 Task: Find connections with filter location Ubatuba with filter topic #Marketingwith filter profile language Potuguese with filter current company Fanatics, Inc. with filter school Jawaharlal Nehru Technological University, Anantapur with filter industry Military and International Affairs with filter service category Relocation with filter keywords title Computer Programmer
Action: Mouse moved to (666, 132)
Screenshot: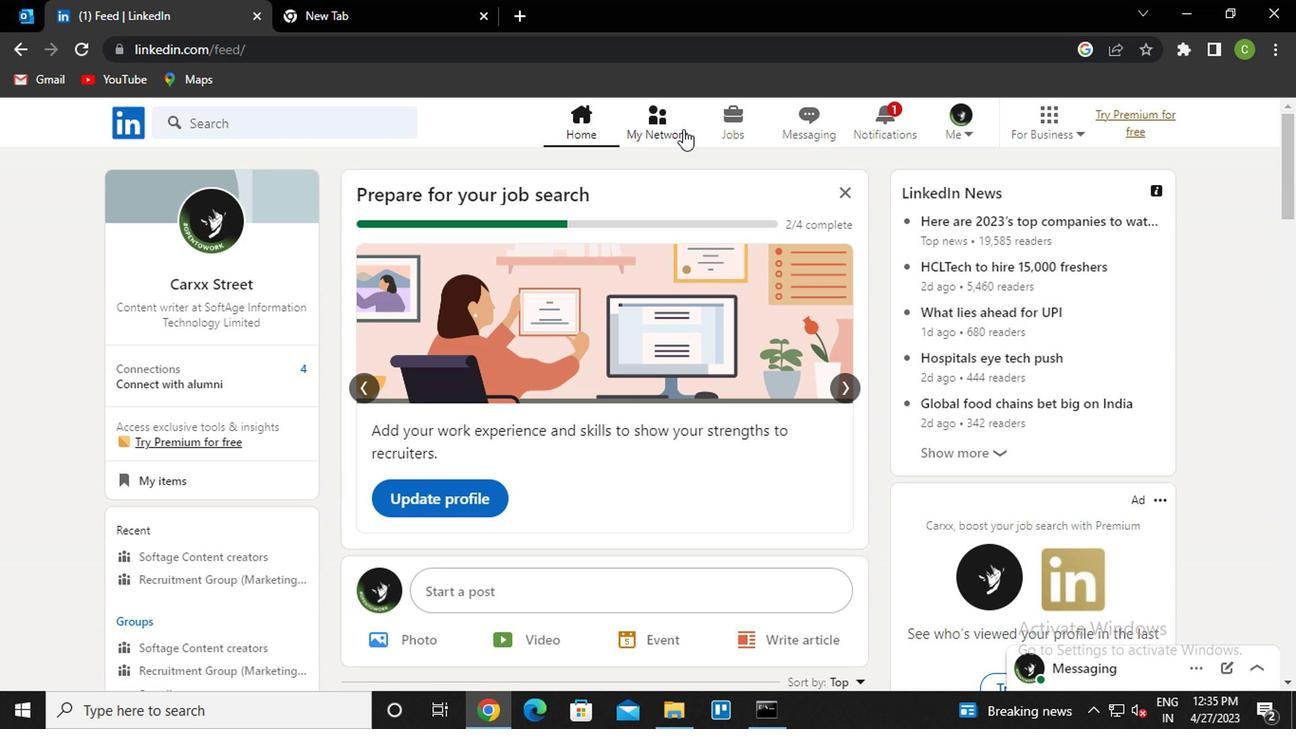 
Action: Mouse pressed left at (666, 132)
Screenshot: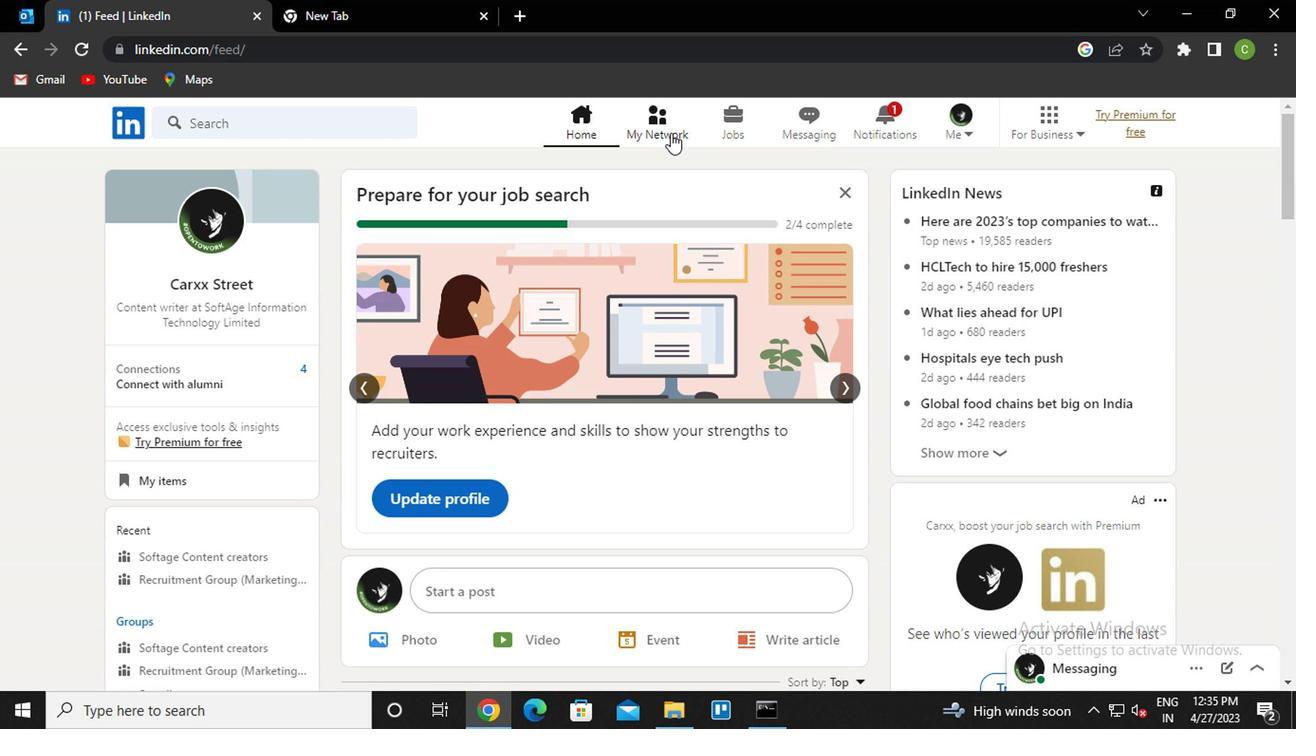 
Action: Mouse moved to (288, 229)
Screenshot: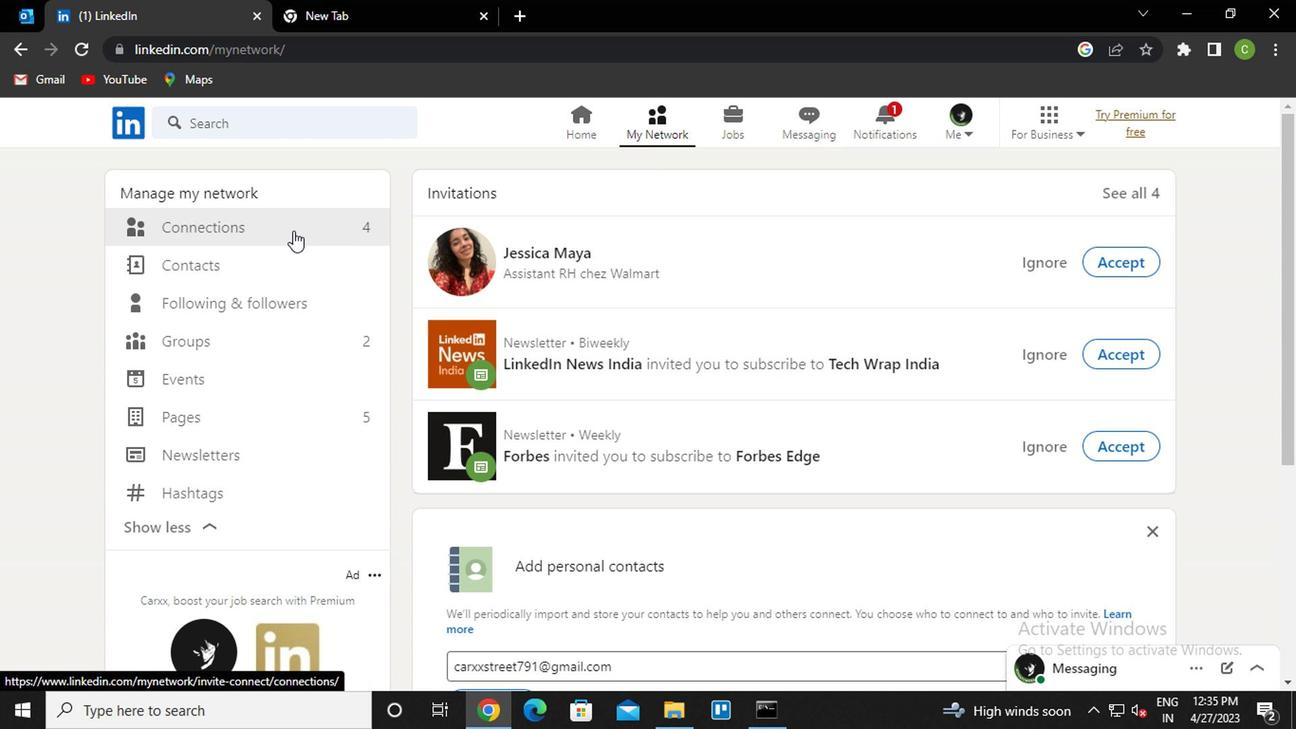
Action: Mouse pressed left at (288, 229)
Screenshot: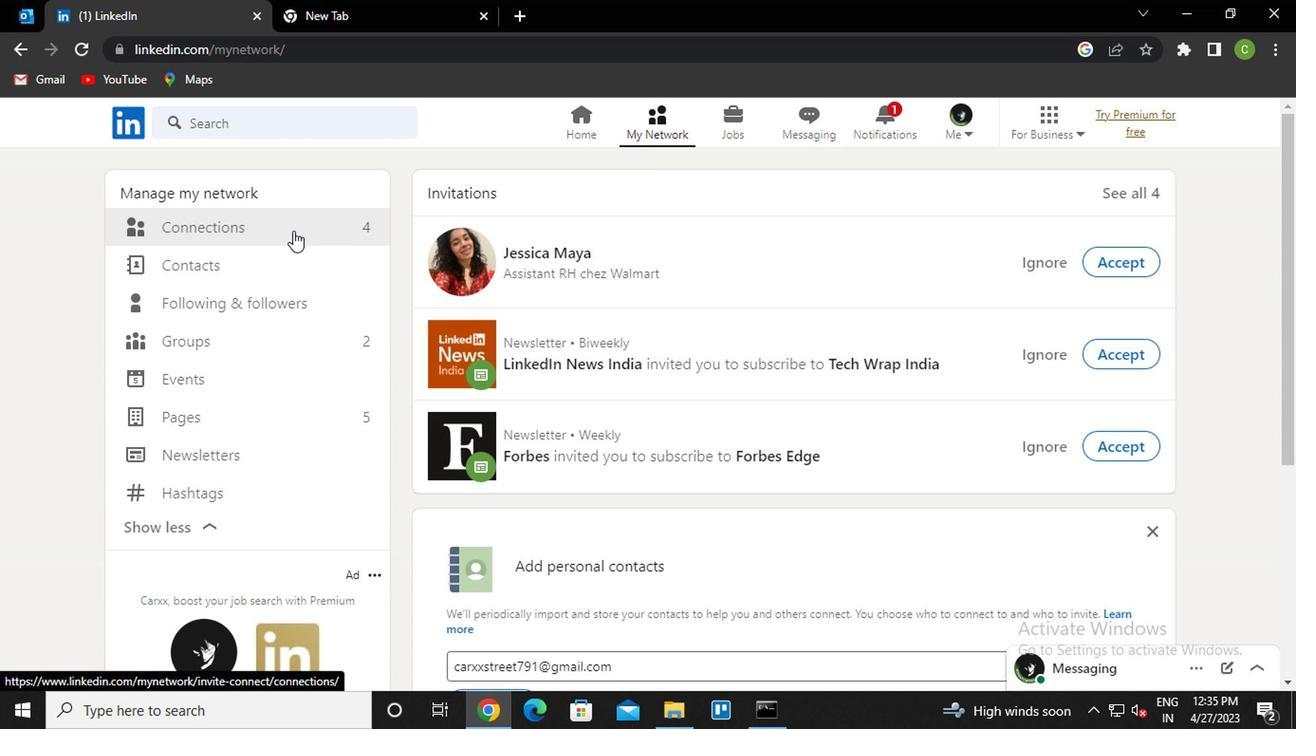 
Action: Mouse moved to (777, 231)
Screenshot: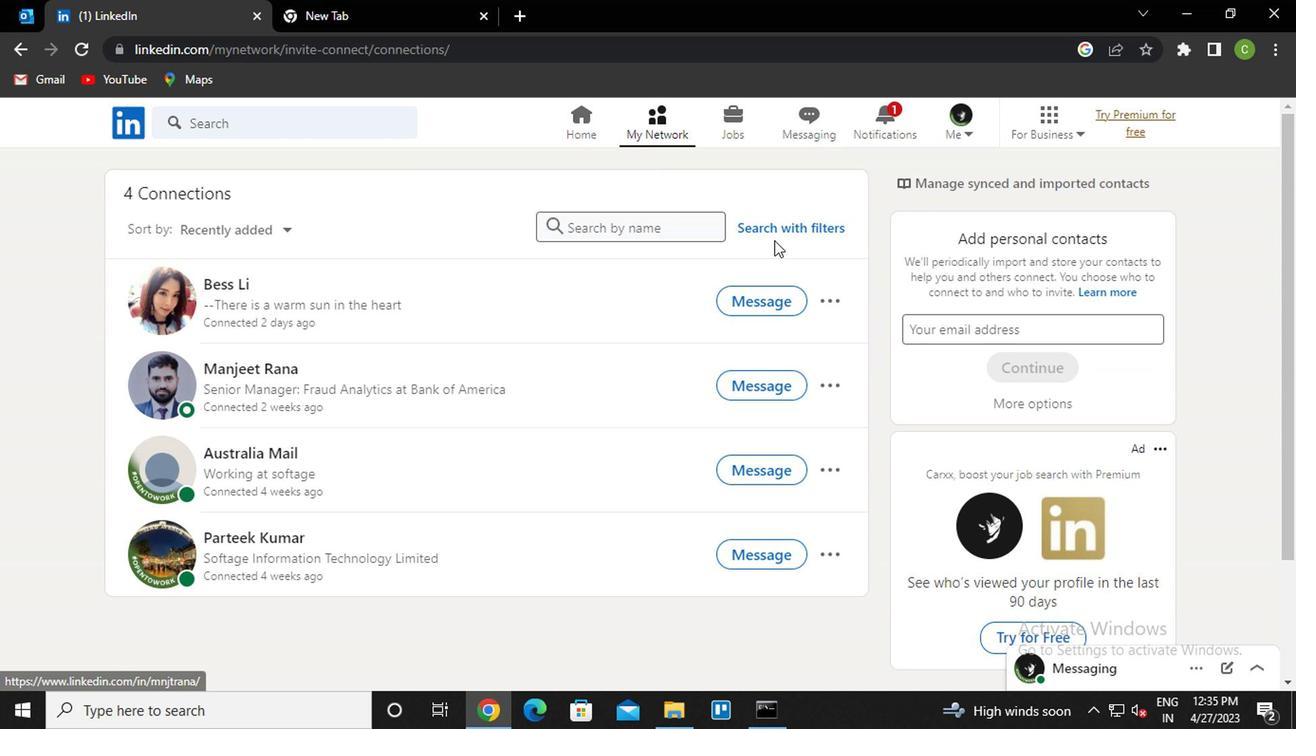 
Action: Mouse pressed left at (777, 231)
Screenshot: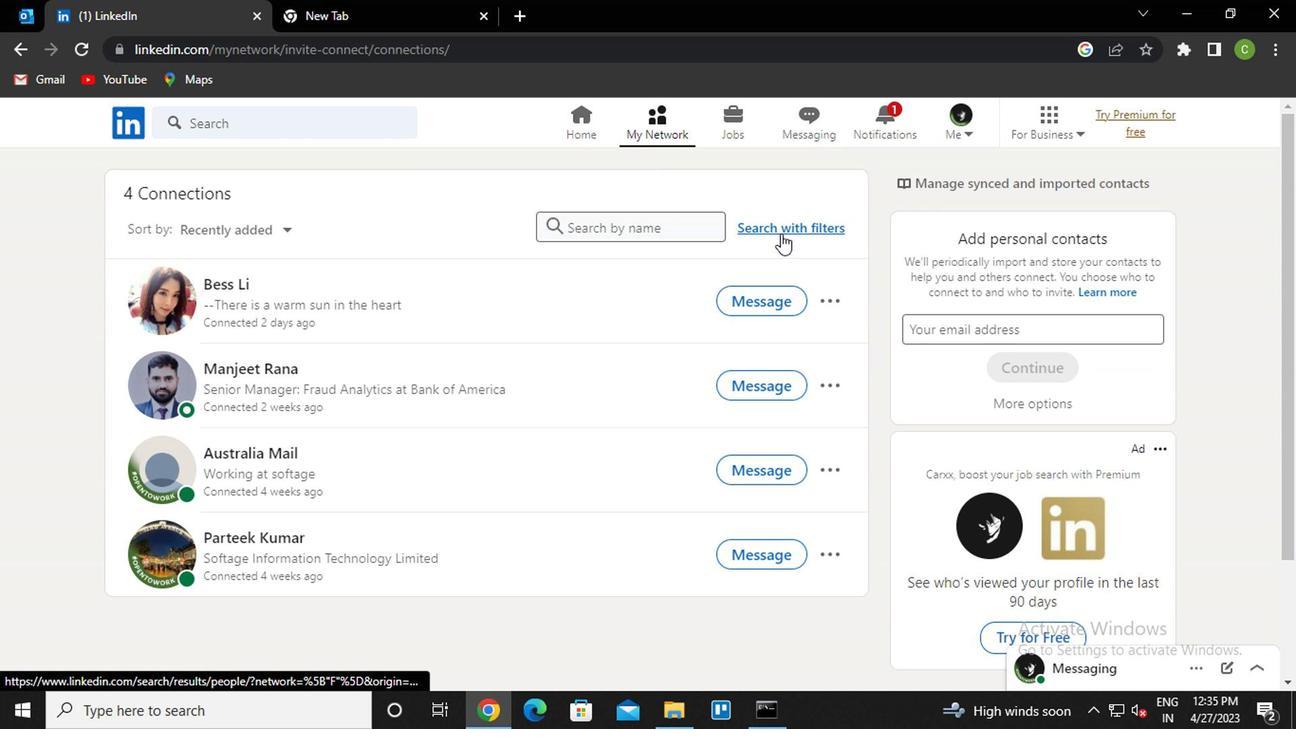 
Action: Mouse moved to (644, 173)
Screenshot: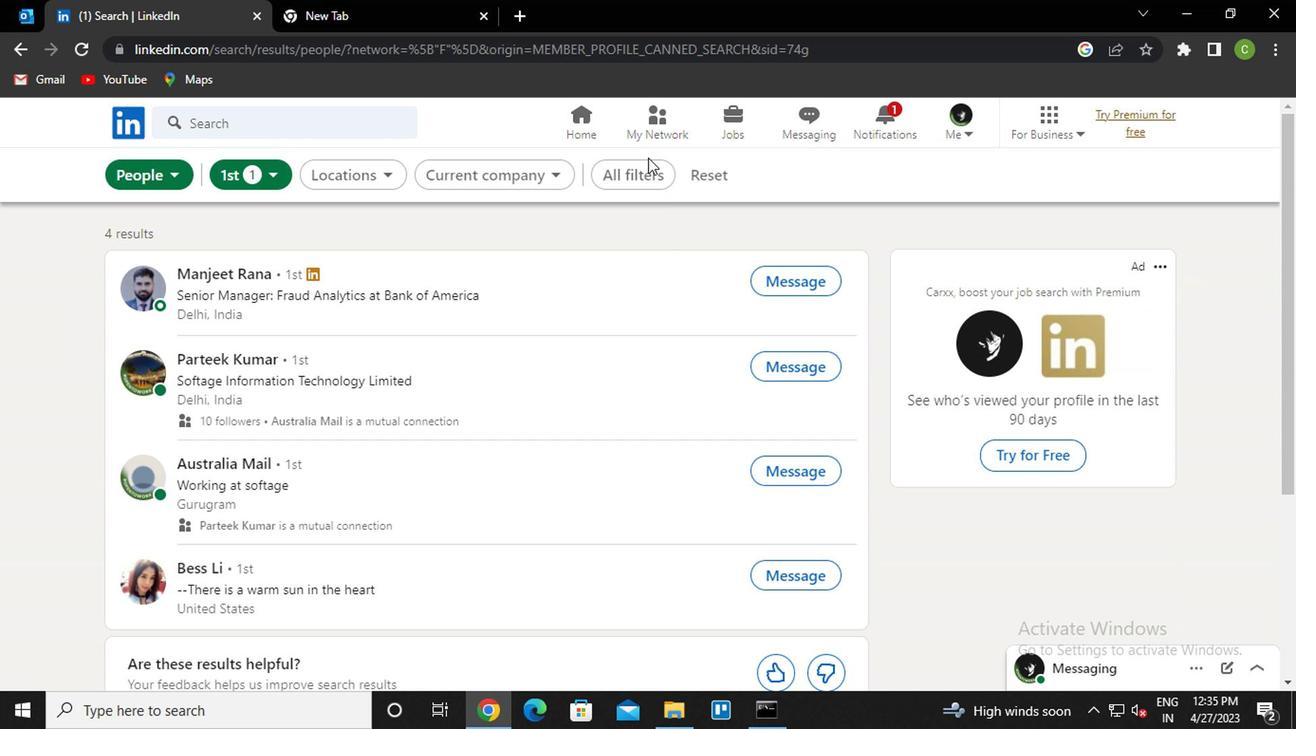 
Action: Mouse pressed left at (644, 173)
Screenshot: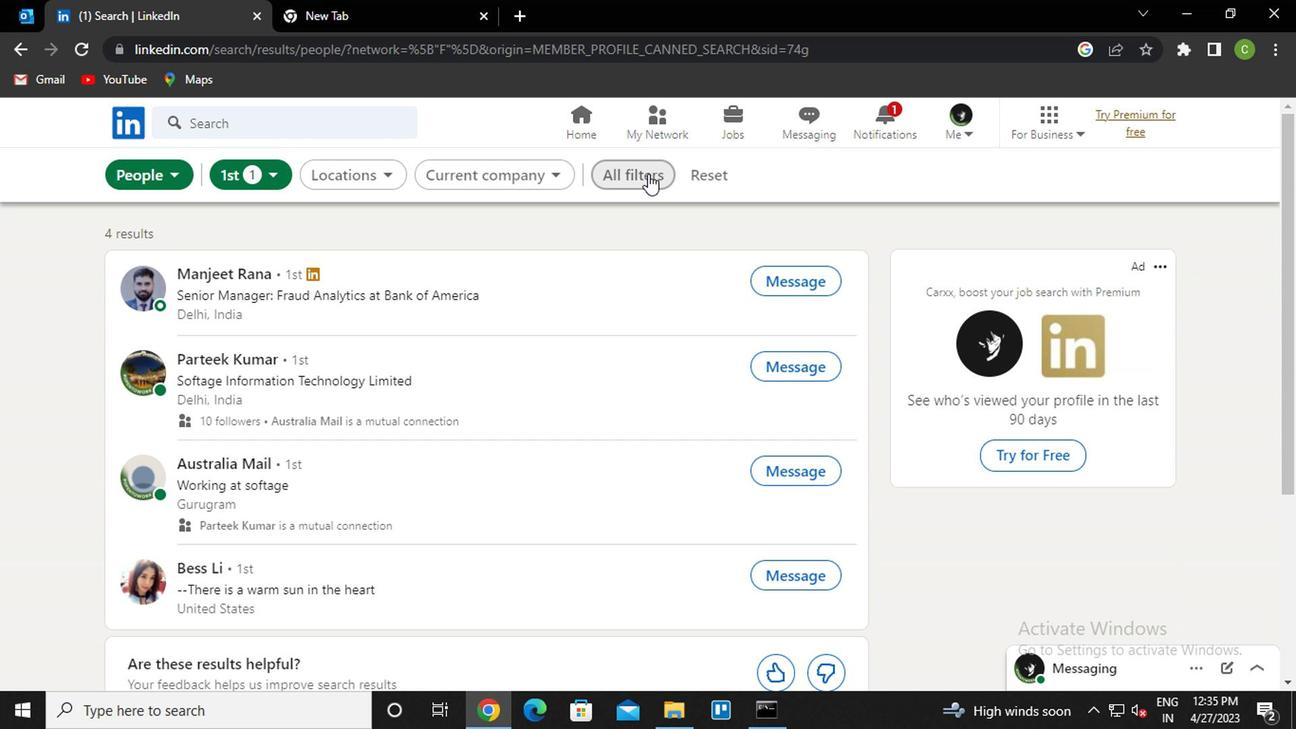 
Action: Mouse moved to (722, 182)
Screenshot: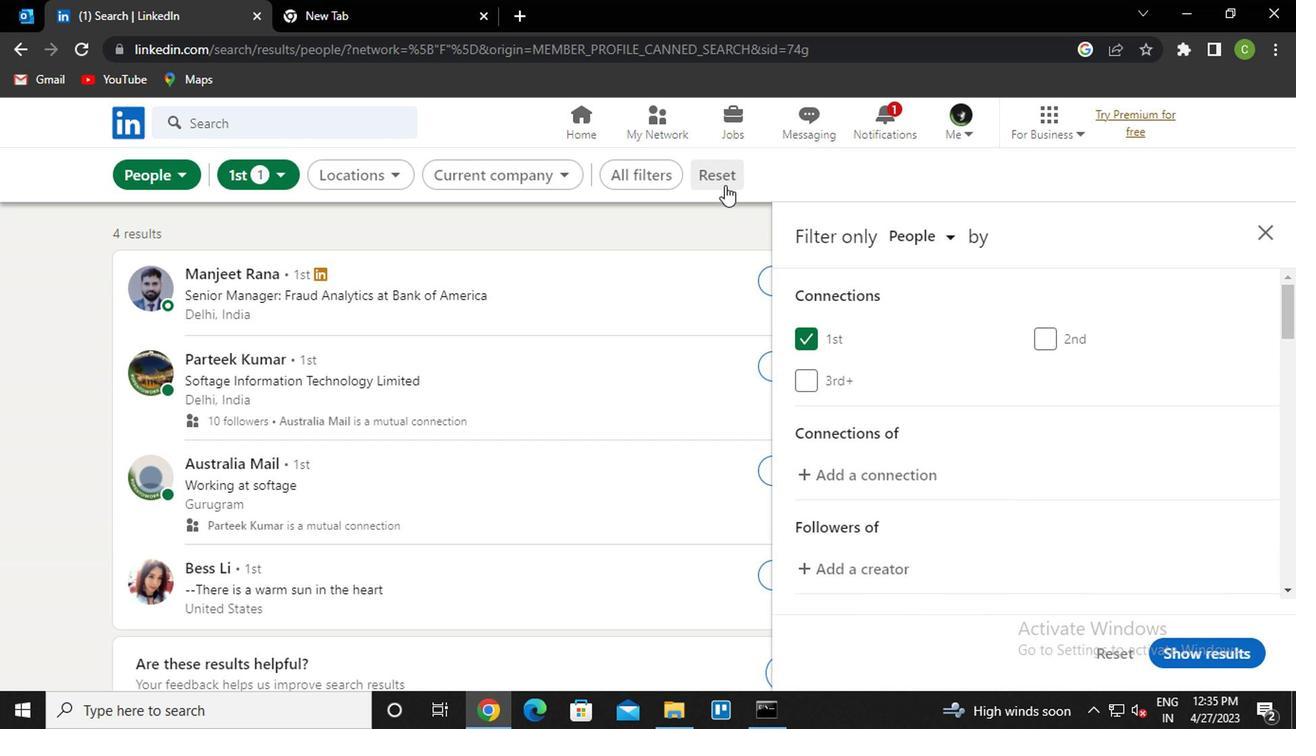 
Action: Mouse pressed left at (722, 182)
Screenshot: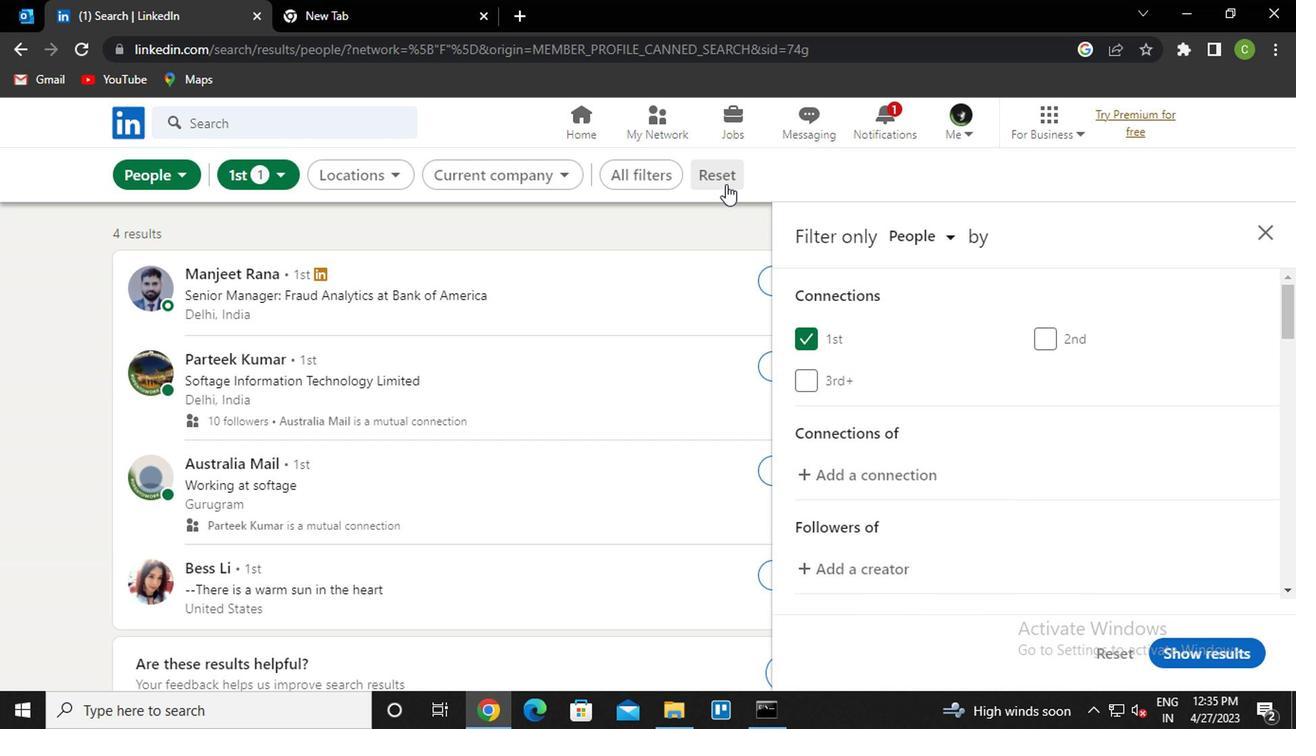 
Action: Mouse moved to (675, 174)
Screenshot: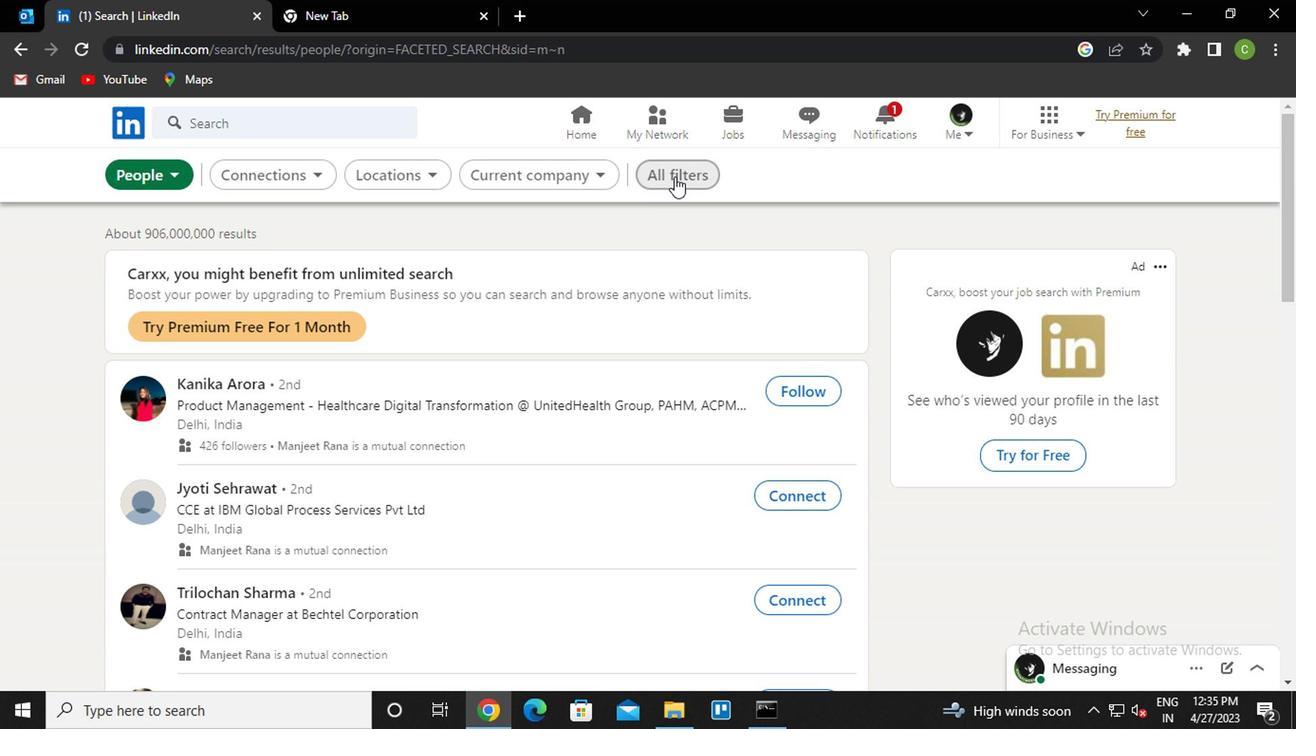 
Action: Mouse pressed left at (675, 174)
Screenshot: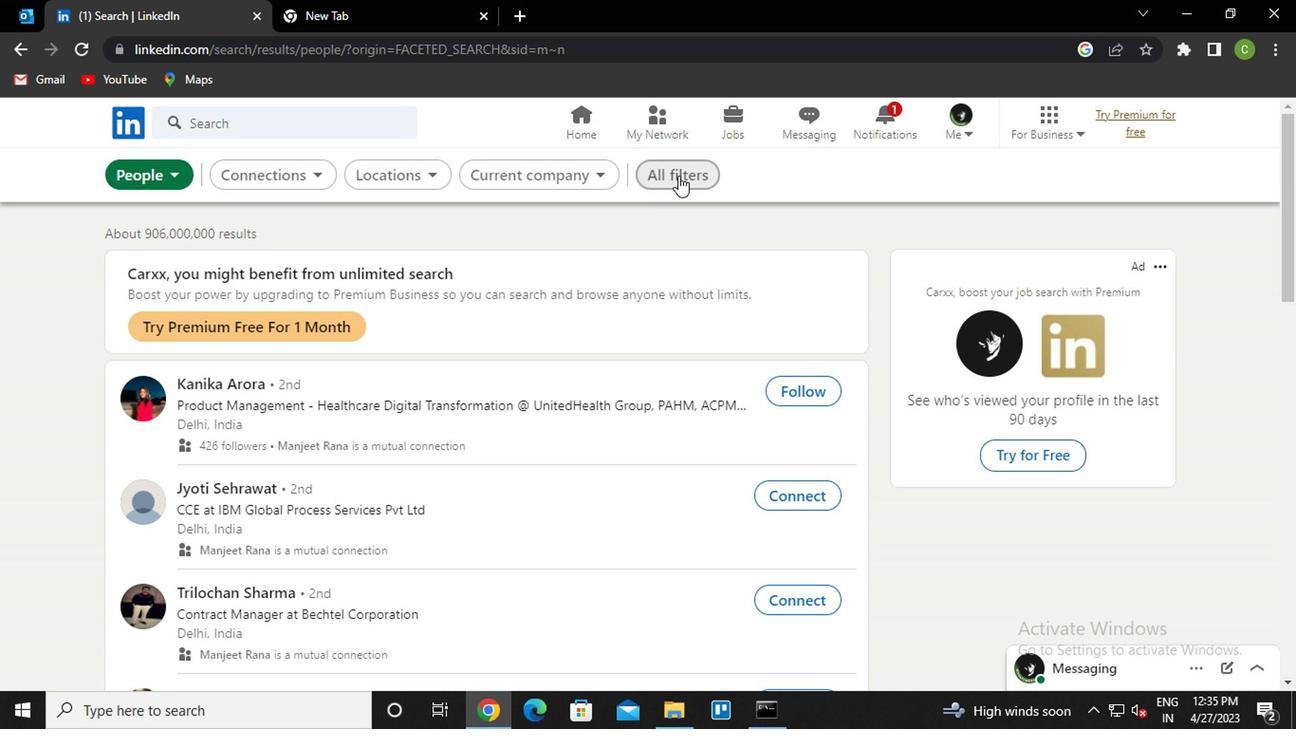 
Action: Mouse moved to (1039, 414)
Screenshot: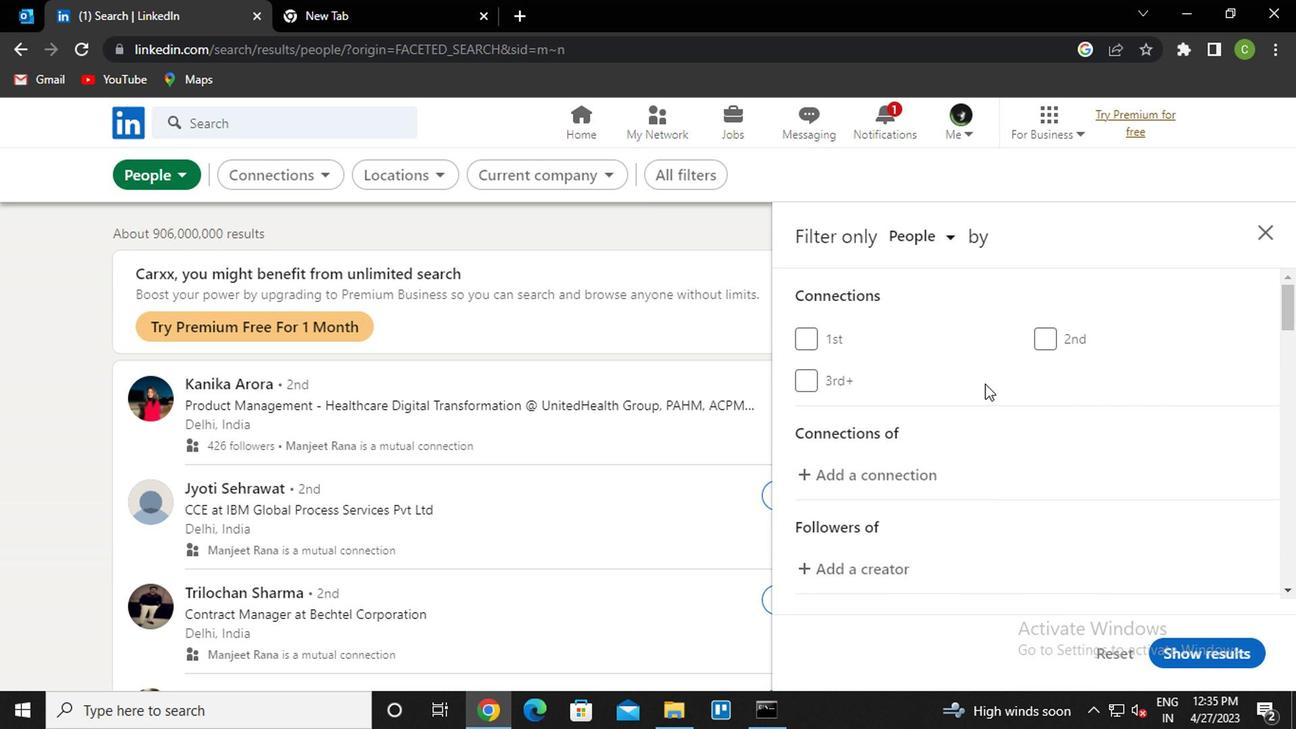 
Action: Mouse scrolled (1039, 413) with delta (0, 0)
Screenshot: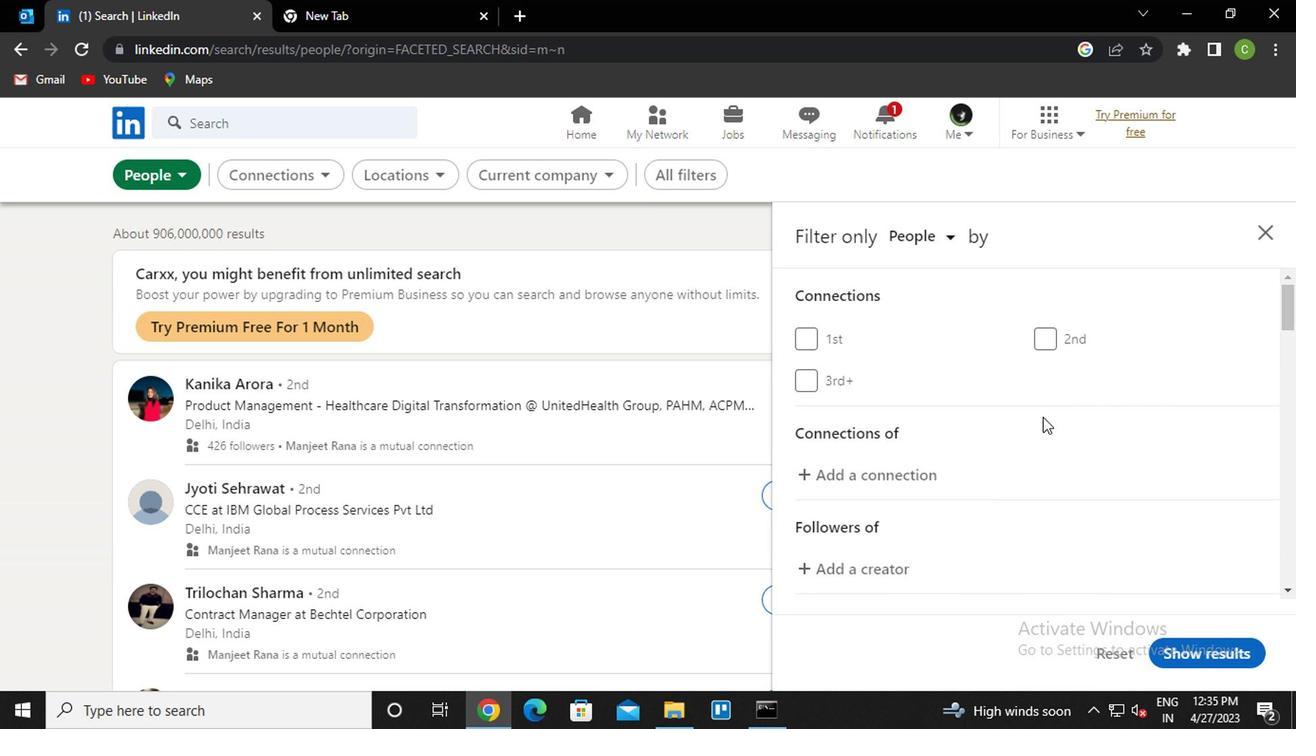
Action: Mouse scrolled (1039, 413) with delta (0, 0)
Screenshot: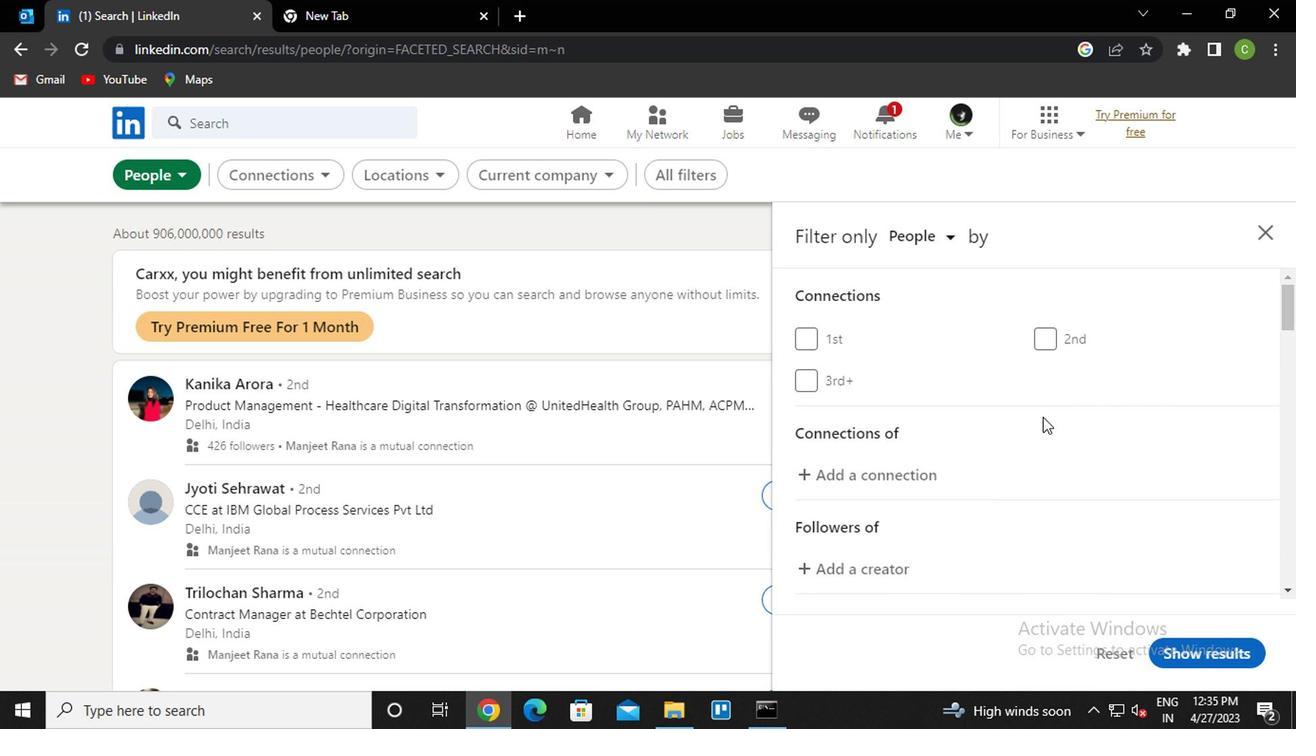 
Action: Mouse moved to (1040, 416)
Screenshot: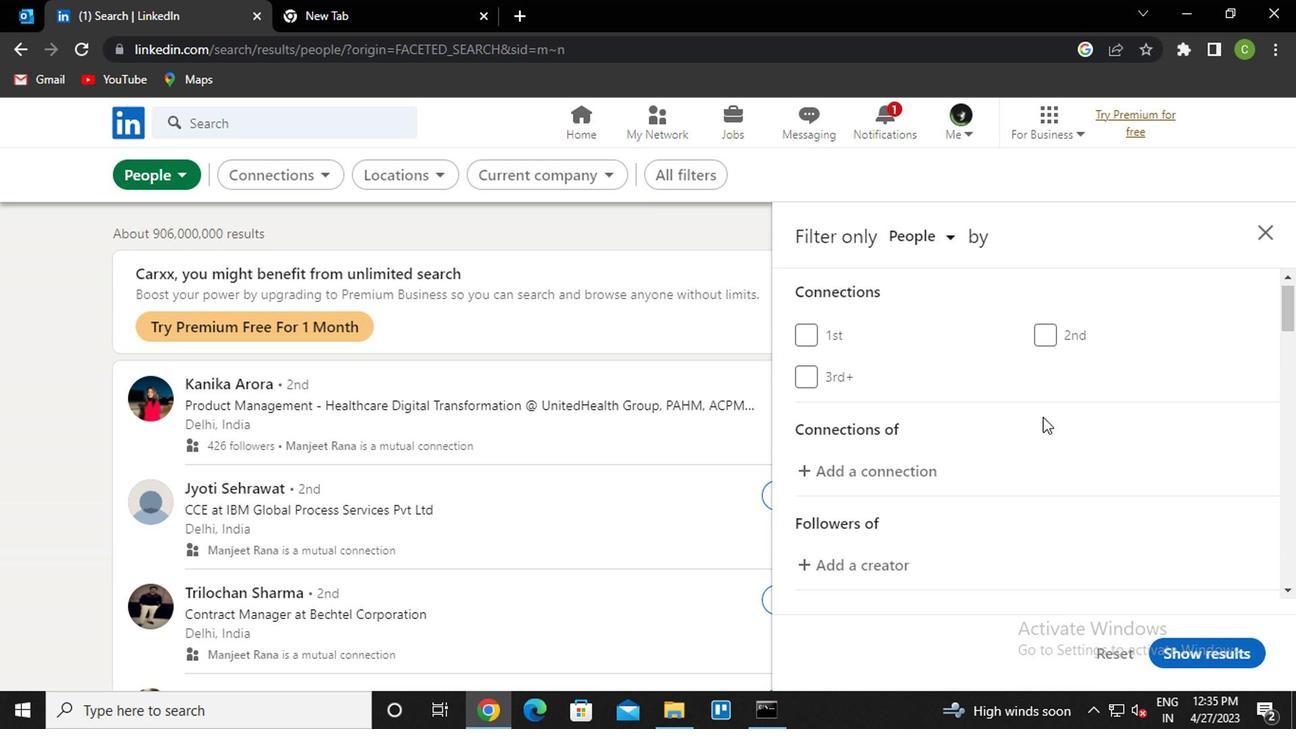 
Action: Mouse scrolled (1040, 415) with delta (0, -1)
Screenshot: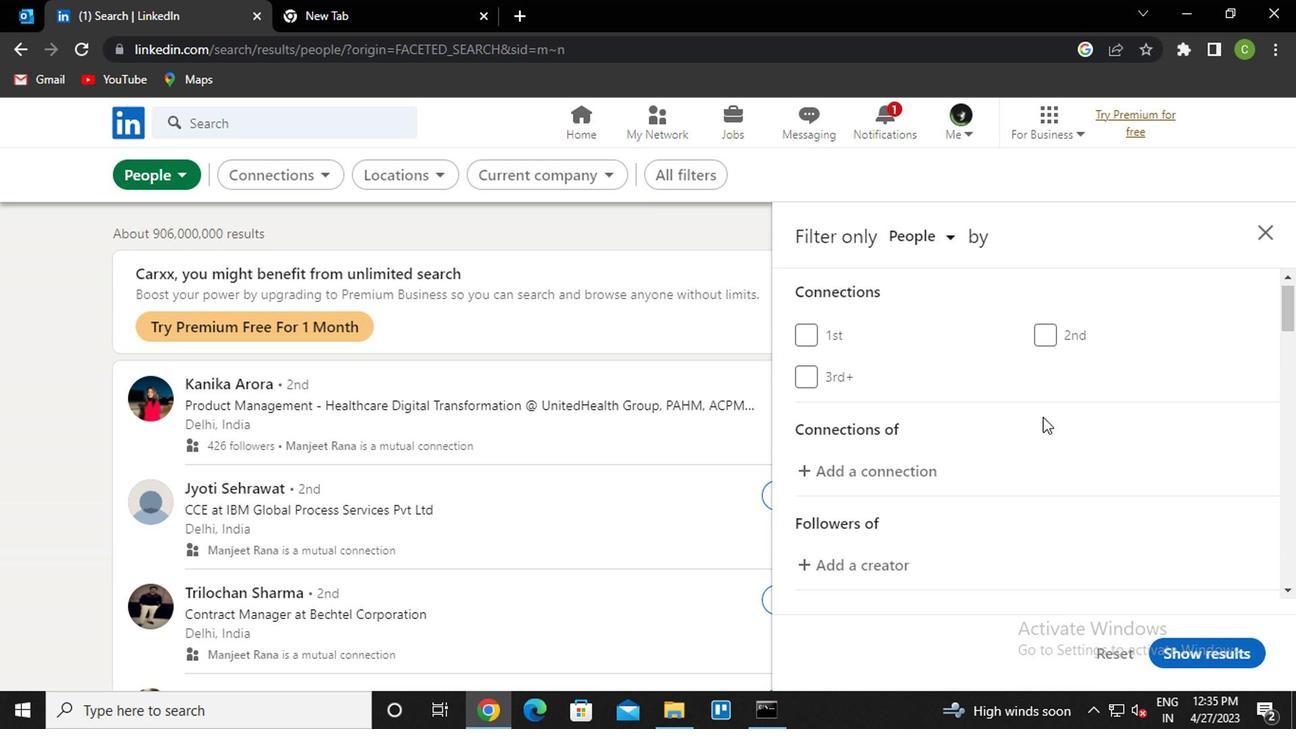 
Action: Mouse moved to (1040, 419)
Screenshot: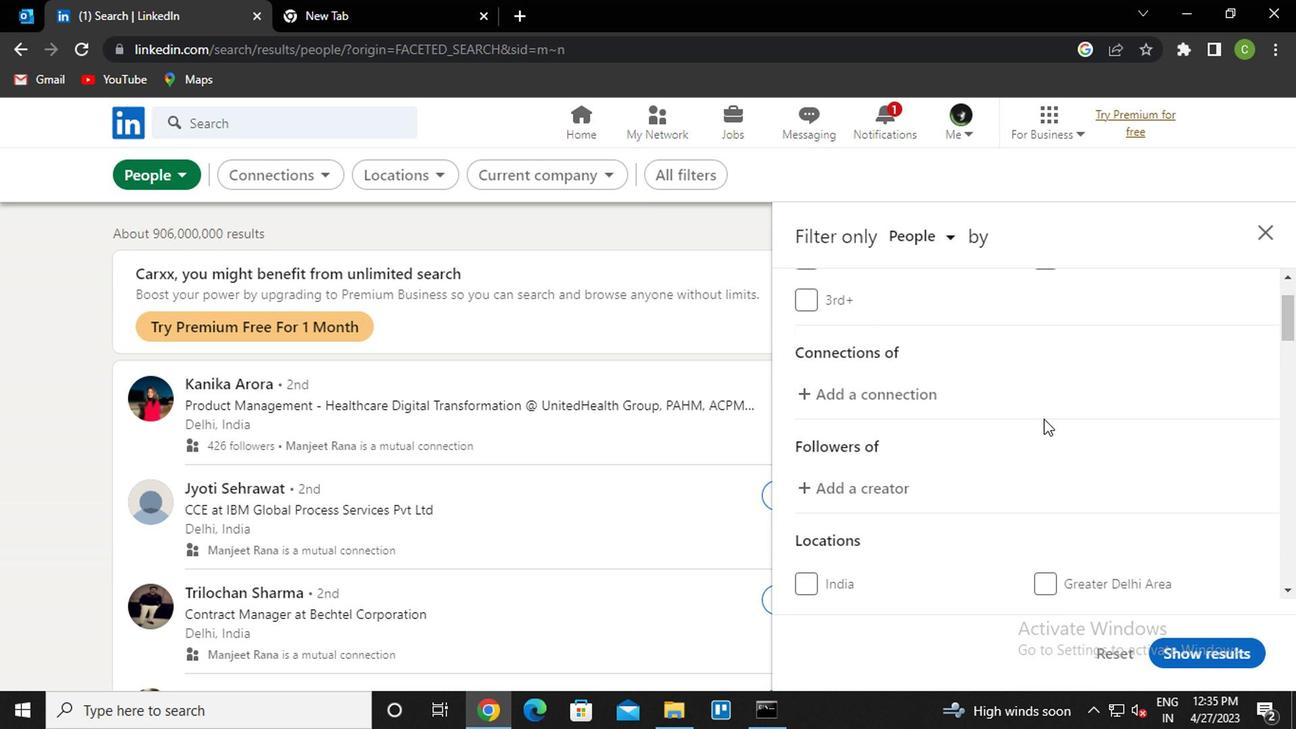 
Action: Mouse scrolled (1040, 417) with delta (0, -1)
Screenshot: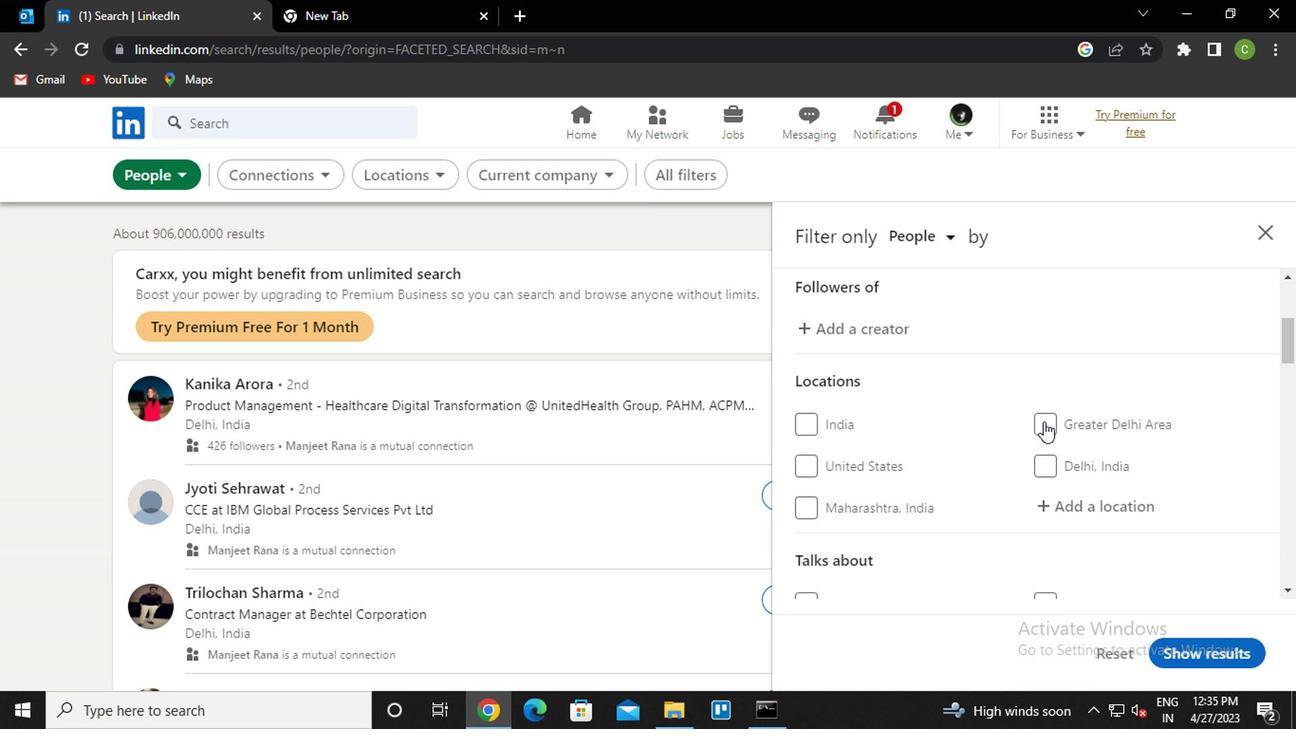 
Action: Mouse scrolled (1040, 419) with delta (0, 0)
Screenshot: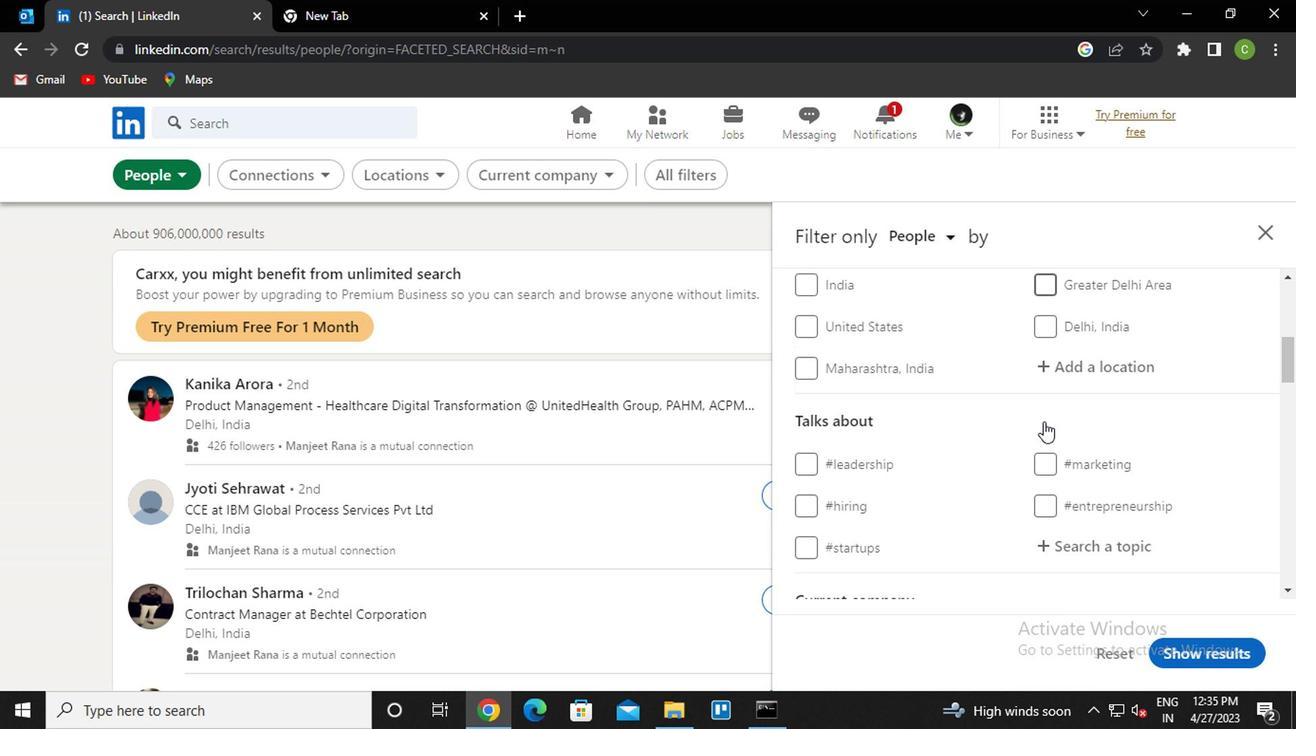 
Action: Mouse moved to (1038, 424)
Screenshot: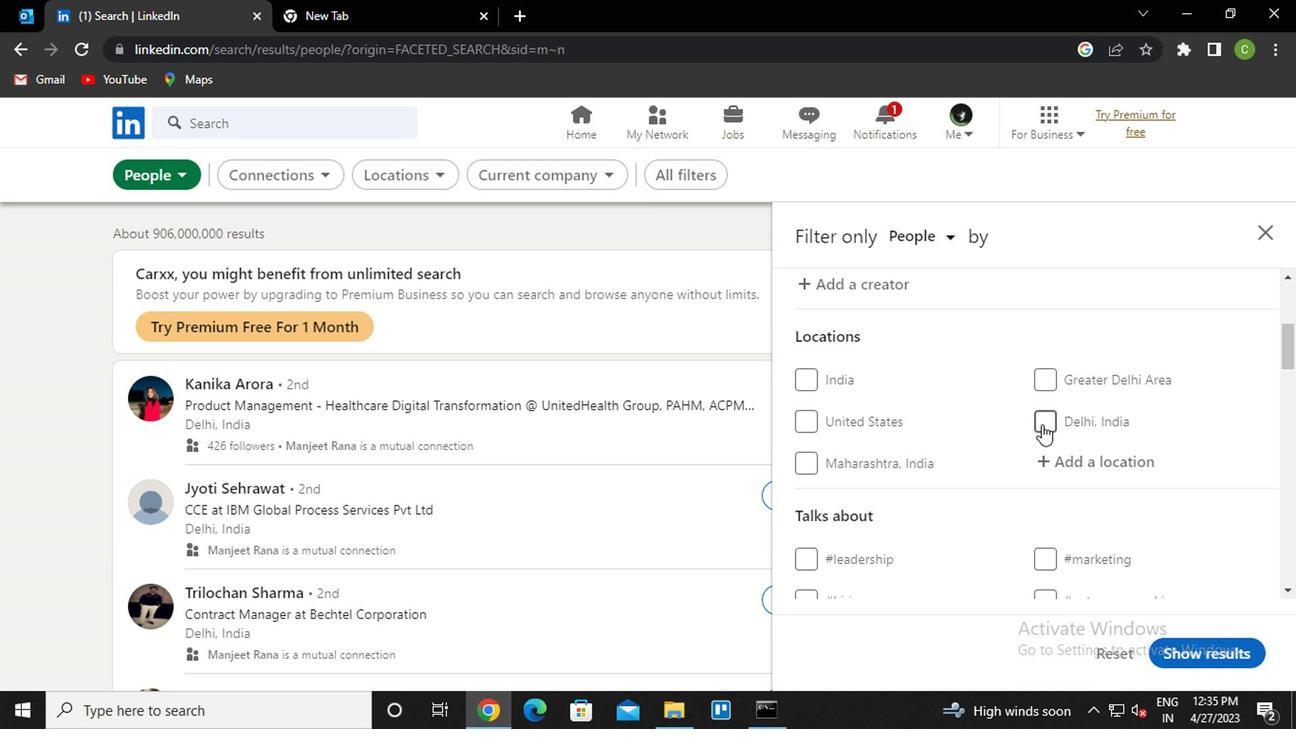
Action: Mouse scrolled (1038, 423) with delta (0, 0)
Screenshot: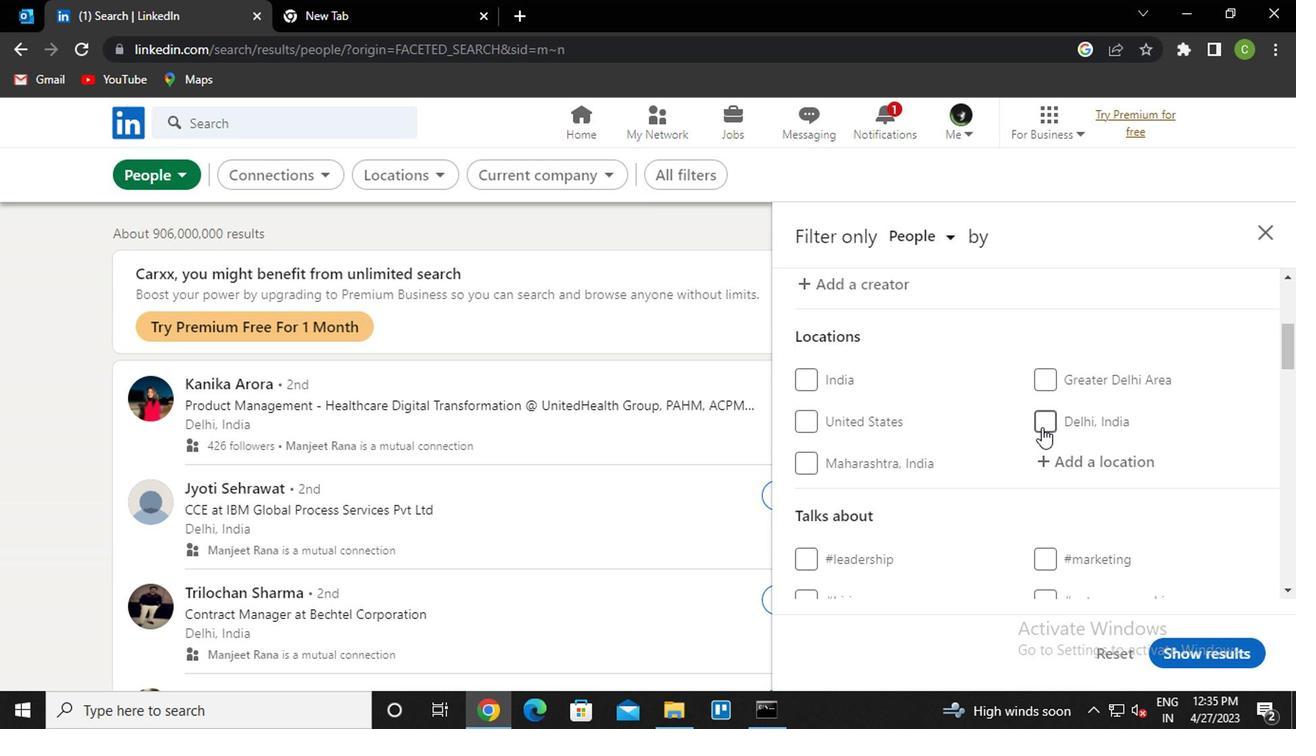 
Action: Mouse moved to (1081, 367)
Screenshot: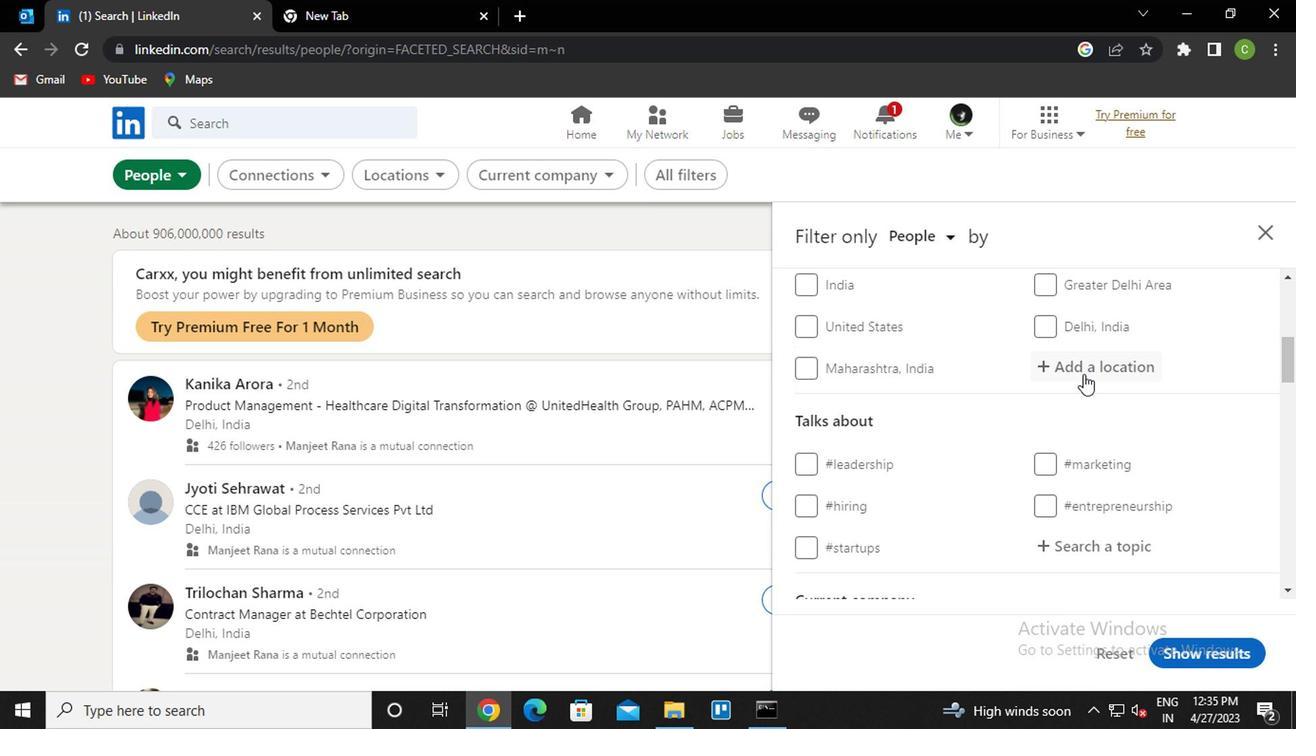 
Action: Mouse pressed left at (1081, 367)
Screenshot: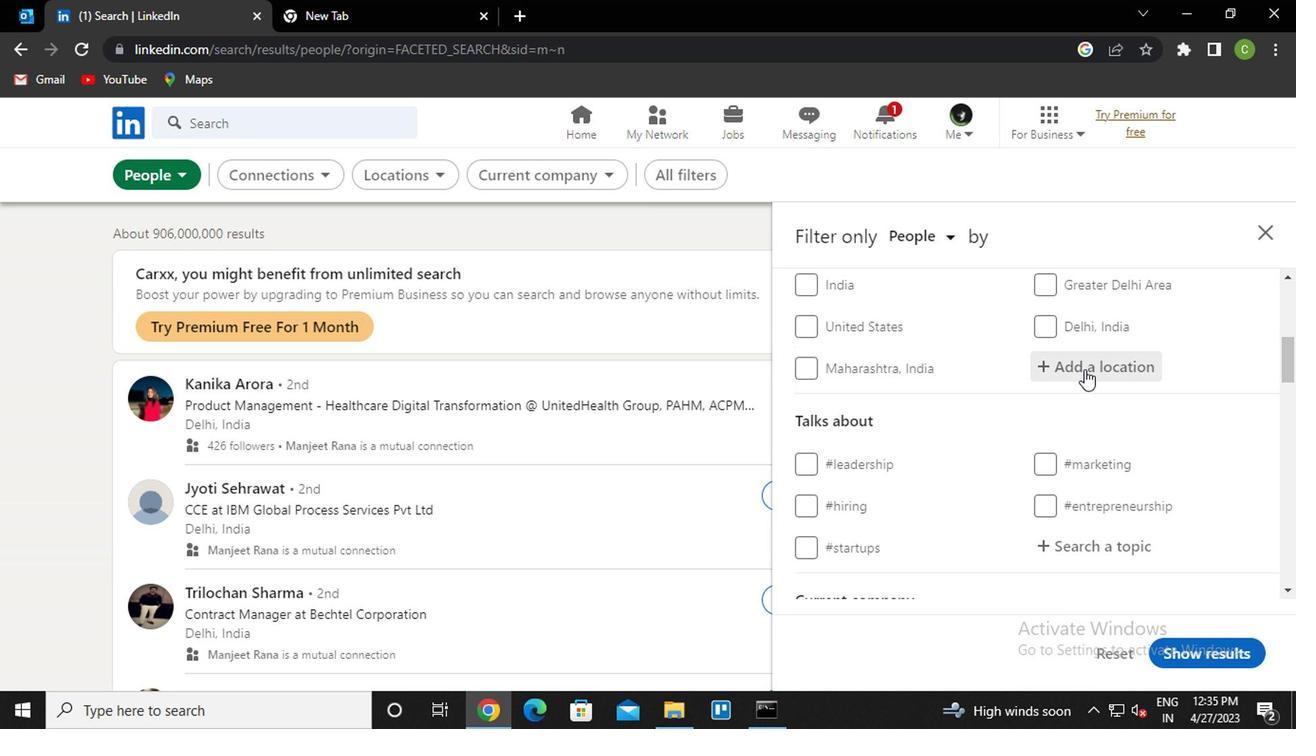 
Action: Key pressed <Key.caps_lock>u<Key.caps_lock>bata<Key.backspace>uba<Key.down><Key.enter>
Screenshot: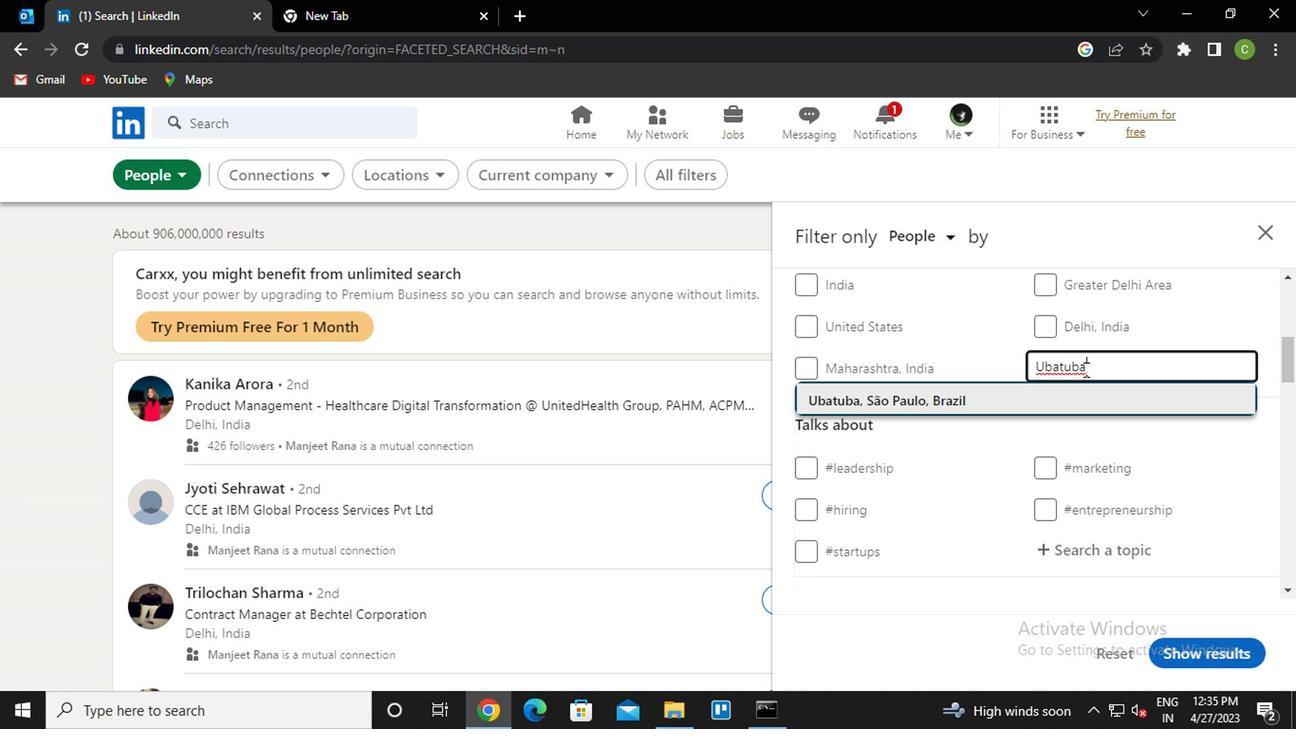 
Action: Mouse scrolled (1081, 366) with delta (0, 0)
Screenshot: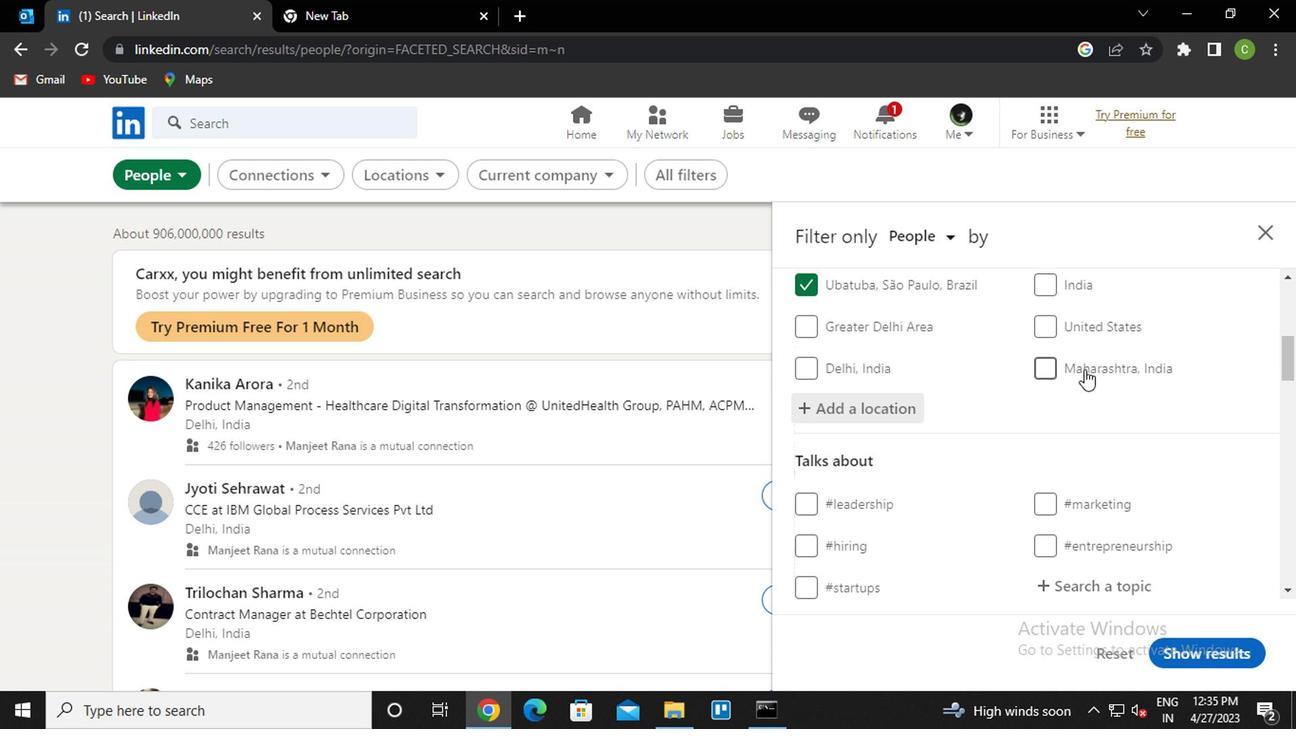 
Action: Mouse moved to (1081, 372)
Screenshot: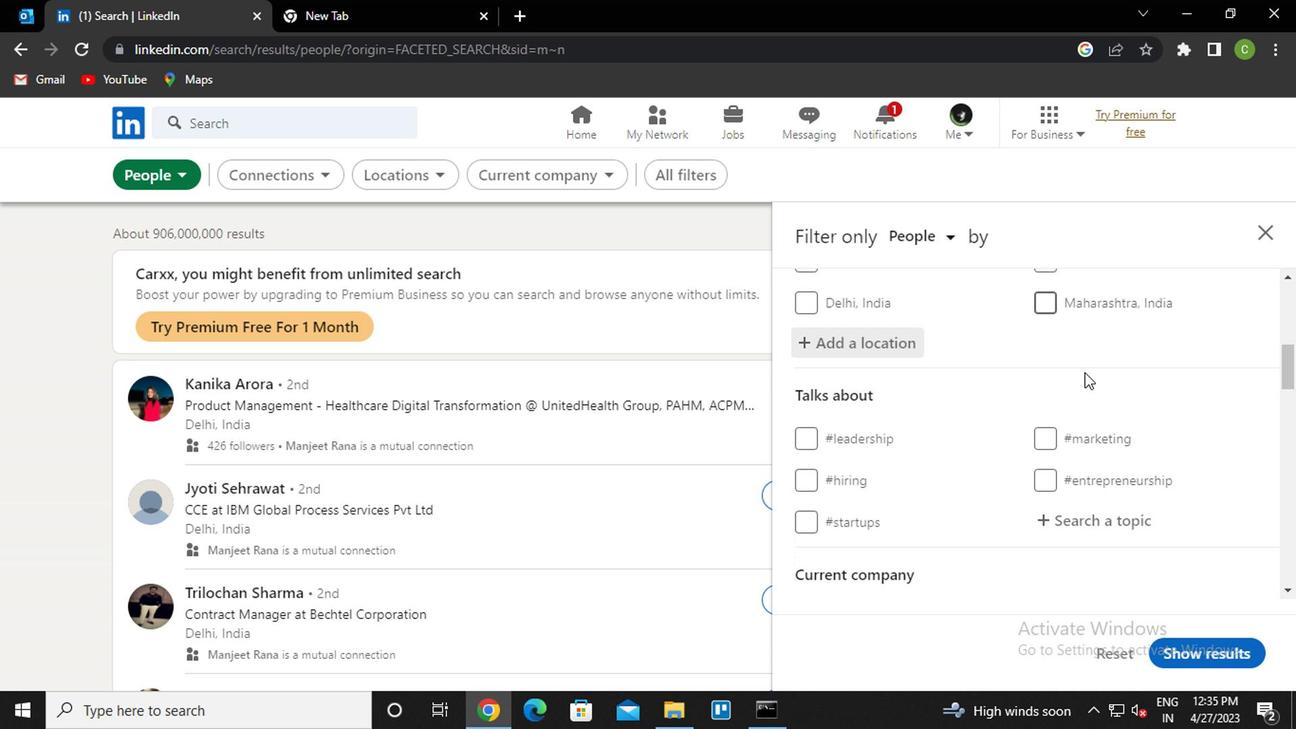 
Action: Mouse scrolled (1081, 371) with delta (0, 0)
Screenshot: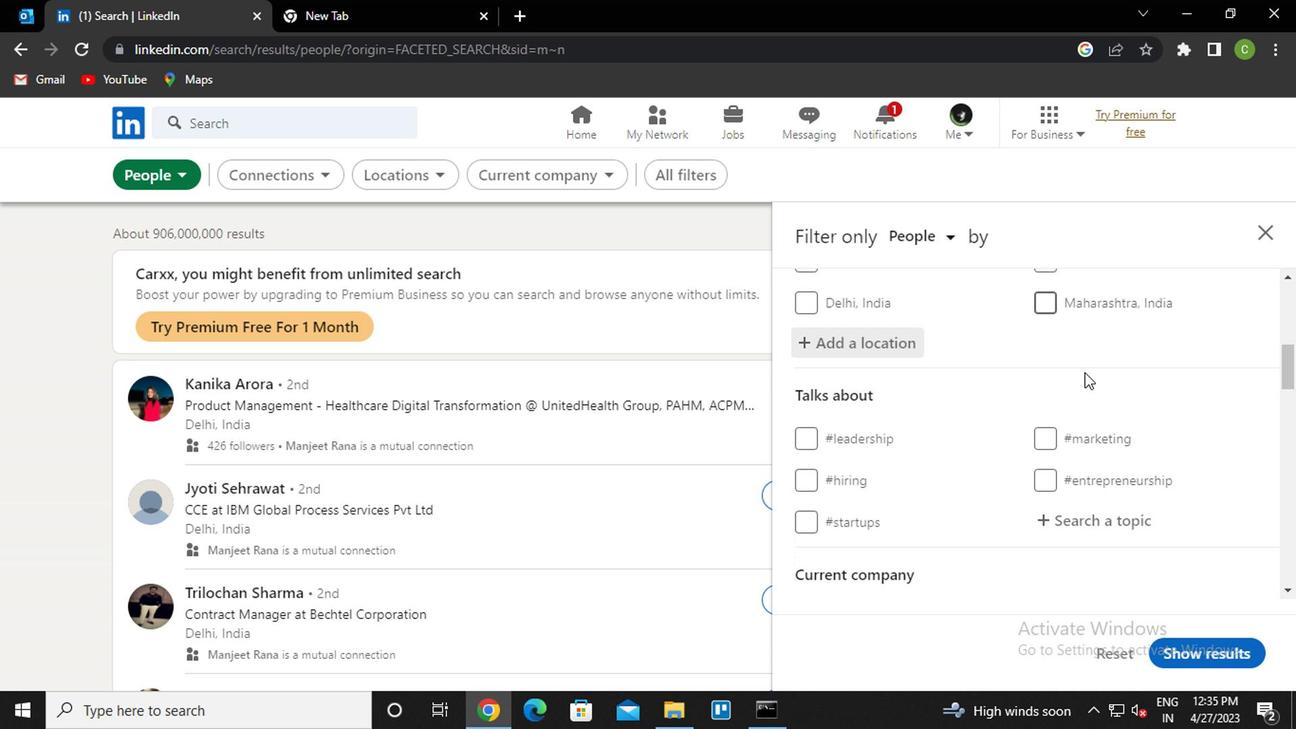 
Action: Mouse moved to (1107, 399)
Screenshot: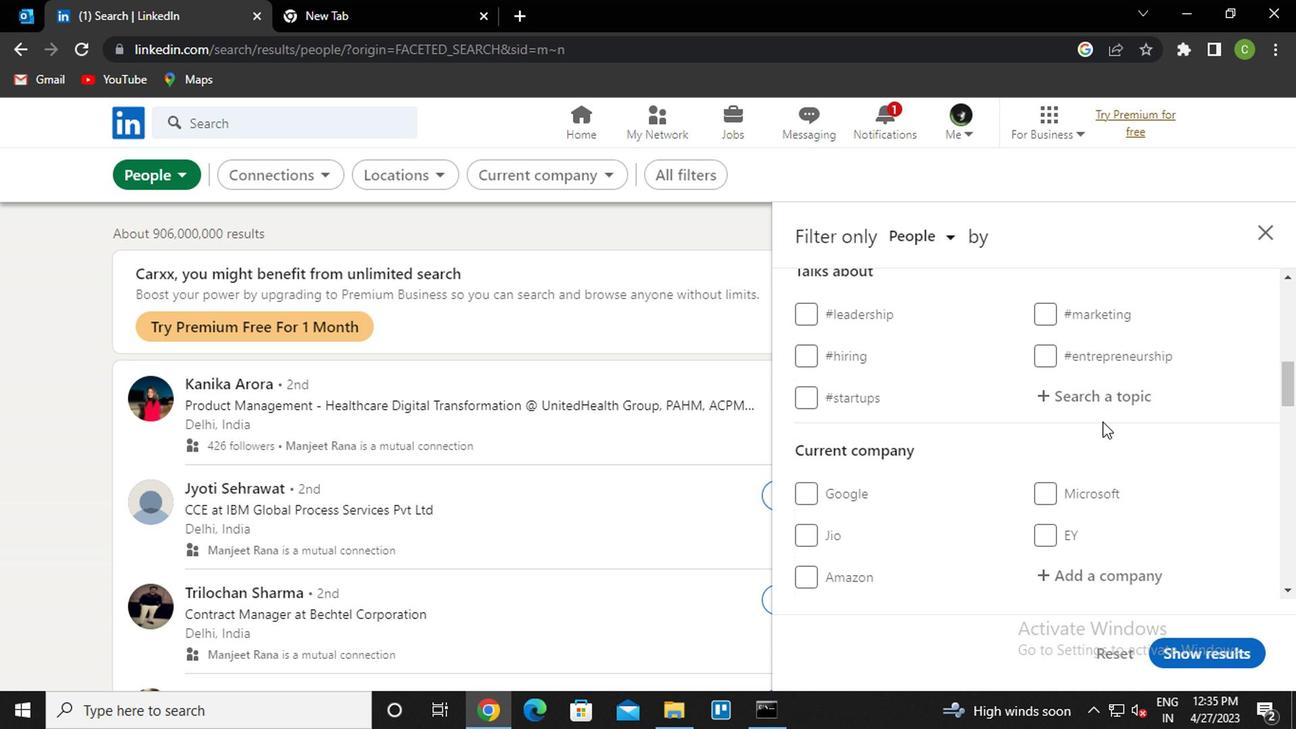 
Action: Mouse pressed left at (1107, 399)
Screenshot: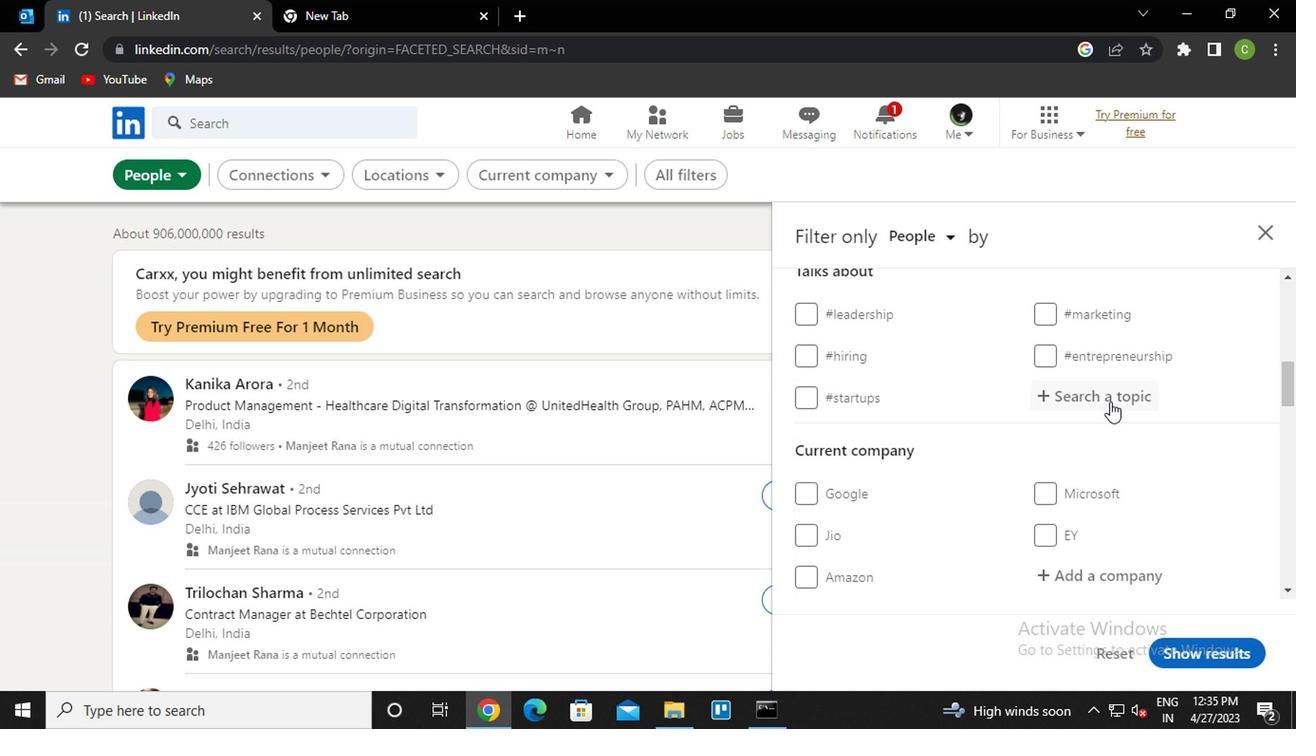 
Action: Key pressed <Key.caps_lock>m<Key.caps_lock>arketing<Key.down><Key.enter>
Screenshot: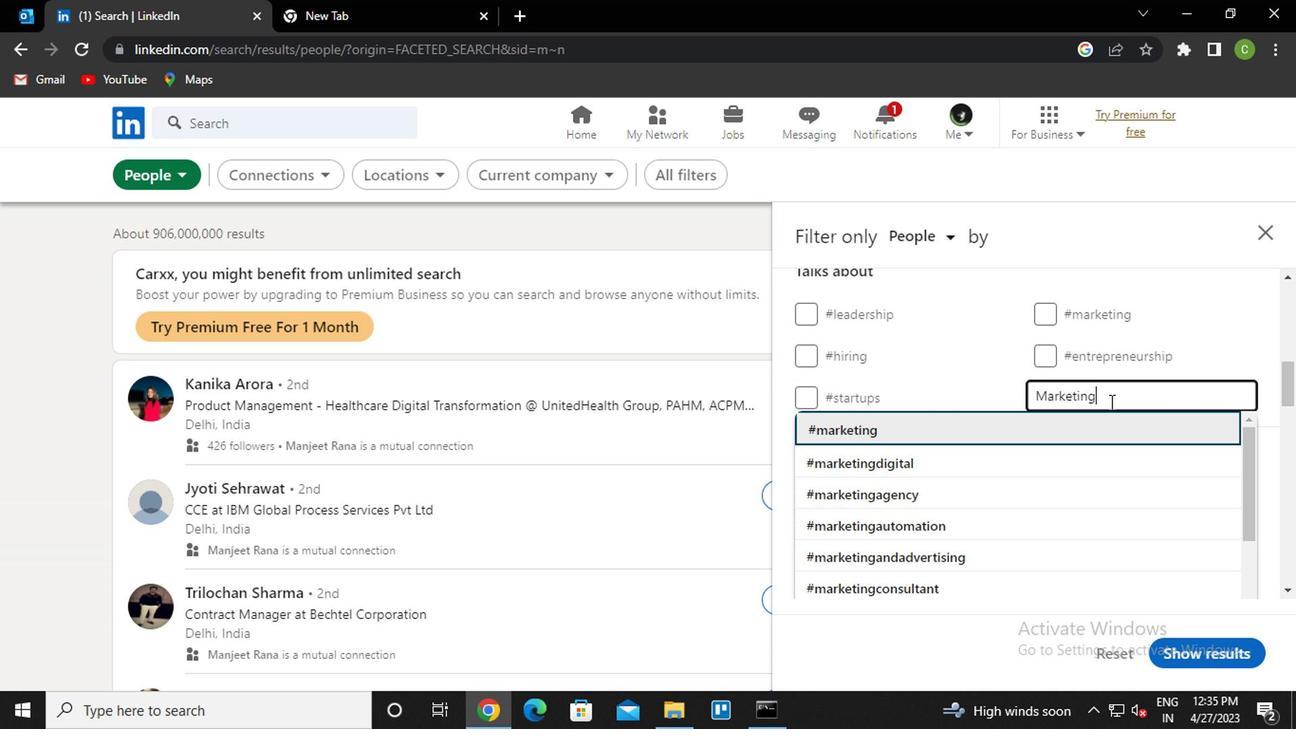 
Action: Mouse moved to (1124, 376)
Screenshot: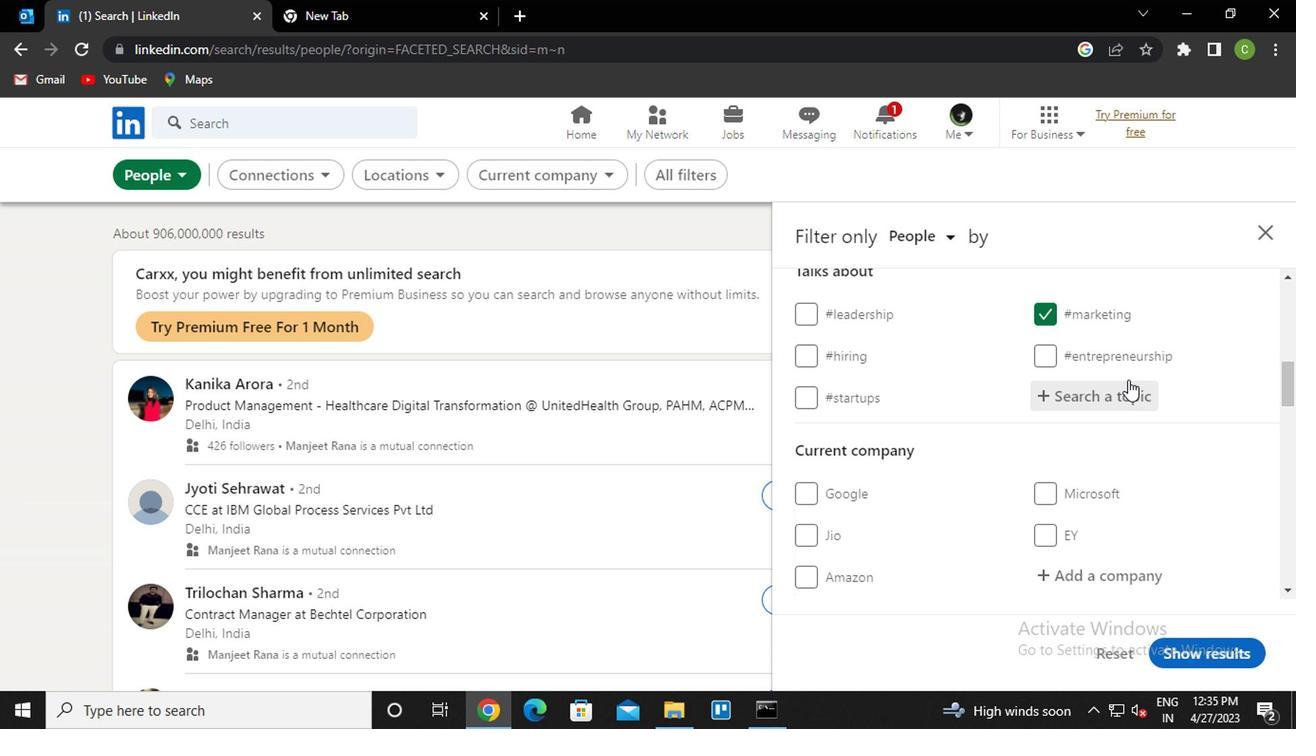 
Action: Mouse scrolled (1124, 376) with delta (0, 0)
Screenshot: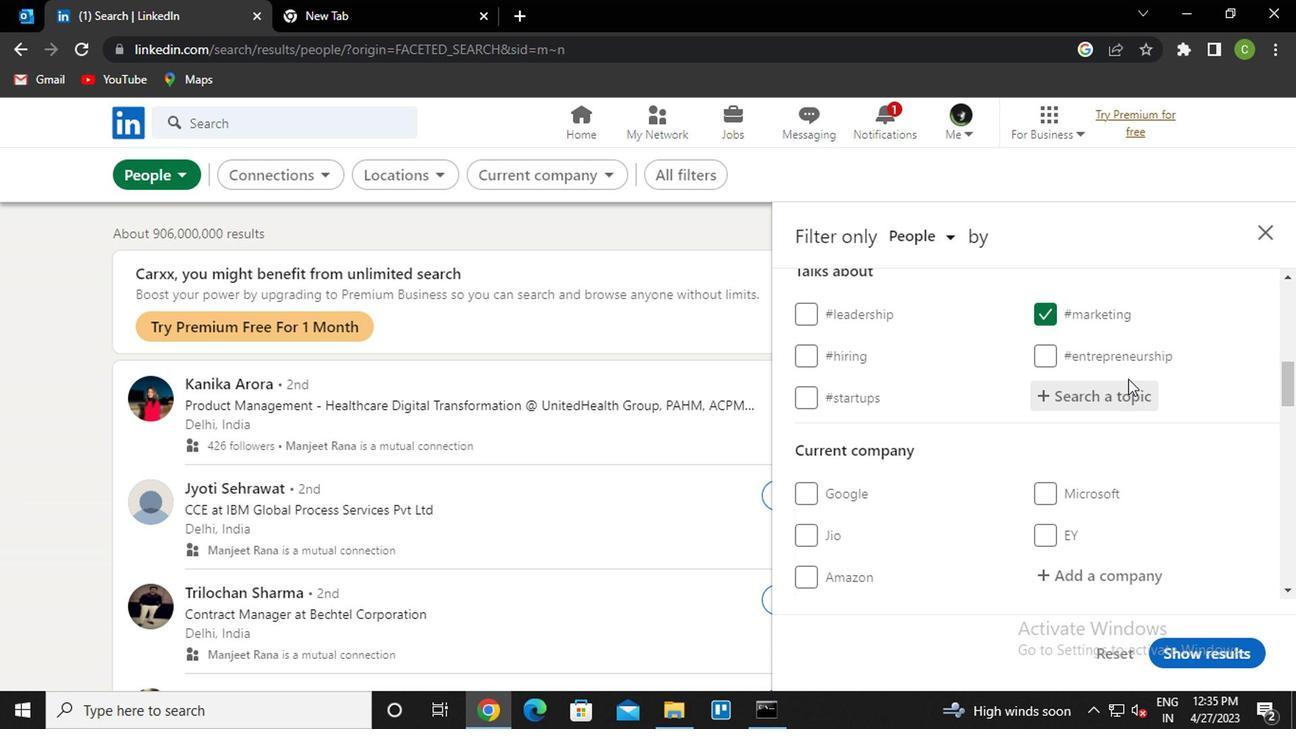
Action: Mouse scrolled (1124, 376) with delta (0, 0)
Screenshot: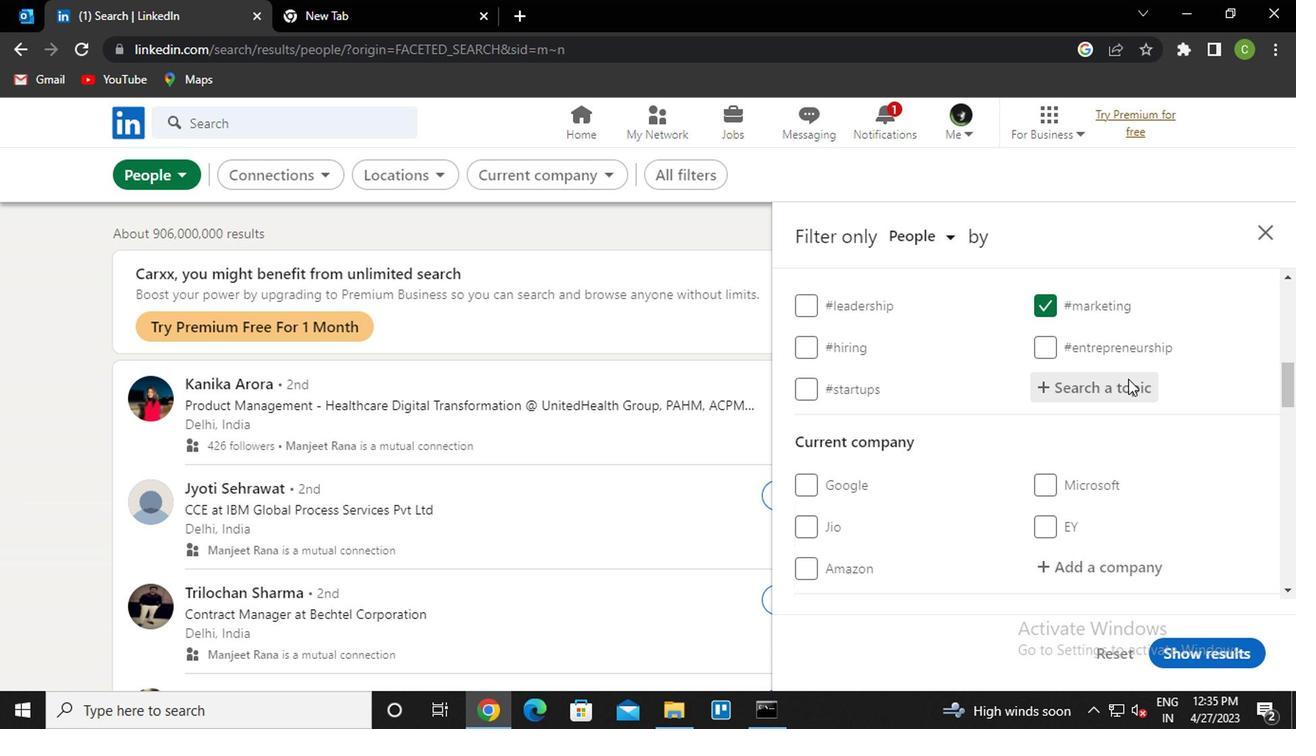 
Action: Mouse scrolled (1124, 376) with delta (0, 0)
Screenshot: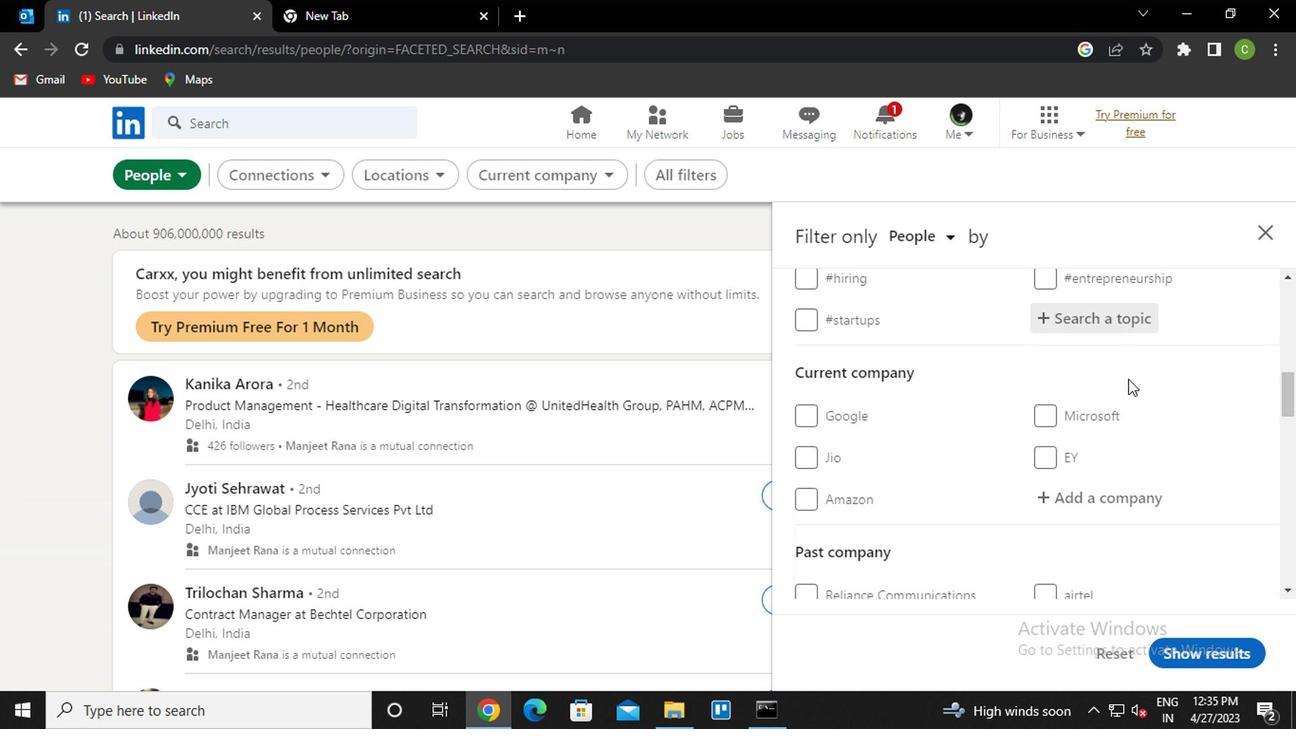 
Action: Mouse scrolled (1124, 376) with delta (0, 0)
Screenshot: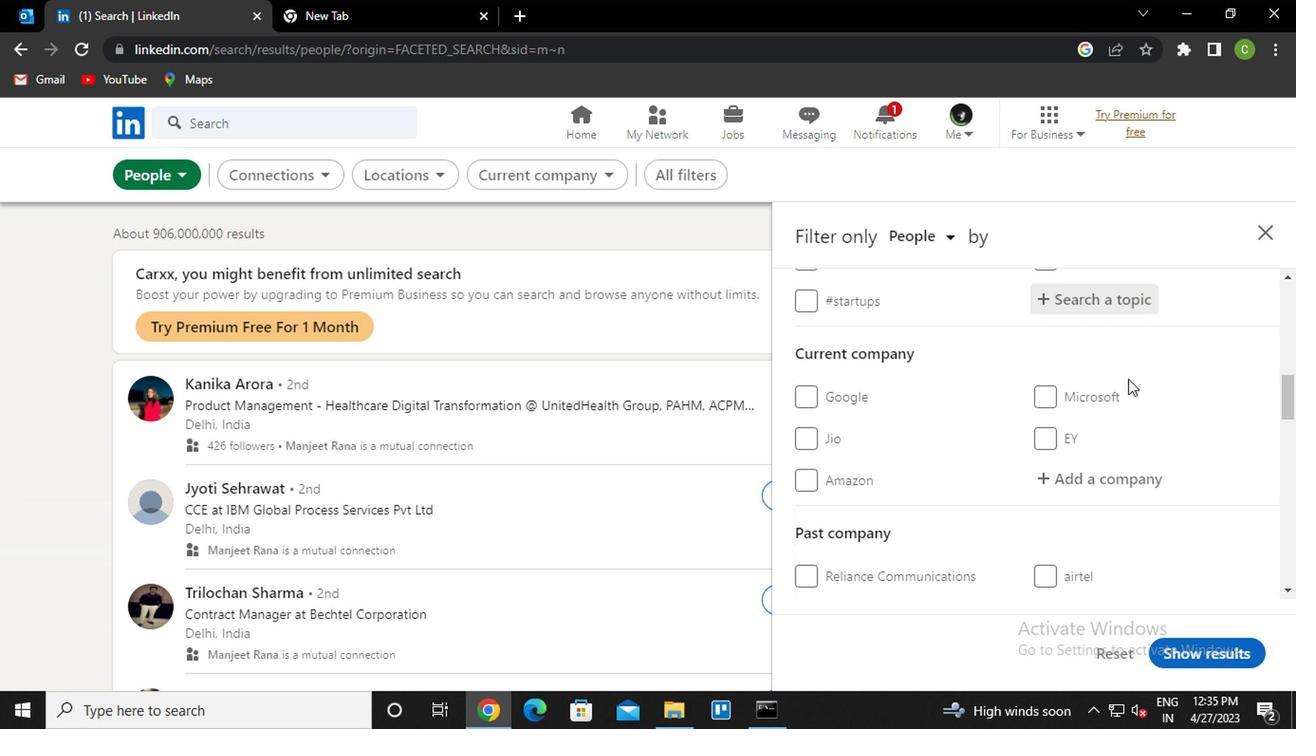
Action: Mouse scrolled (1124, 376) with delta (0, 0)
Screenshot: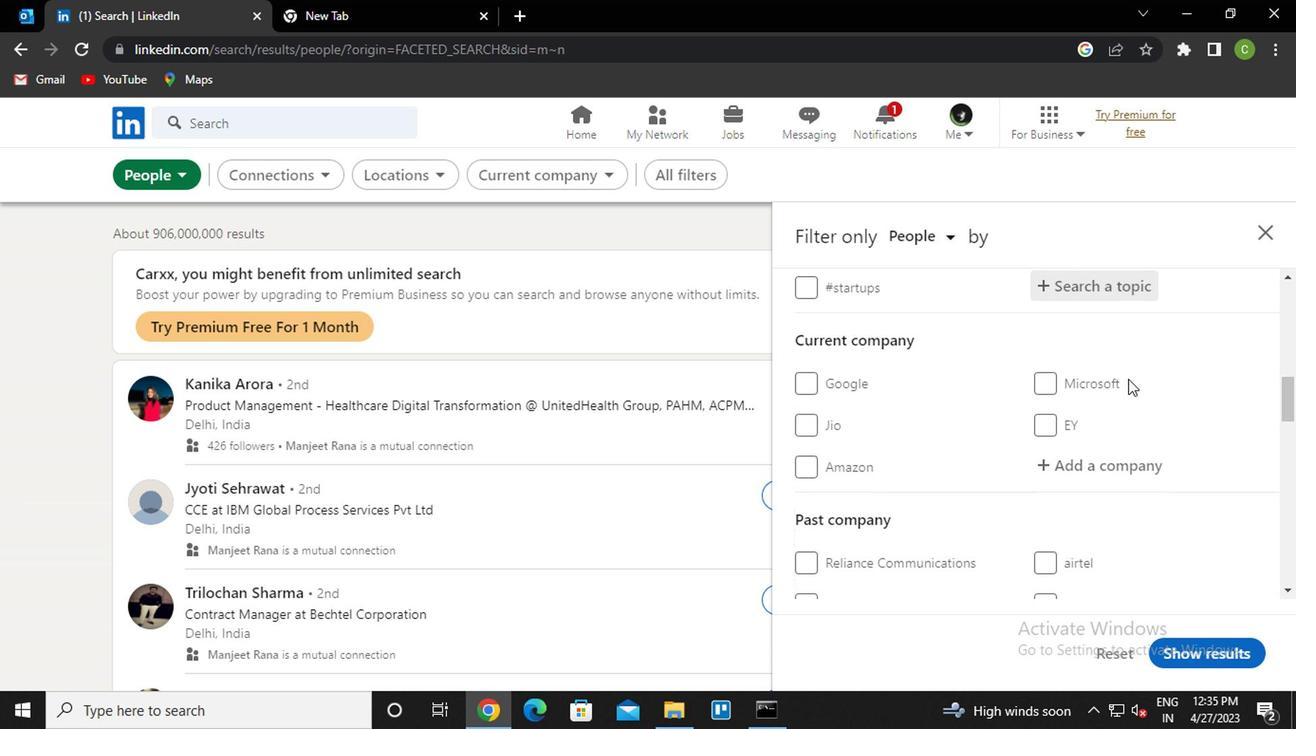 
Action: Mouse scrolled (1124, 376) with delta (0, 0)
Screenshot: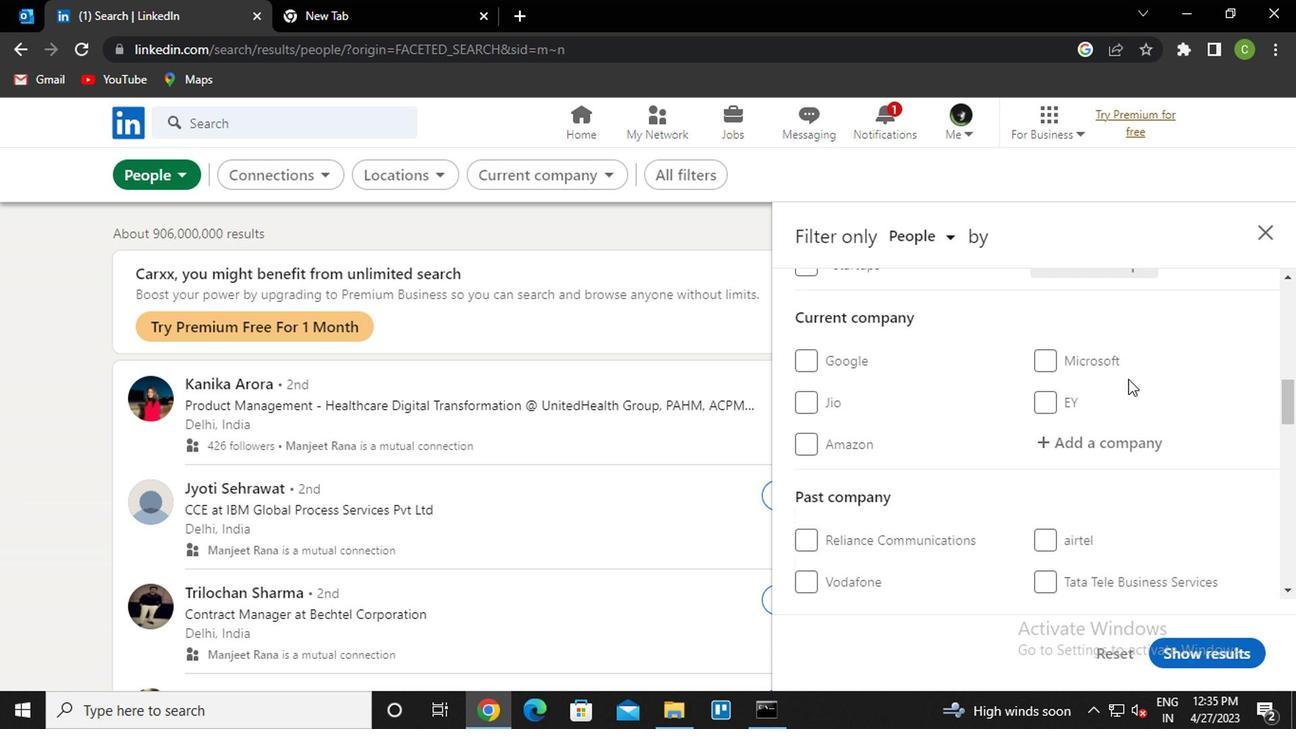 
Action: Mouse moved to (1124, 376)
Screenshot: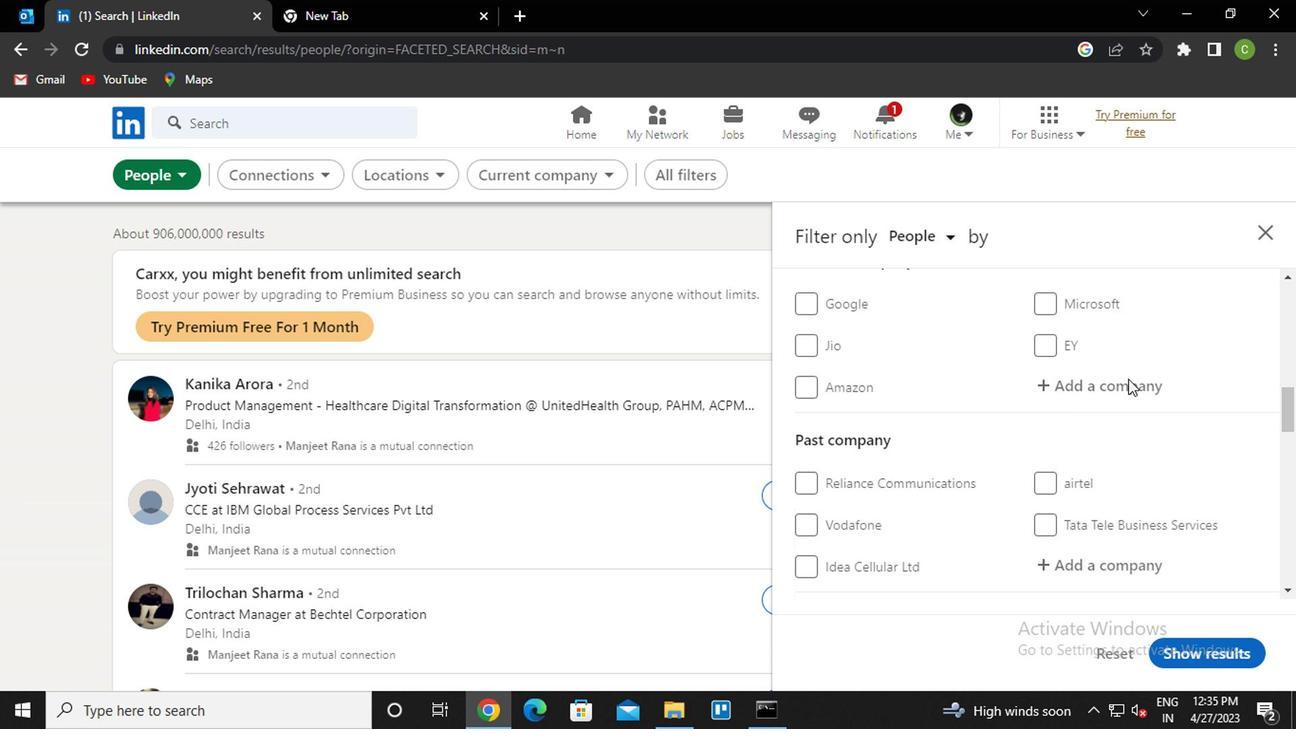 
Action: Mouse scrolled (1124, 374) with delta (0, -1)
Screenshot: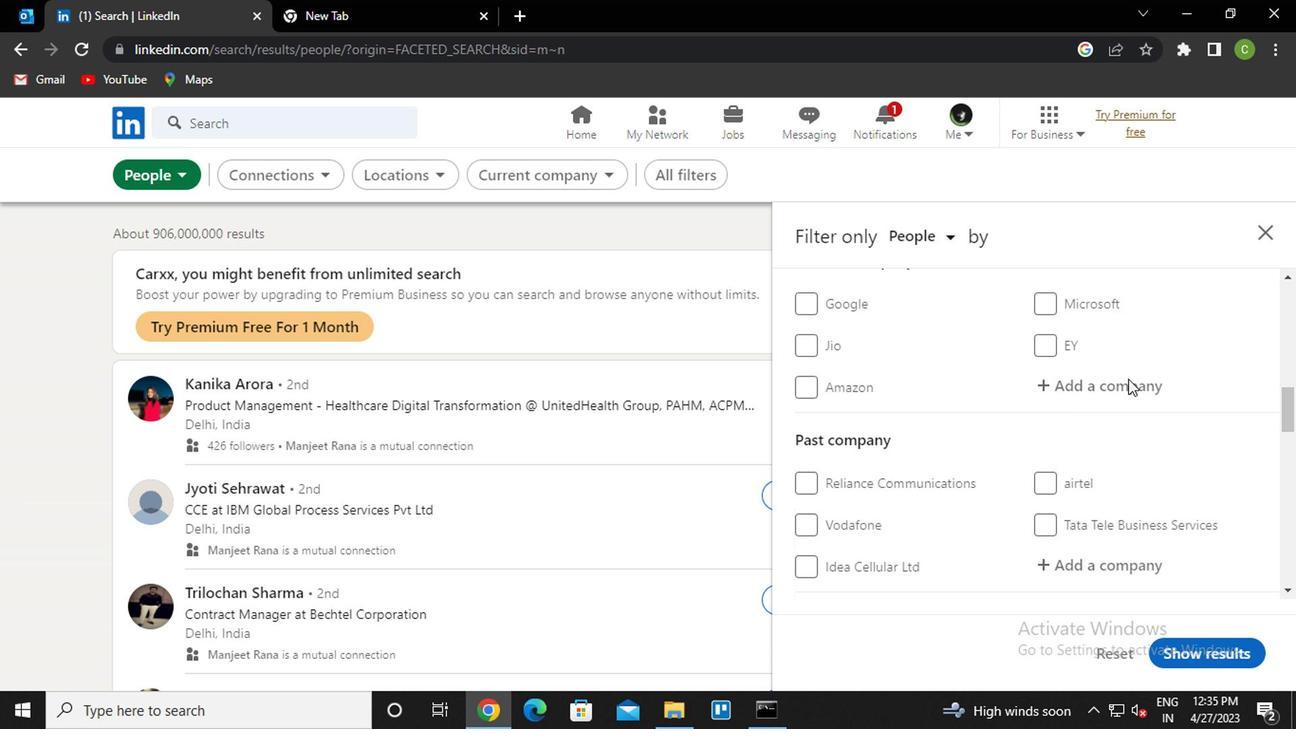 
Action: Mouse moved to (1114, 379)
Screenshot: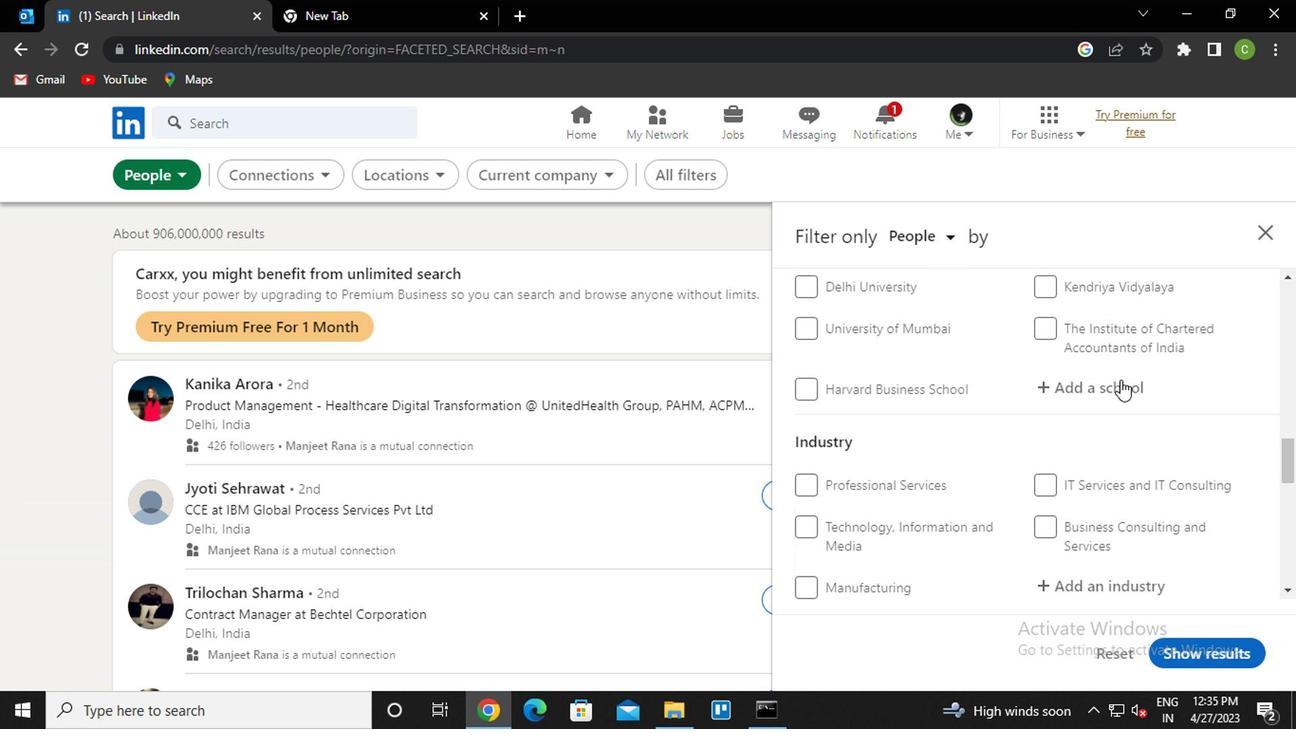 
Action: Mouse scrolled (1114, 378) with delta (0, 0)
Screenshot: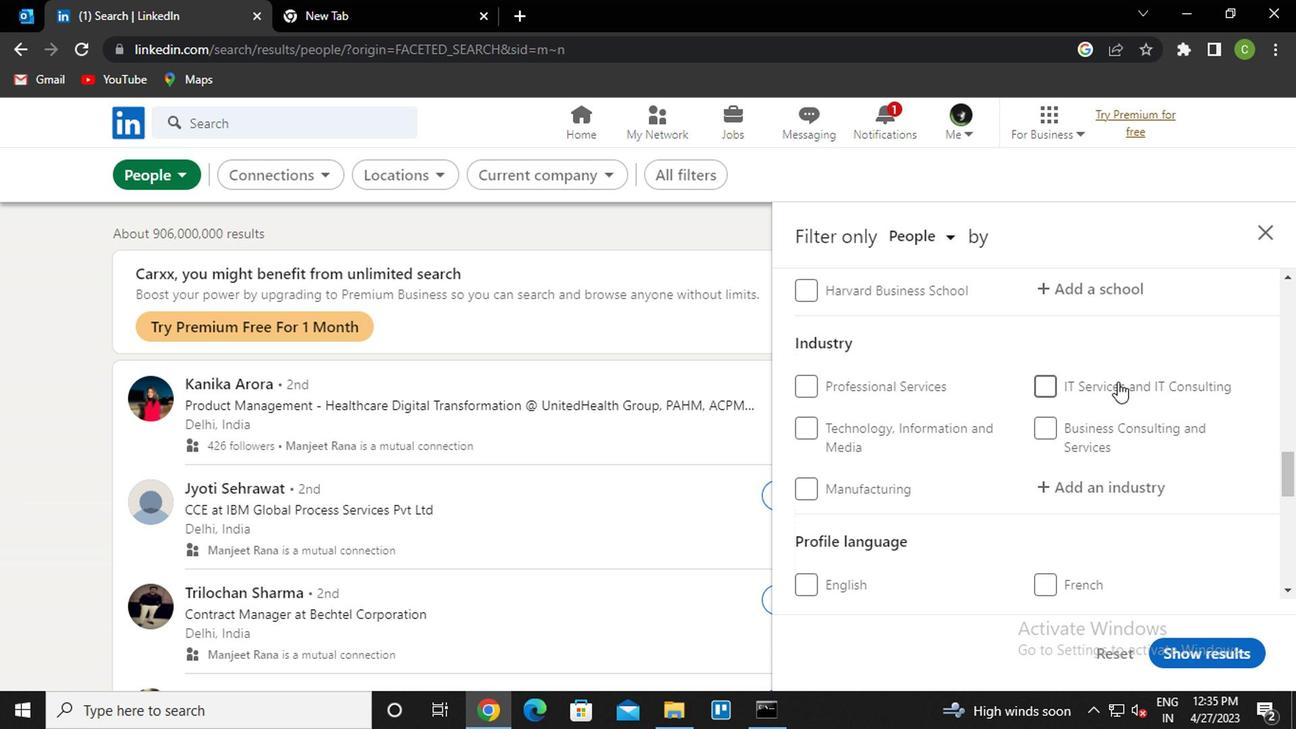 
Action: Mouse scrolled (1114, 378) with delta (0, 0)
Screenshot: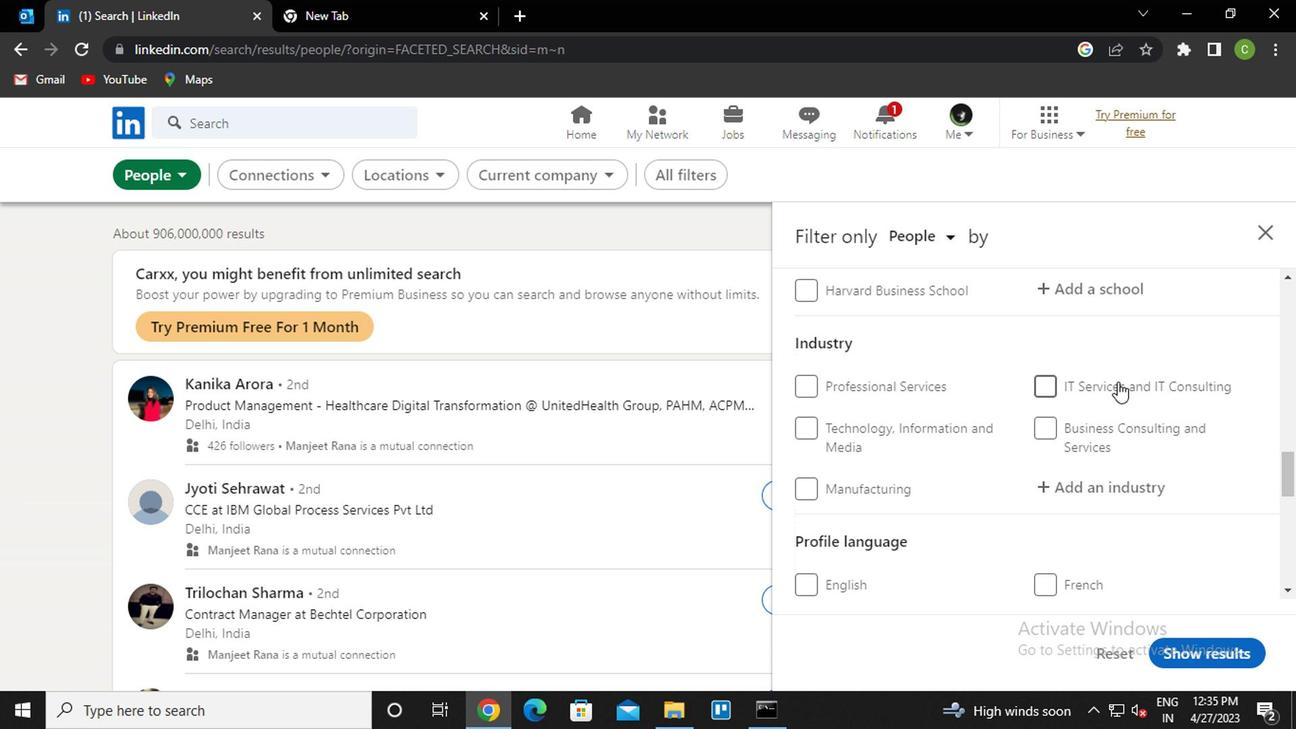 
Action: Mouse scrolled (1114, 378) with delta (0, 0)
Screenshot: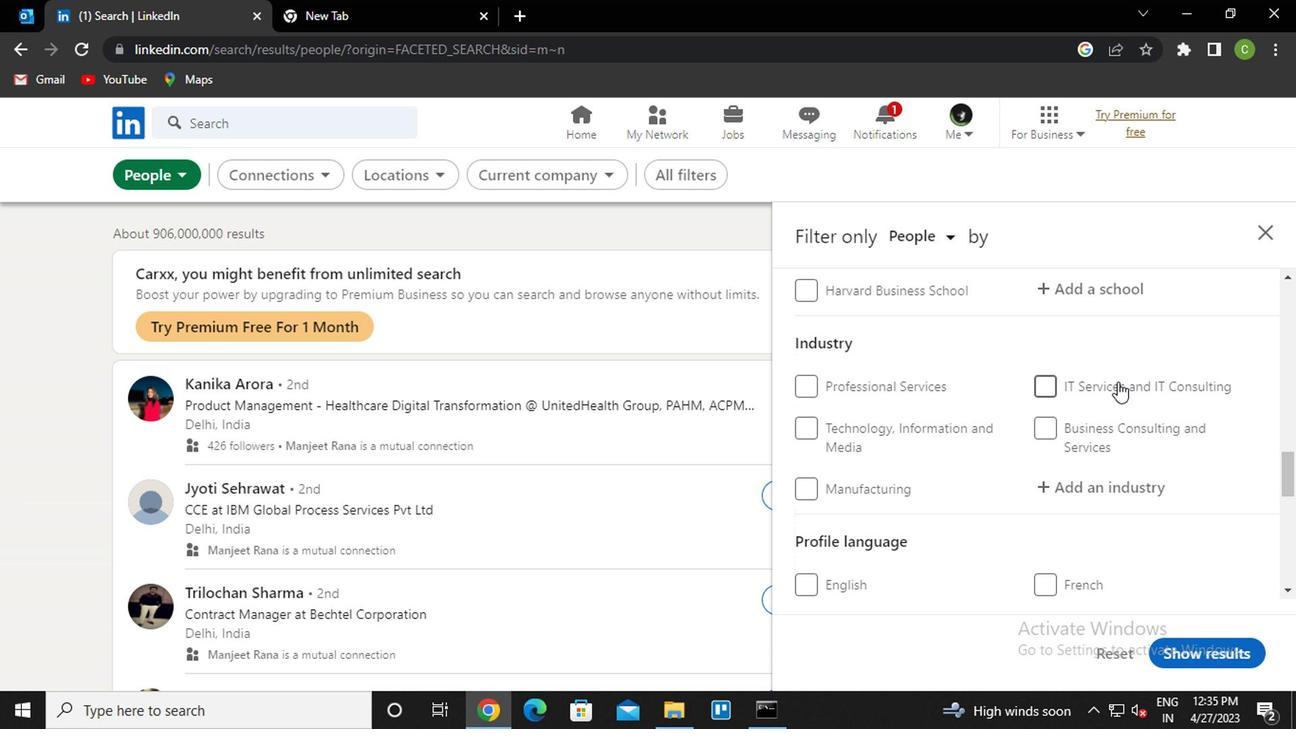 
Action: Mouse moved to (1109, 386)
Screenshot: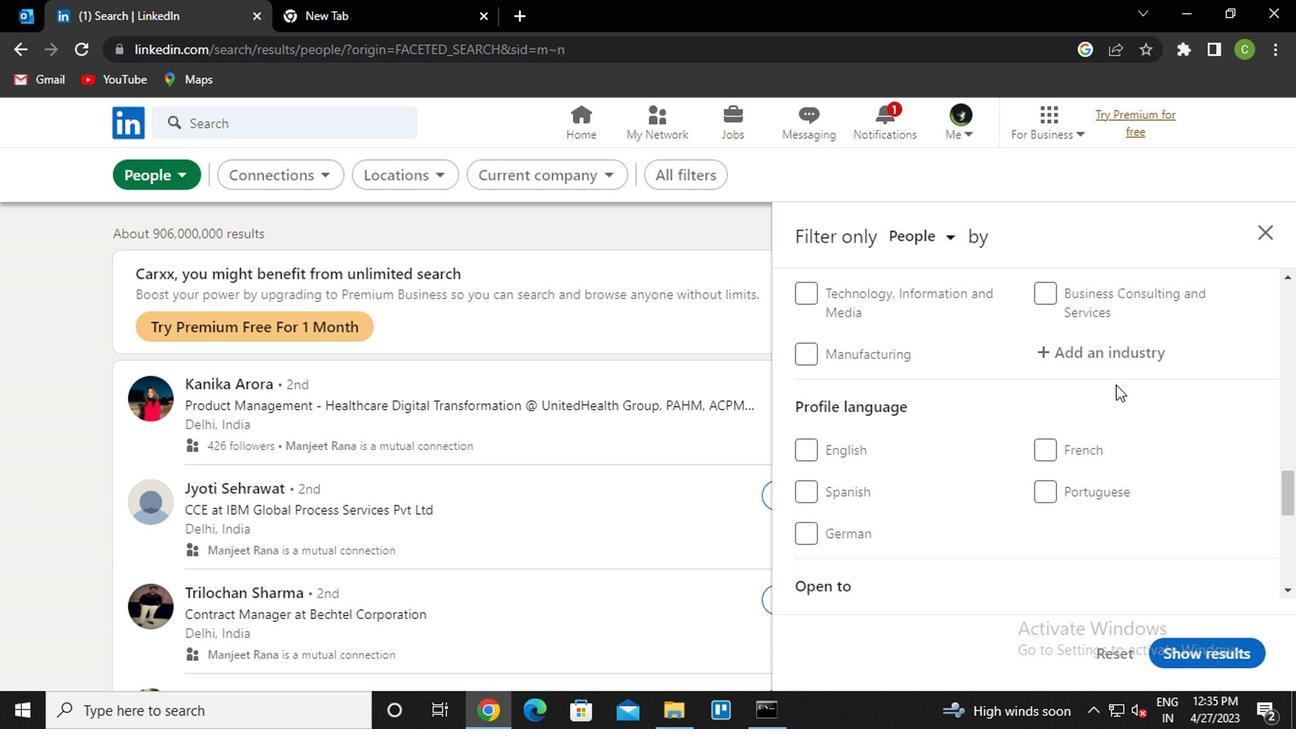 
Action: Mouse scrolled (1109, 385) with delta (0, 0)
Screenshot: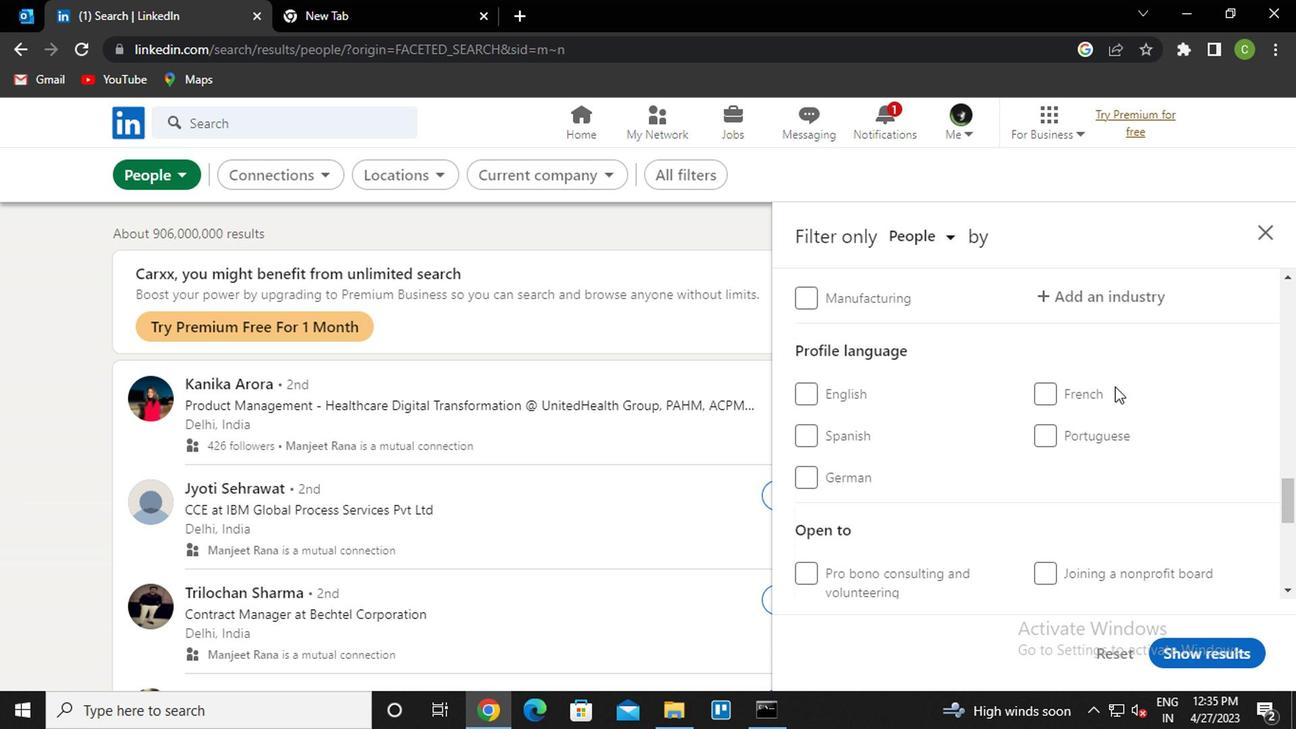 
Action: Mouse moved to (1095, 395)
Screenshot: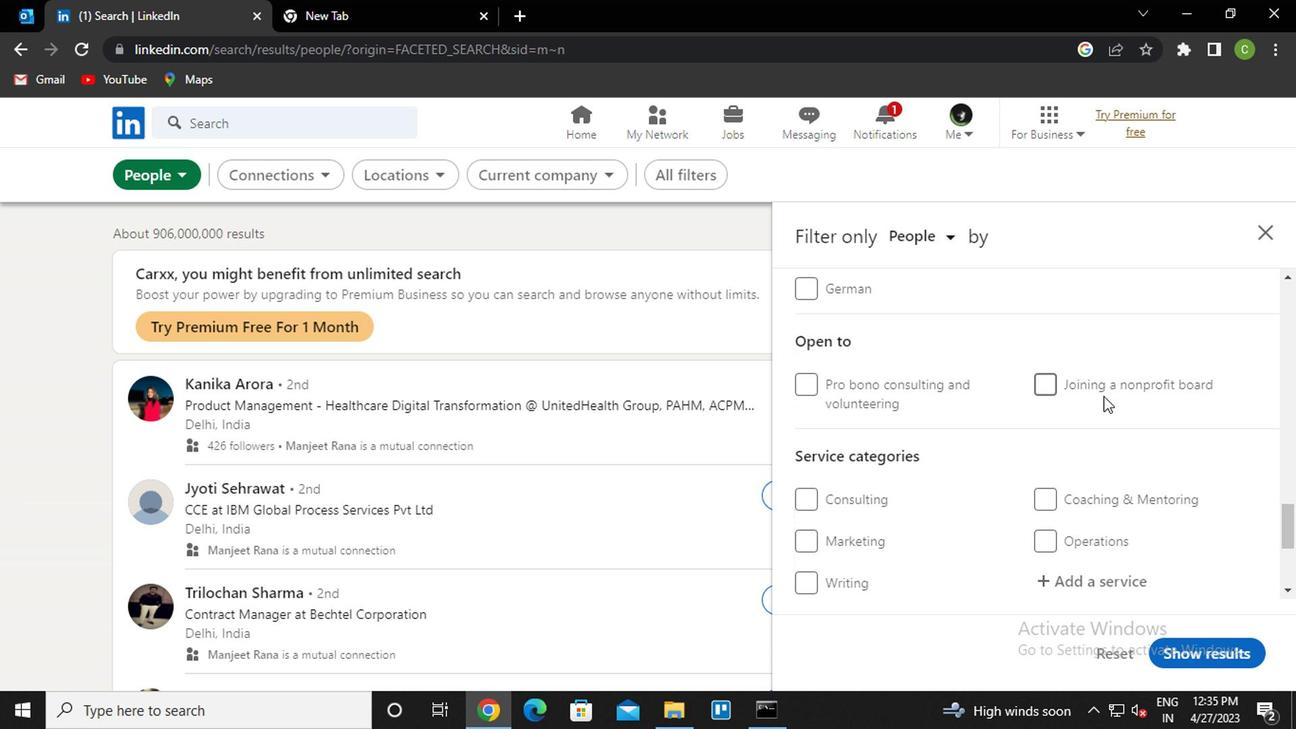 
Action: Mouse scrolled (1095, 396) with delta (0, 0)
Screenshot: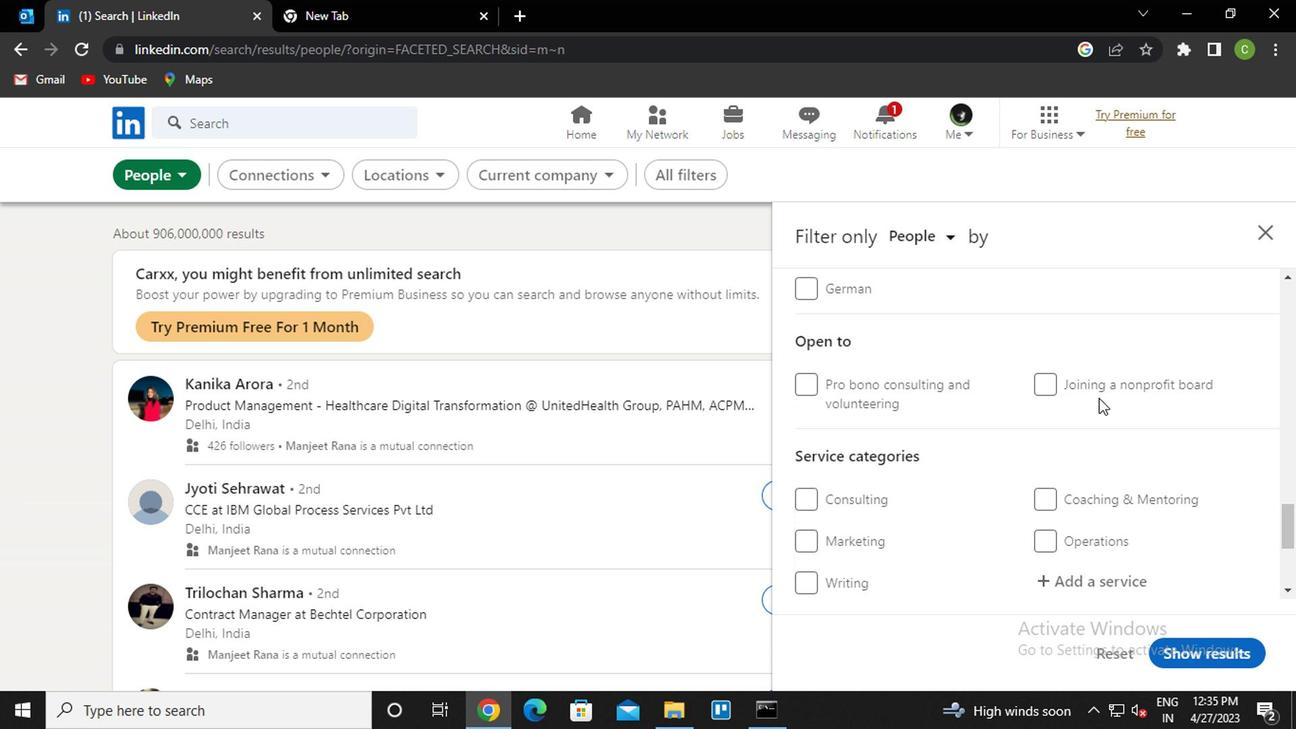 
Action: Mouse moved to (1051, 338)
Screenshot: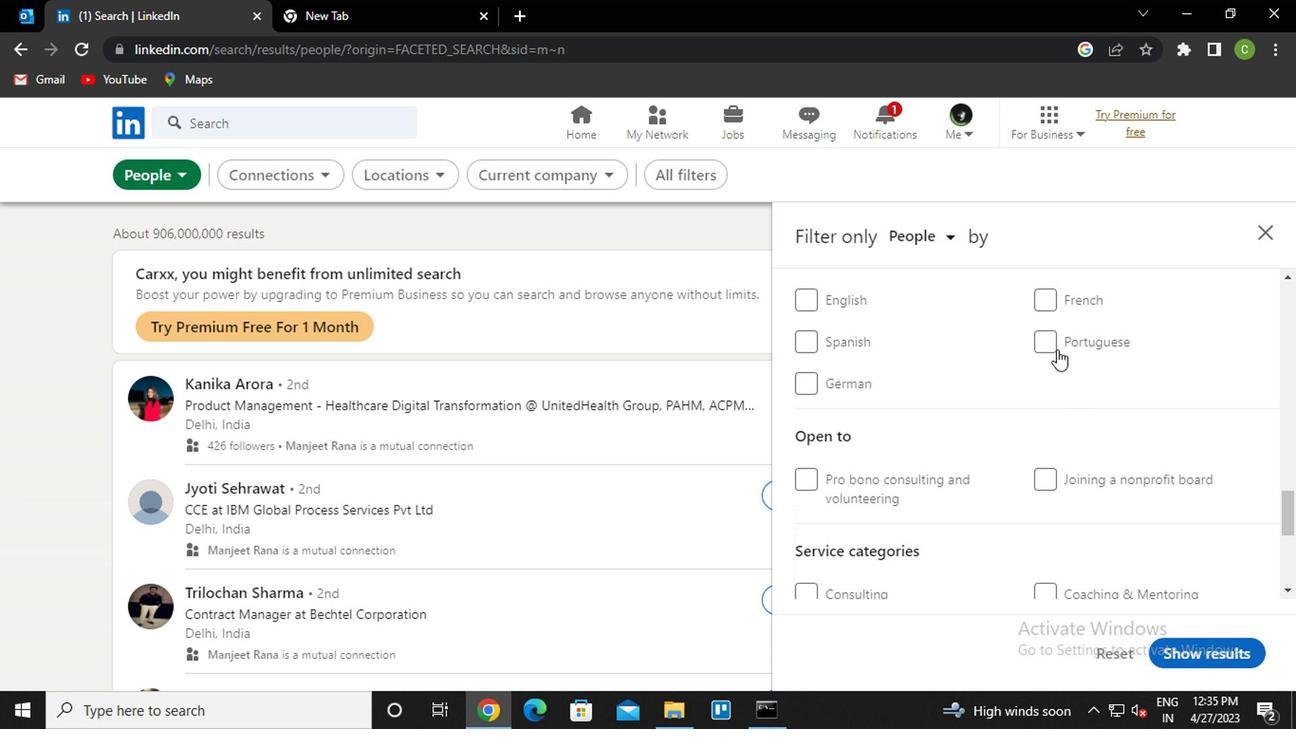 
Action: Mouse pressed left at (1051, 338)
Screenshot: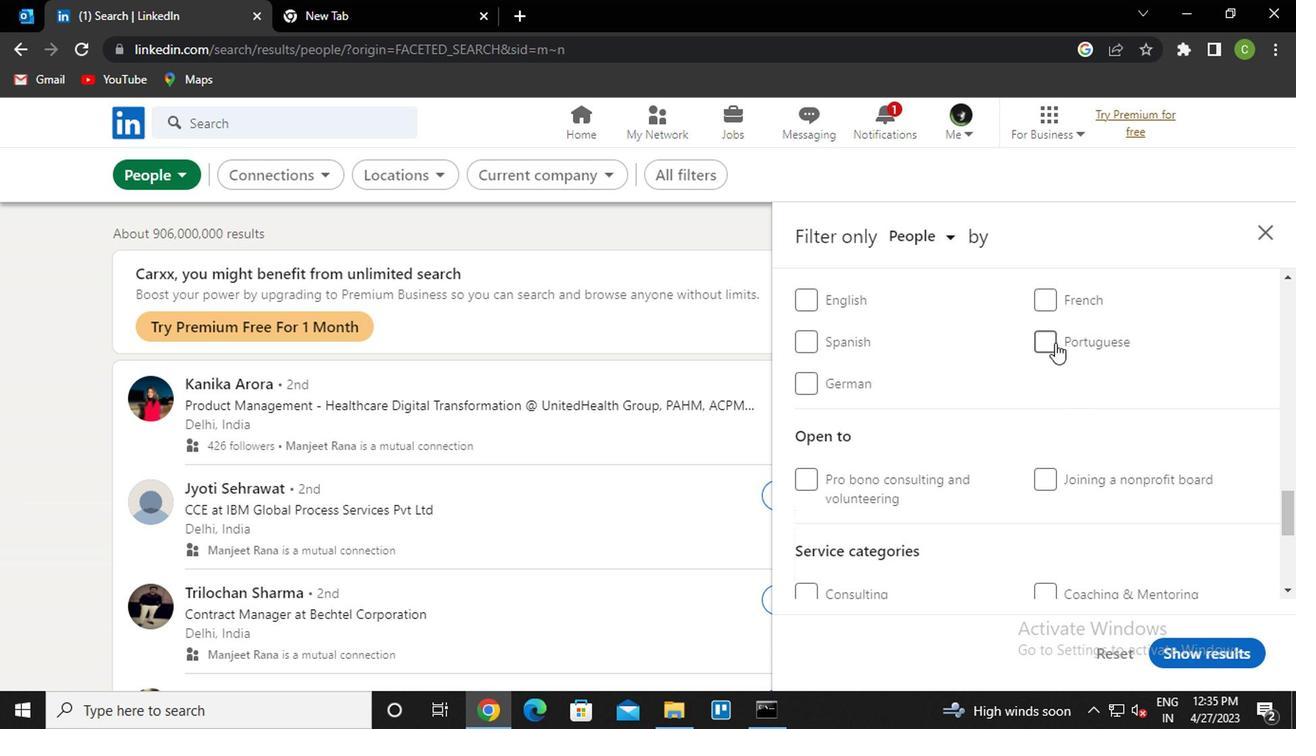 
Action: Mouse moved to (1035, 359)
Screenshot: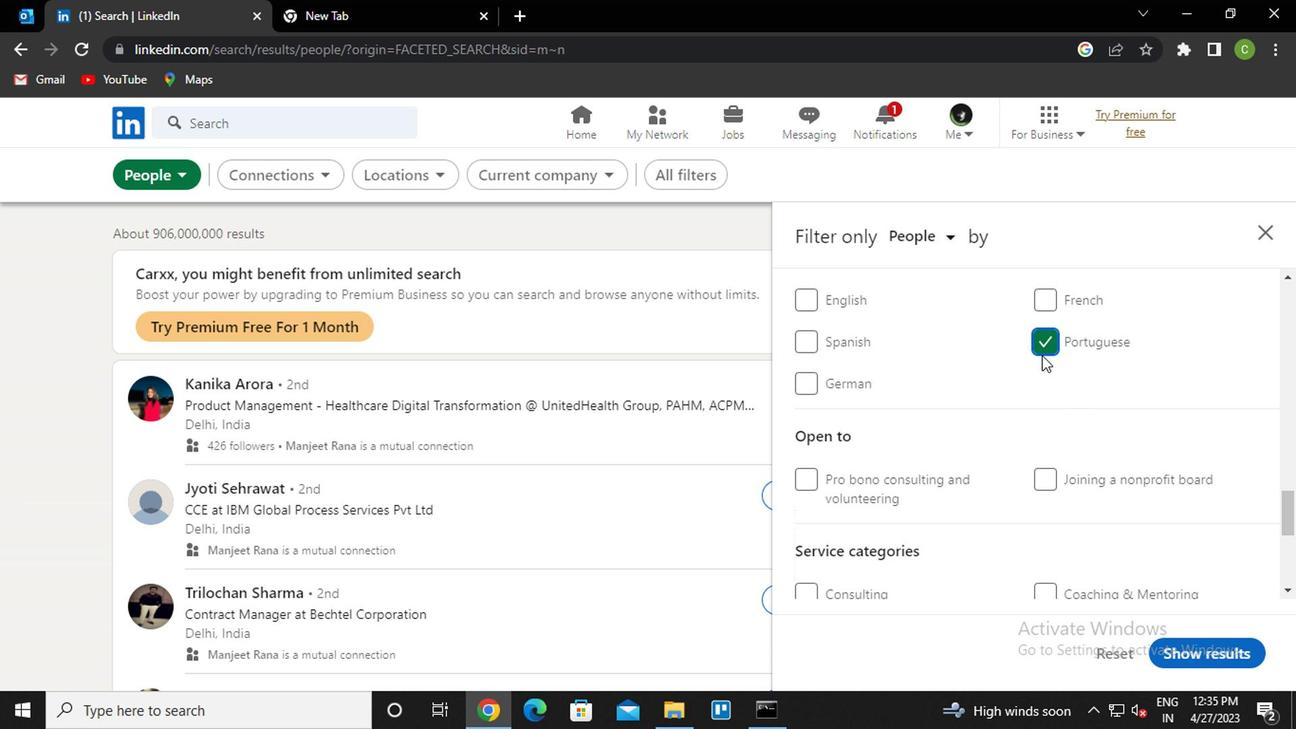 
Action: Mouse scrolled (1035, 359) with delta (0, 0)
Screenshot: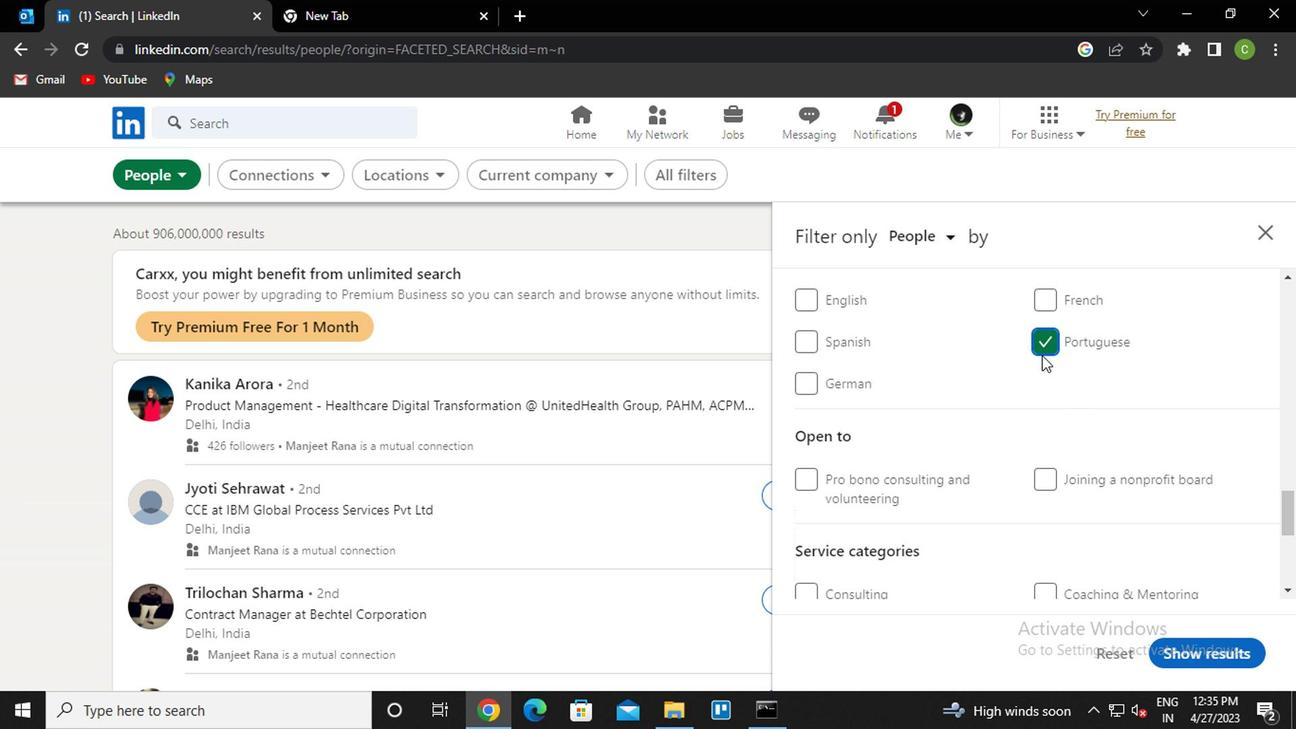 
Action: Mouse moved to (1034, 362)
Screenshot: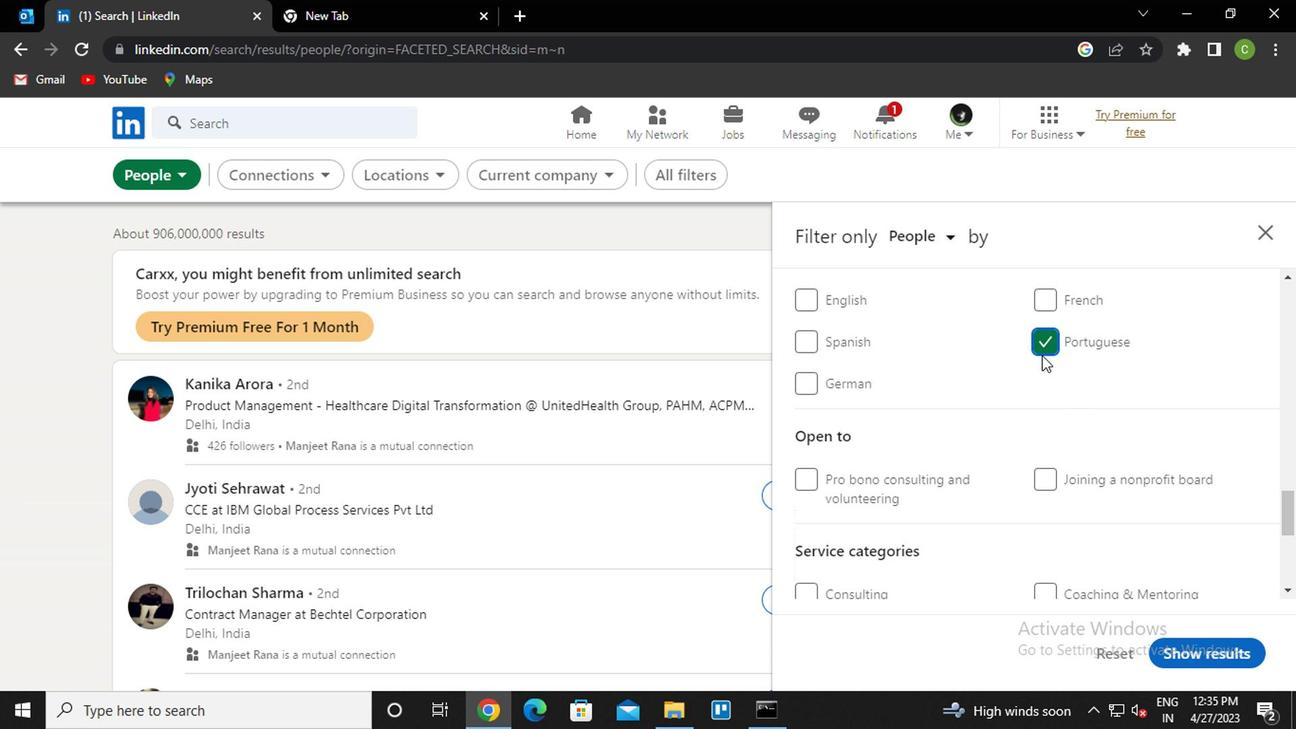 
Action: Mouse scrolled (1034, 363) with delta (0, 1)
Screenshot: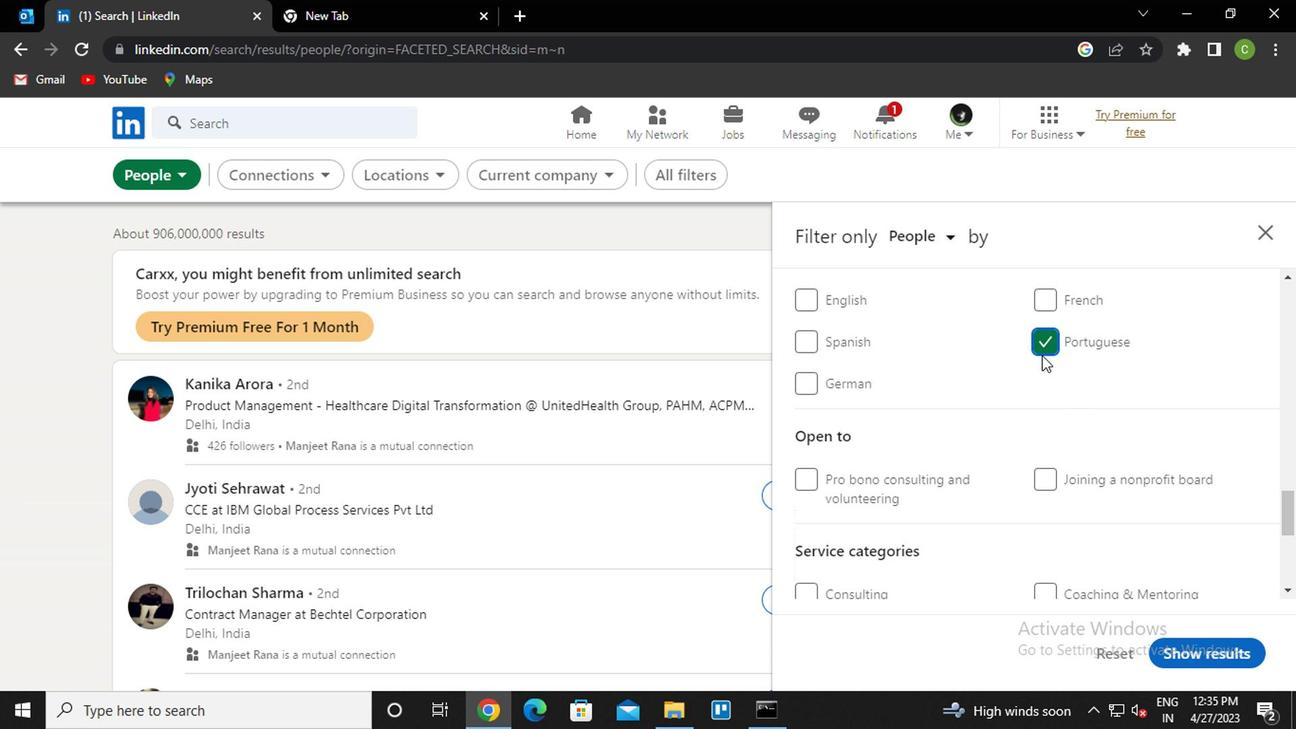 
Action: Mouse moved to (1032, 367)
Screenshot: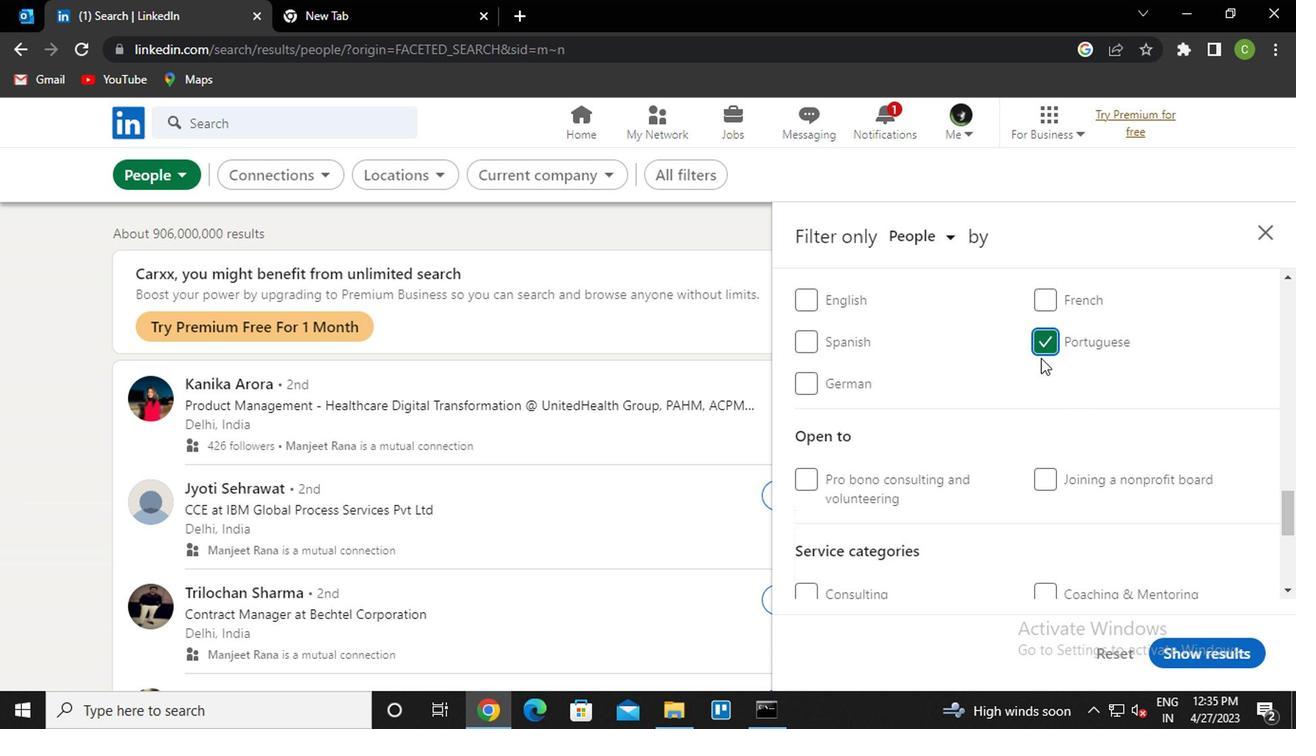 
Action: Mouse scrolled (1032, 368) with delta (0, 1)
Screenshot: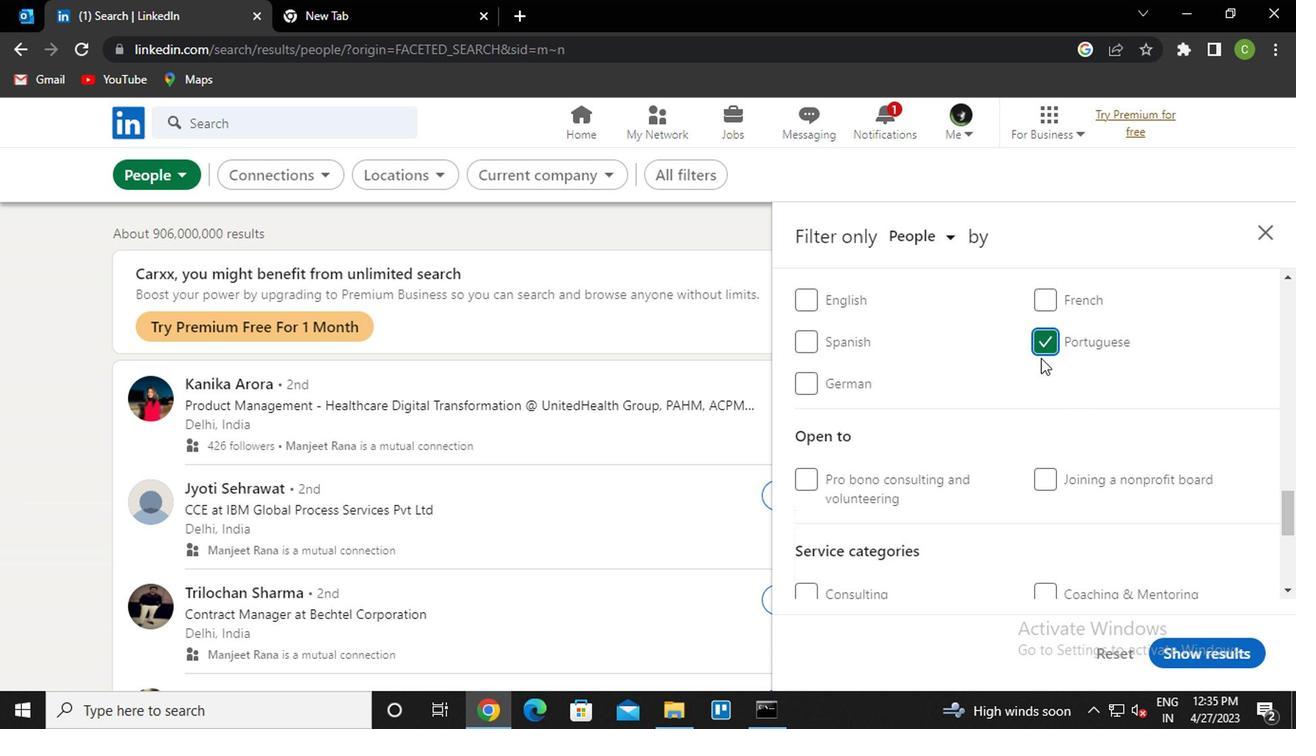 
Action: Mouse moved to (1032, 369)
Screenshot: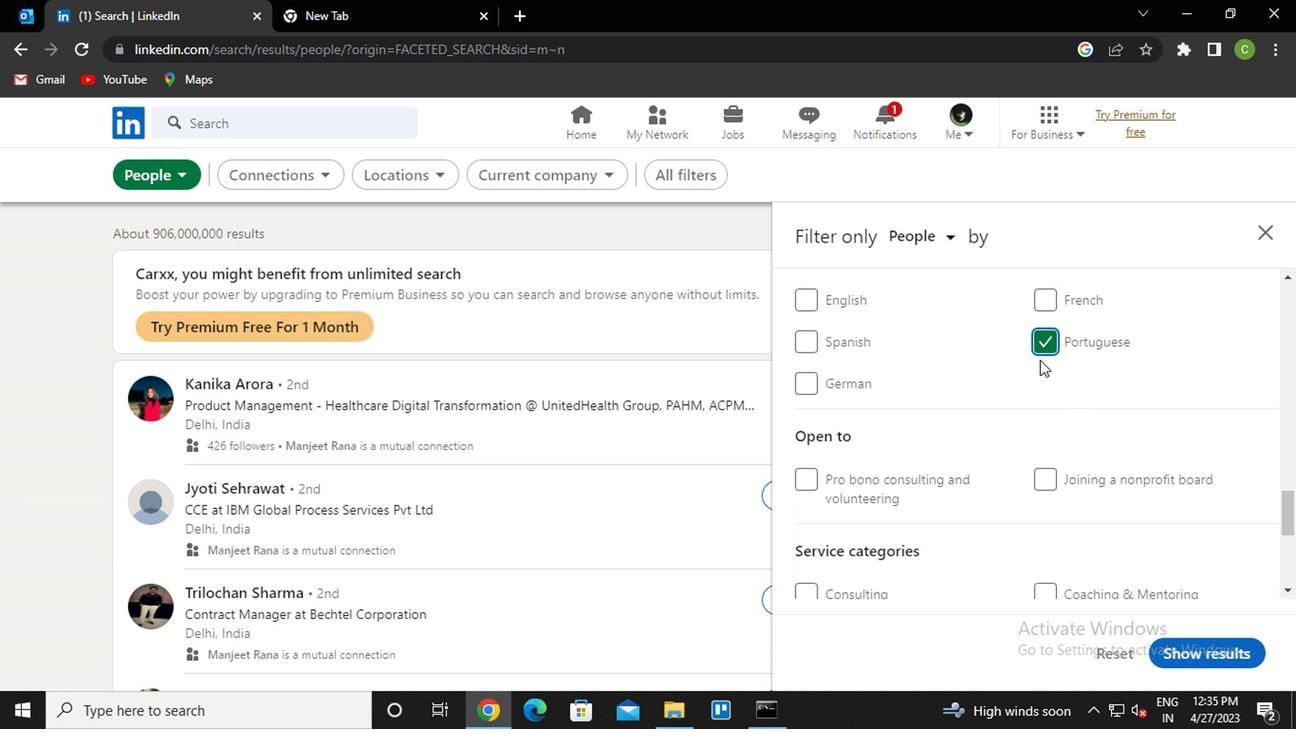 
Action: Mouse scrolled (1032, 369) with delta (0, 0)
Screenshot: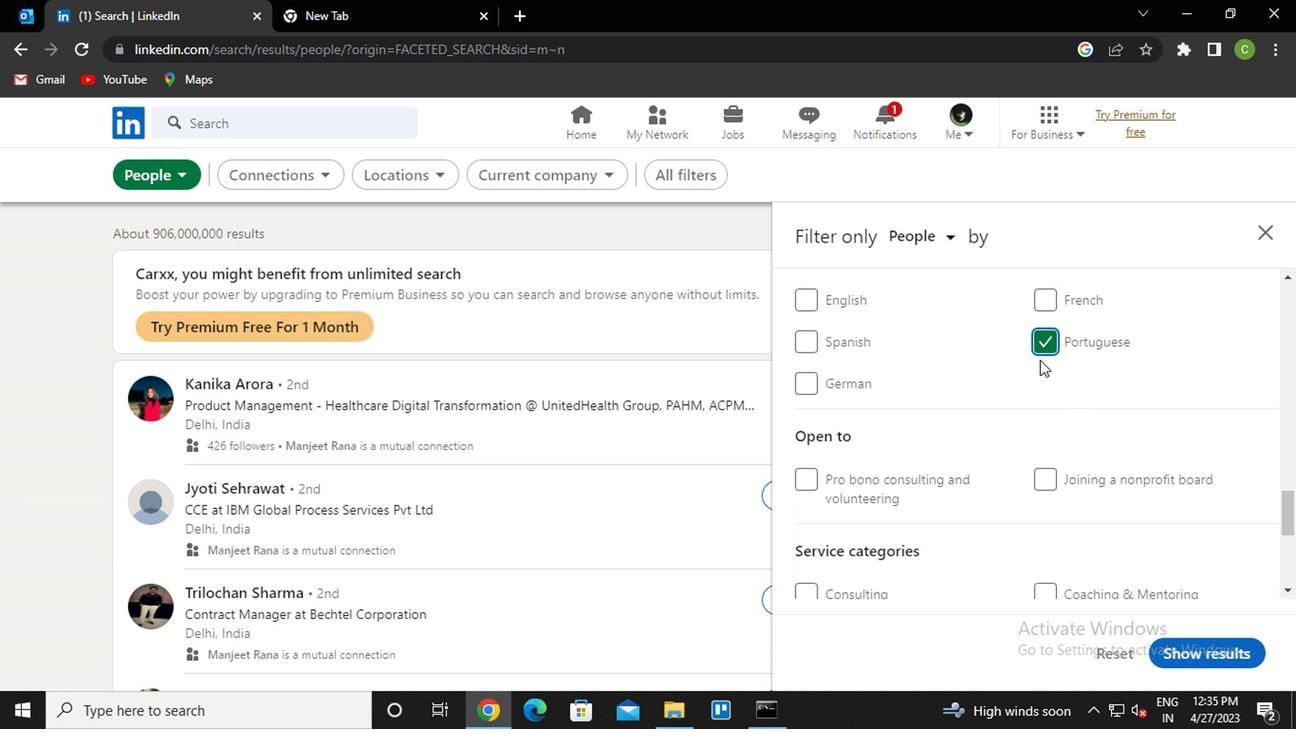 
Action: Mouse moved to (1030, 371)
Screenshot: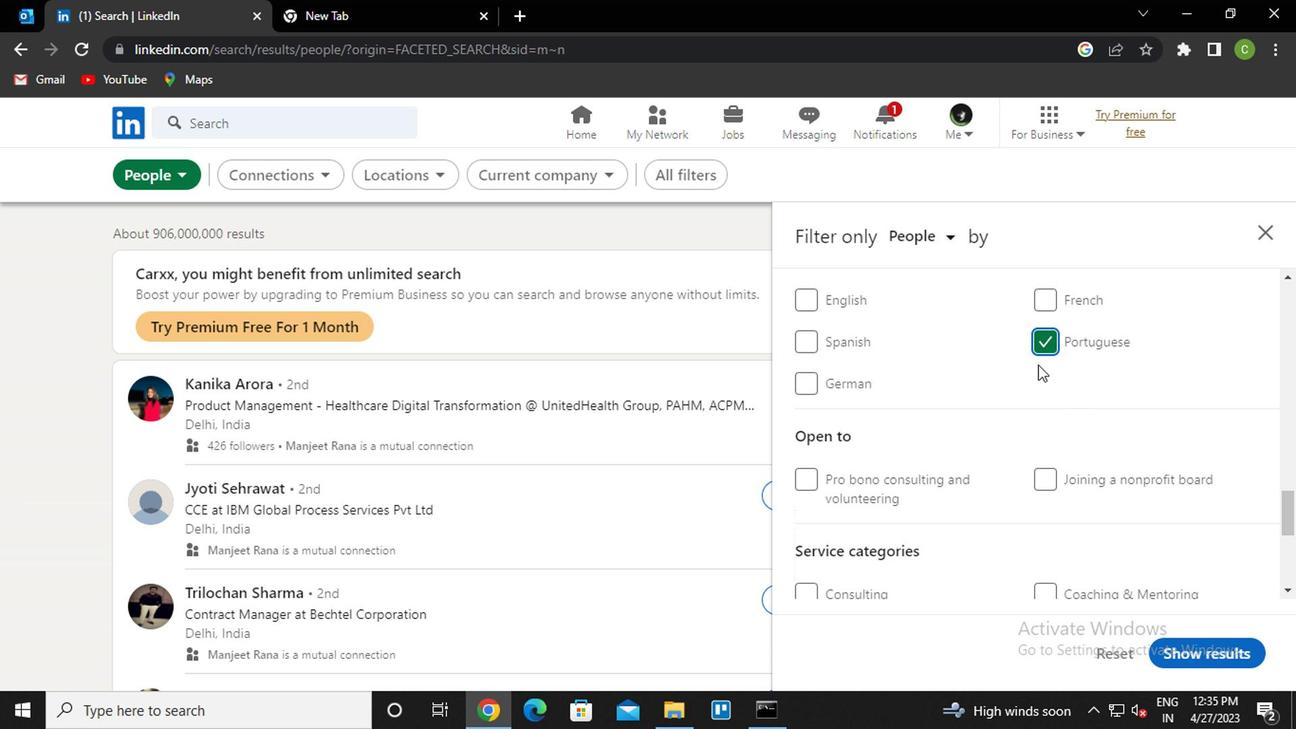 
Action: Mouse scrolled (1030, 371) with delta (0, 0)
Screenshot: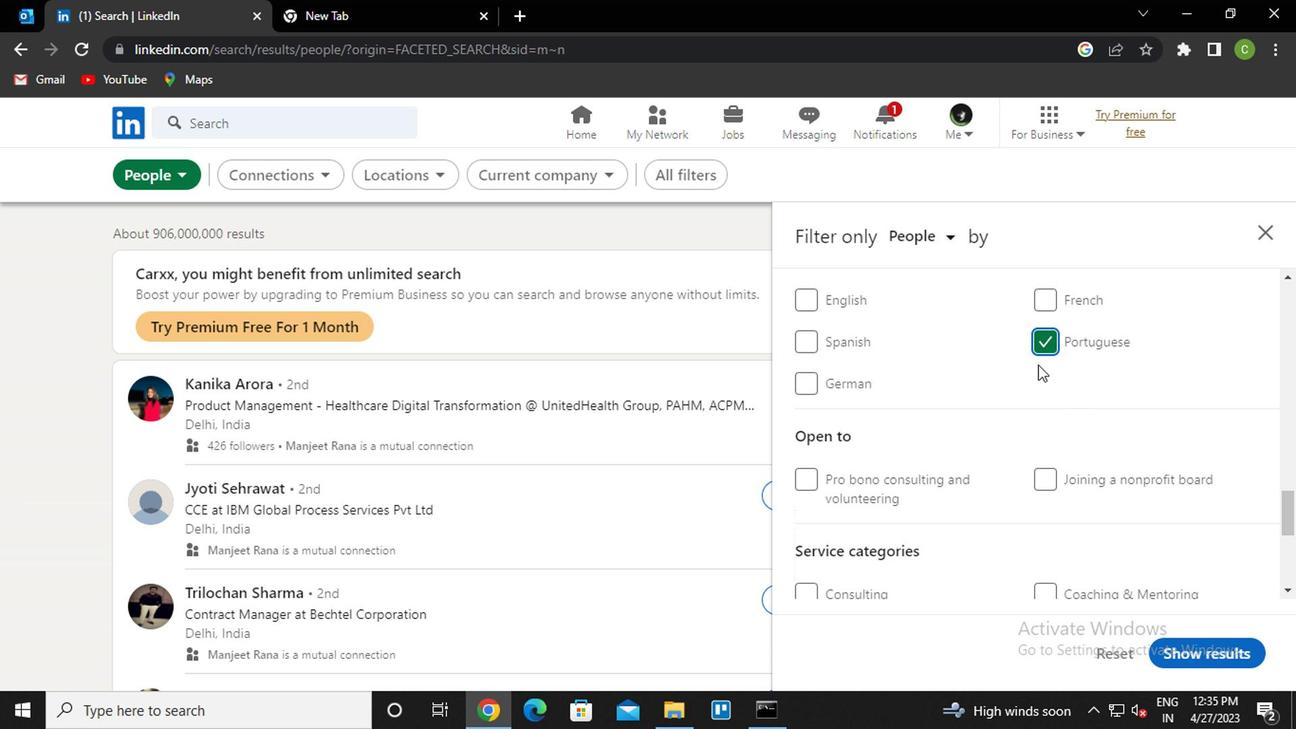 
Action: Mouse moved to (1030, 371)
Screenshot: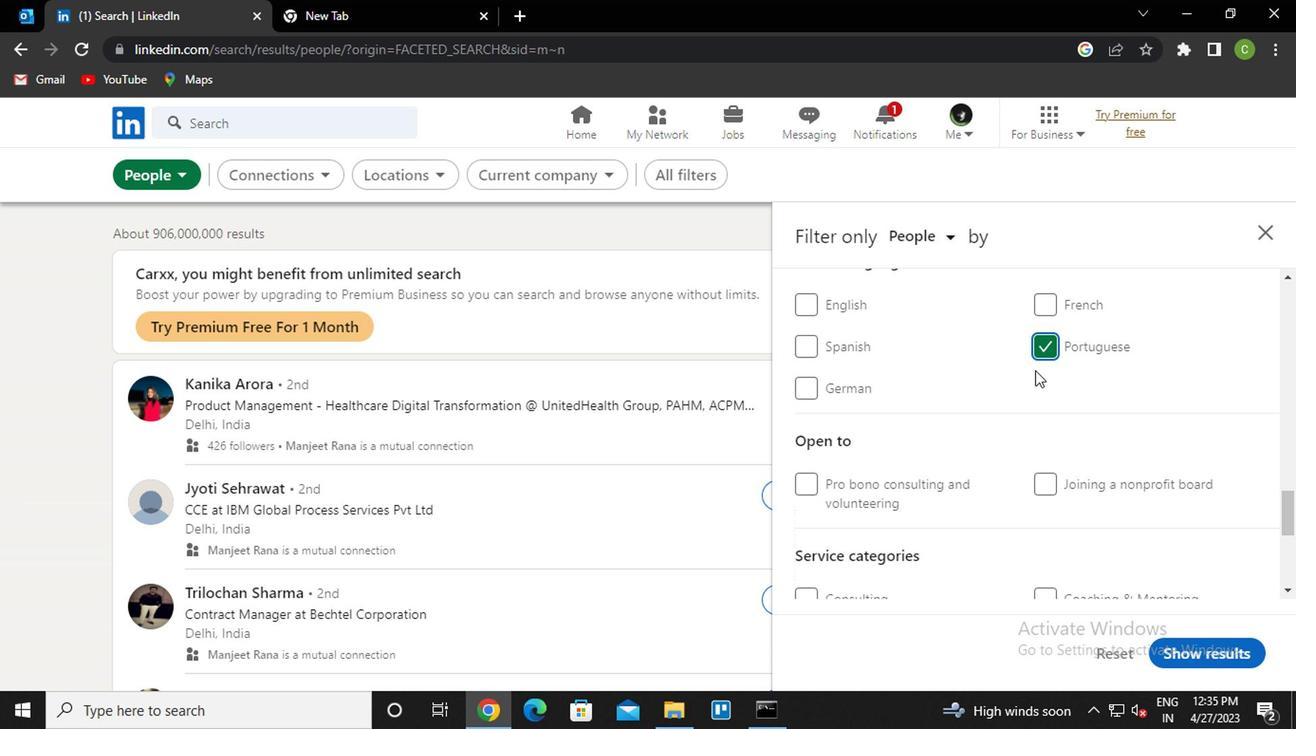 
Action: Mouse scrolled (1030, 372) with delta (0, 0)
Screenshot: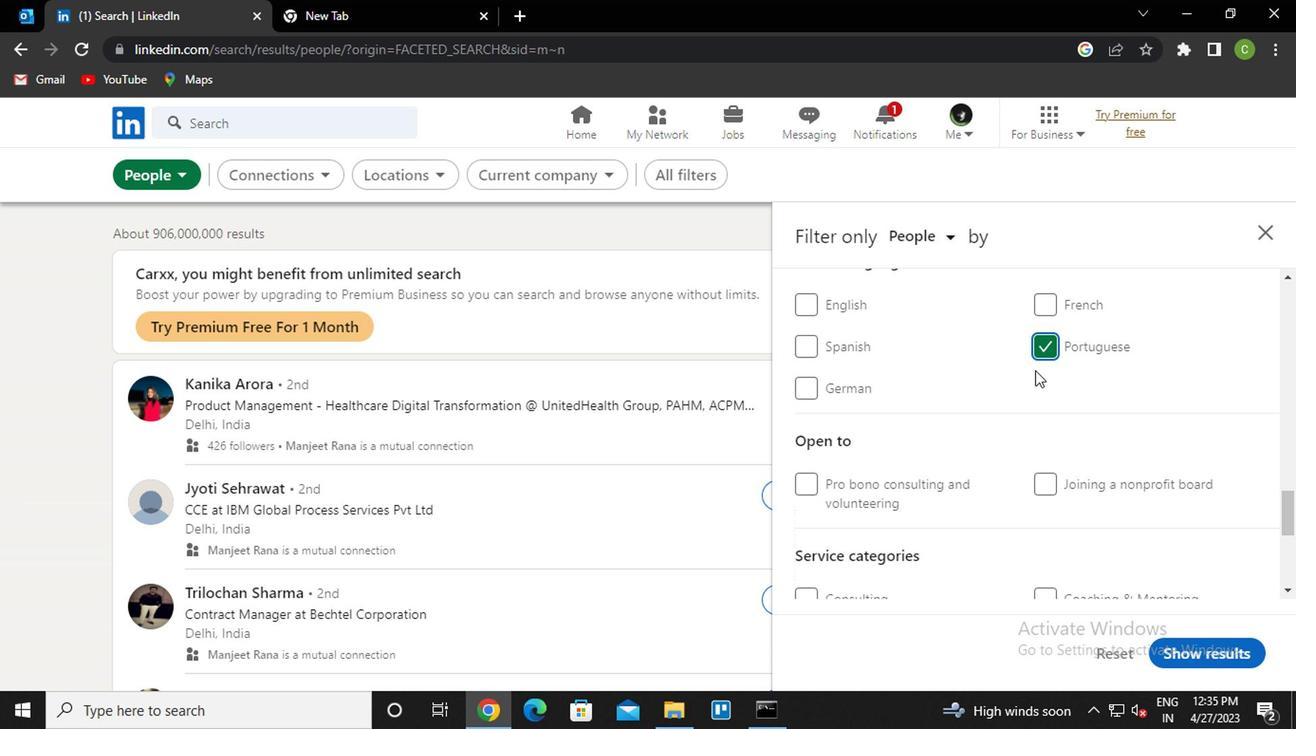 
Action: Mouse scrolled (1030, 372) with delta (0, 0)
Screenshot: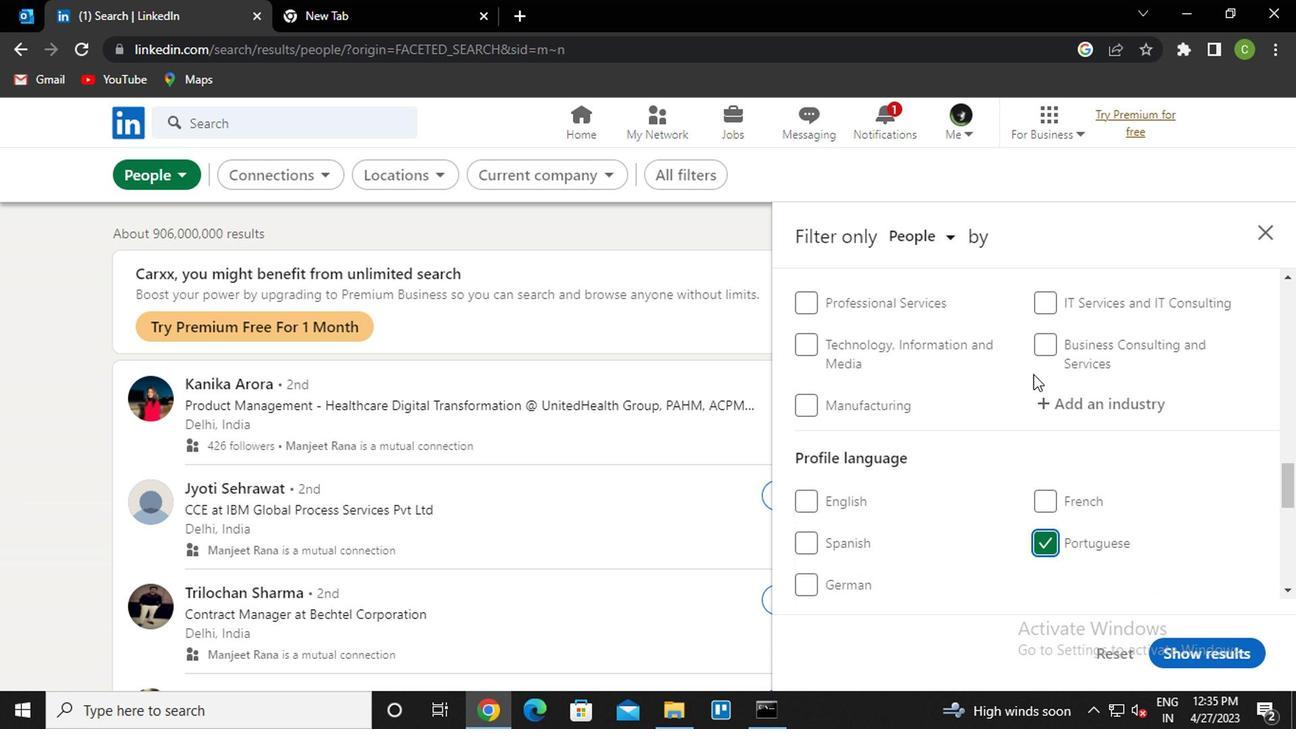 
Action: Mouse moved to (1004, 398)
Screenshot: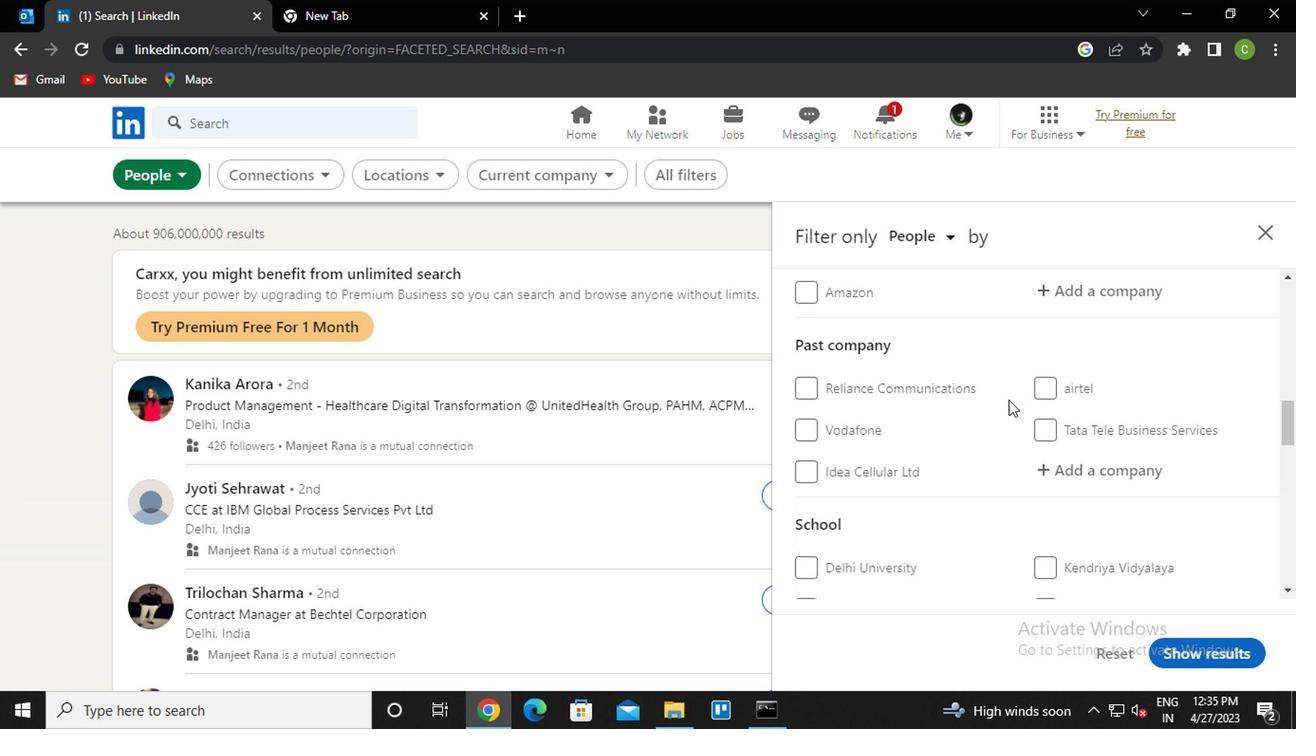 
Action: Mouse scrolled (1004, 399) with delta (0, 1)
Screenshot: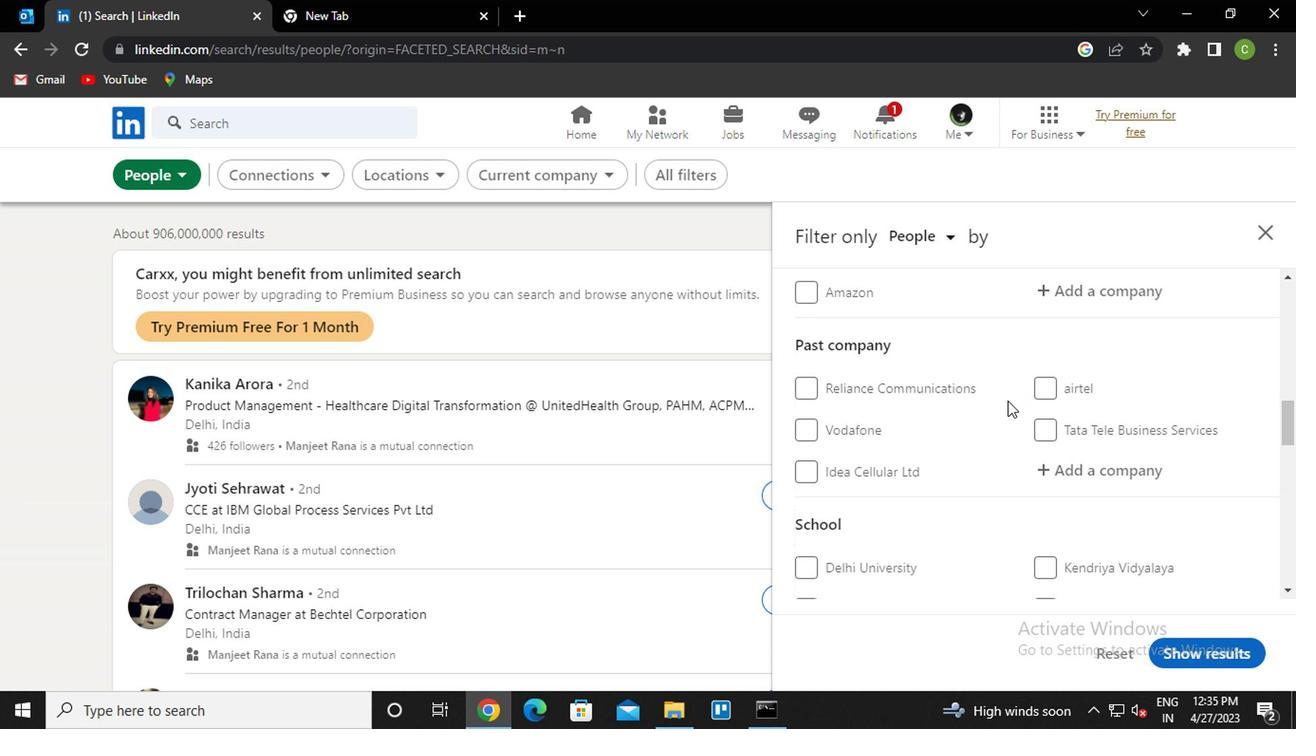 
Action: Mouse scrolled (1004, 399) with delta (0, 1)
Screenshot: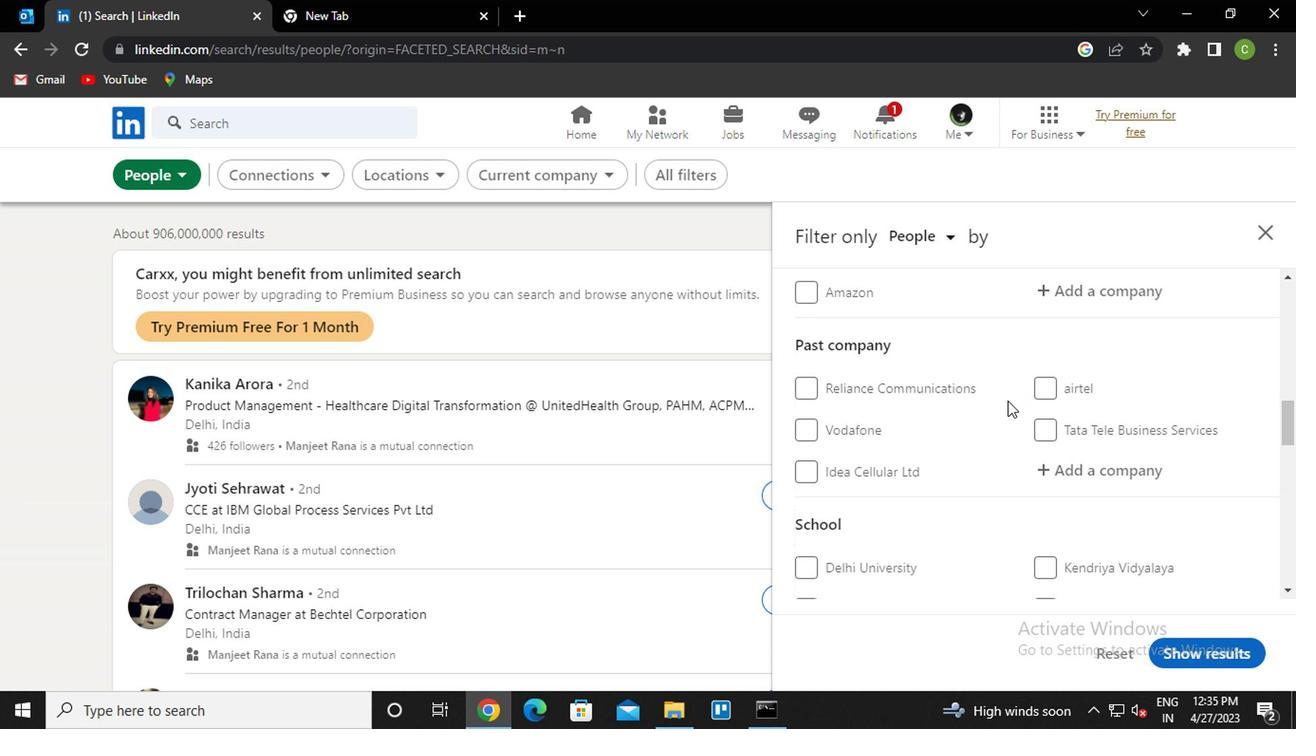 
Action: Mouse scrolled (1004, 397) with delta (0, 0)
Screenshot: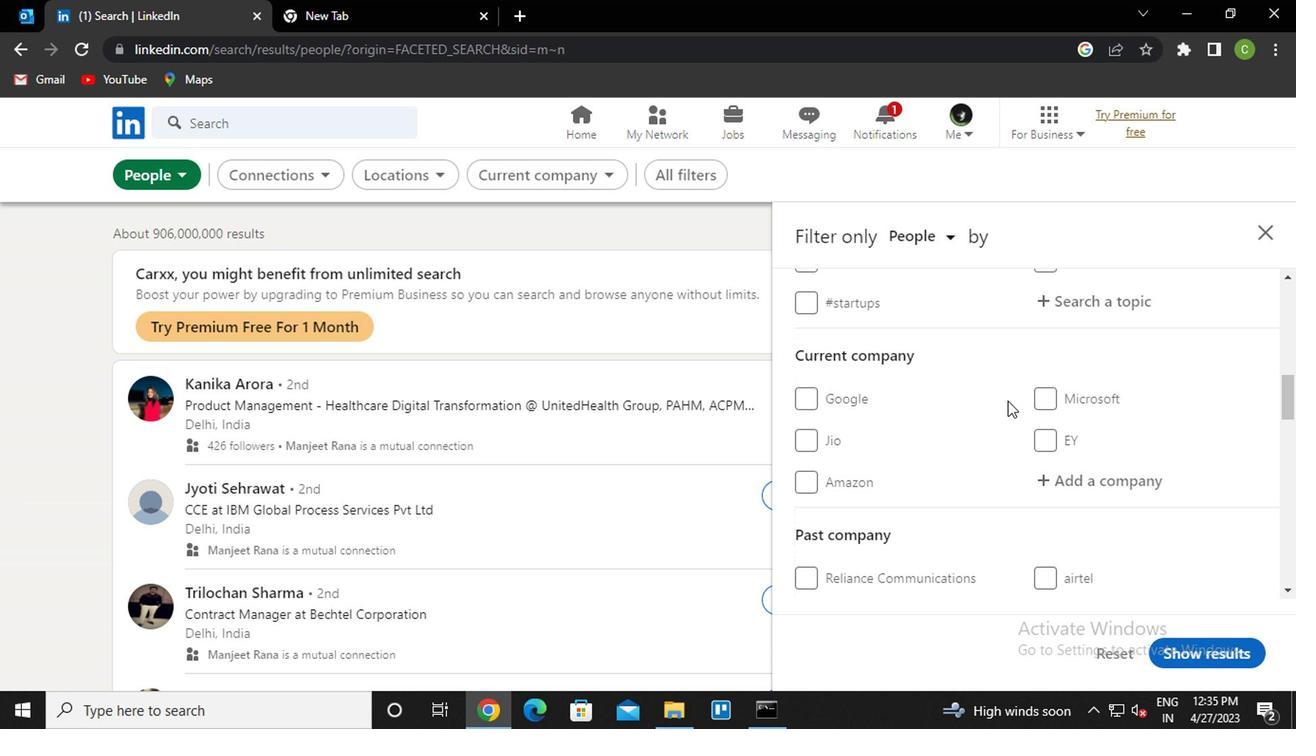 
Action: Mouse moved to (1063, 376)
Screenshot: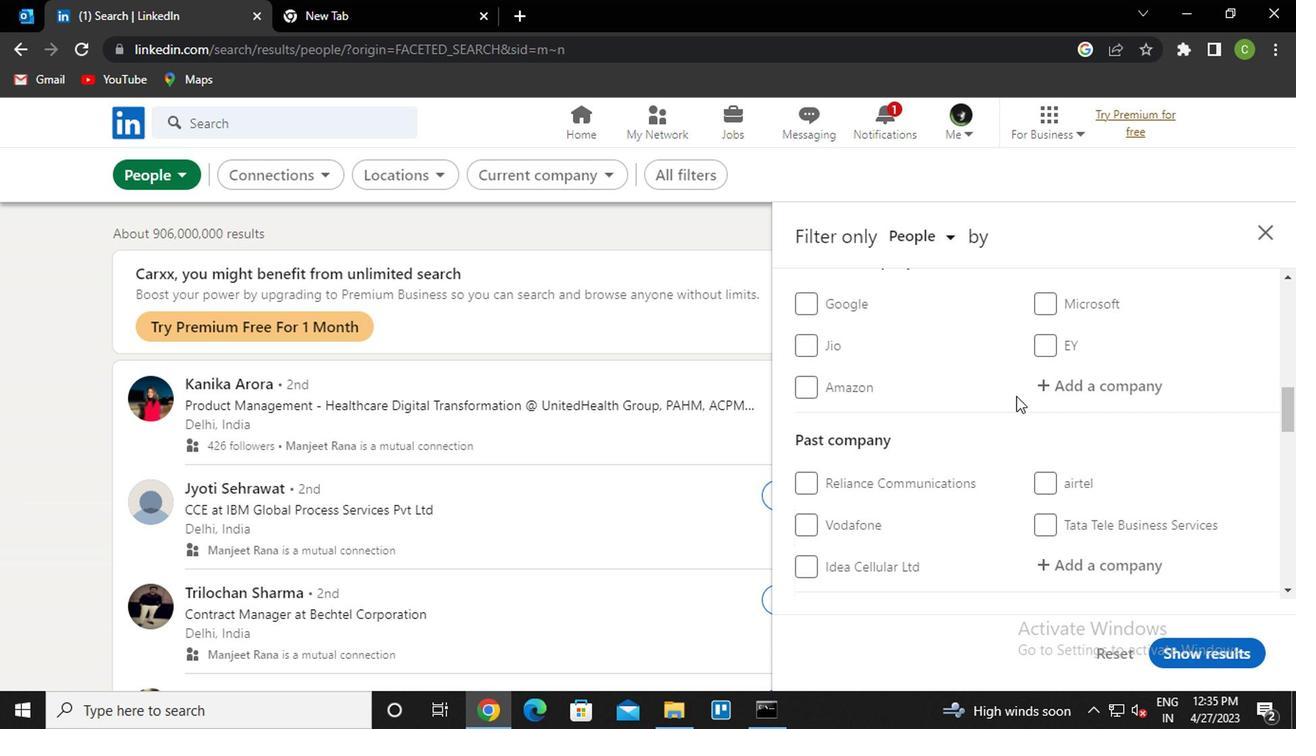 
Action: Mouse pressed left at (1063, 376)
Screenshot: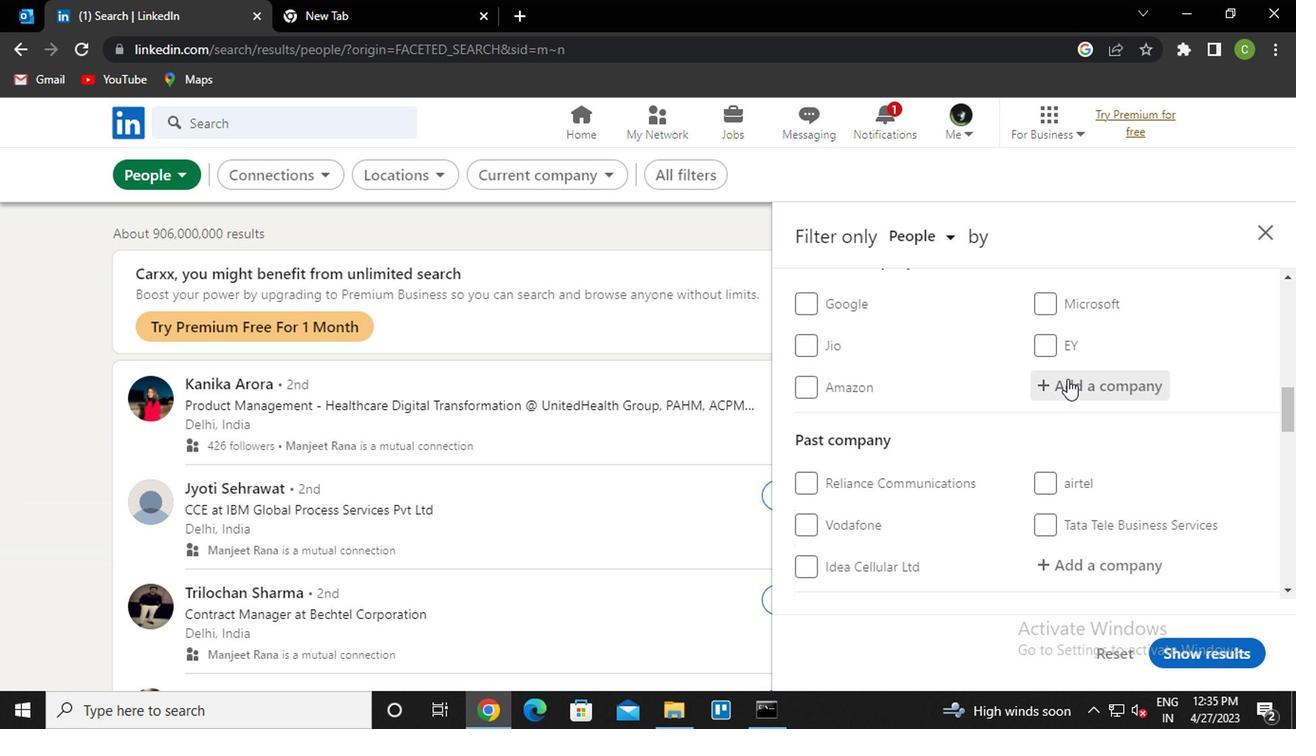 
Action: Key pressed <Key.caps_lock>f<Key.caps_lock>anatics<Key.down><Key.enter>
Screenshot: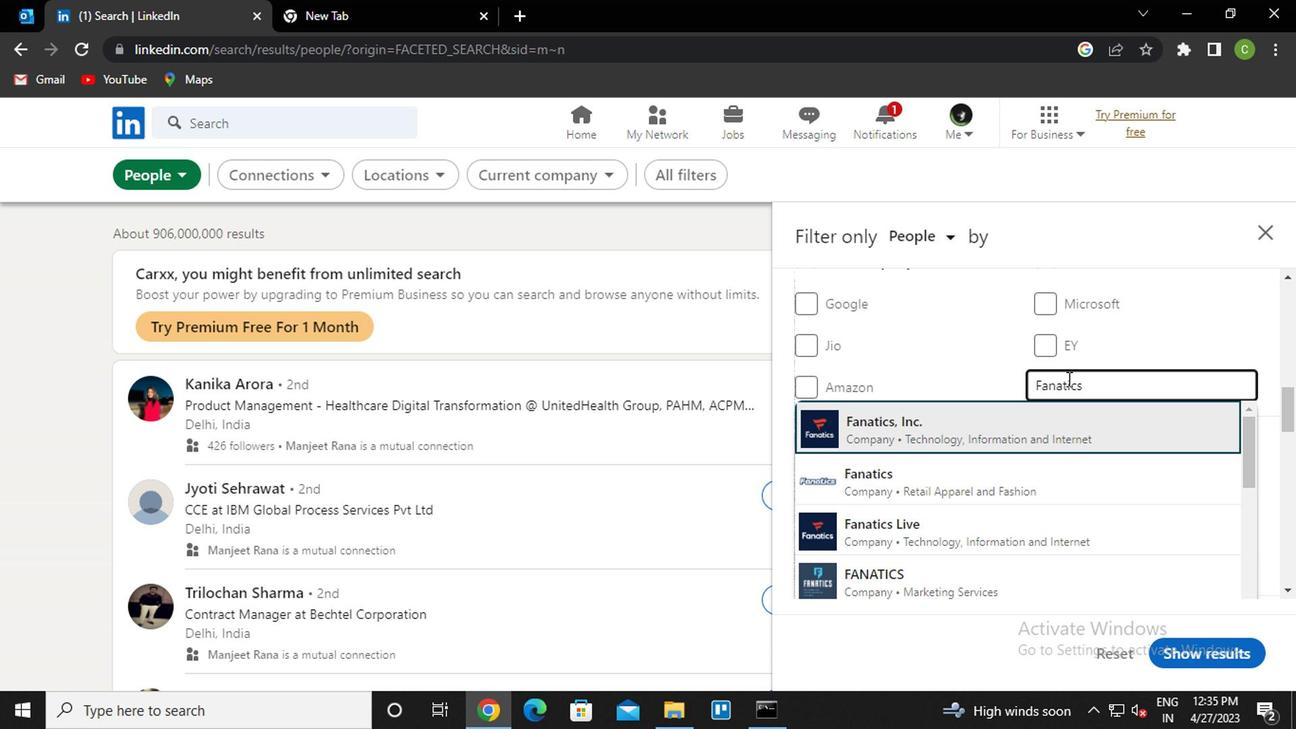 
Action: Mouse scrolled (1063, 376) with delta (0, 0)
Screenshot: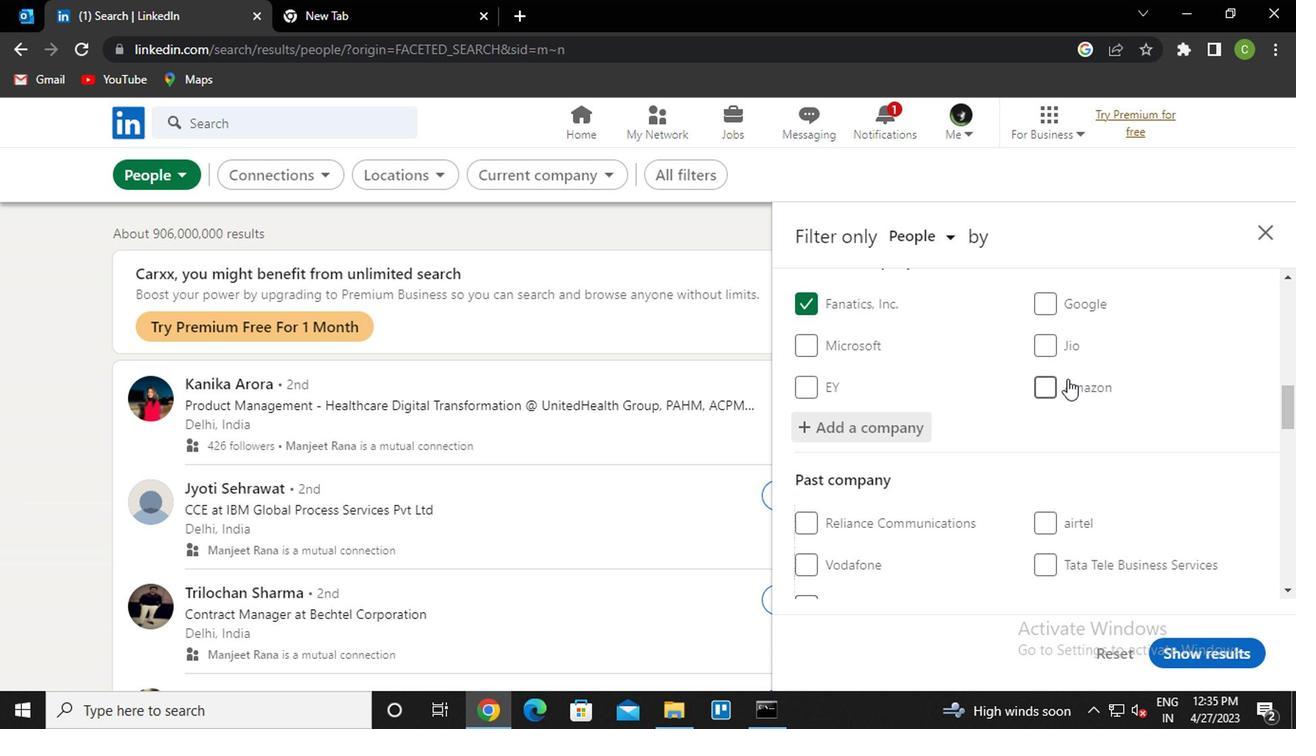 
Action: Mouse scrolled (1063, 376) with delta (0, 0)
Screenshot: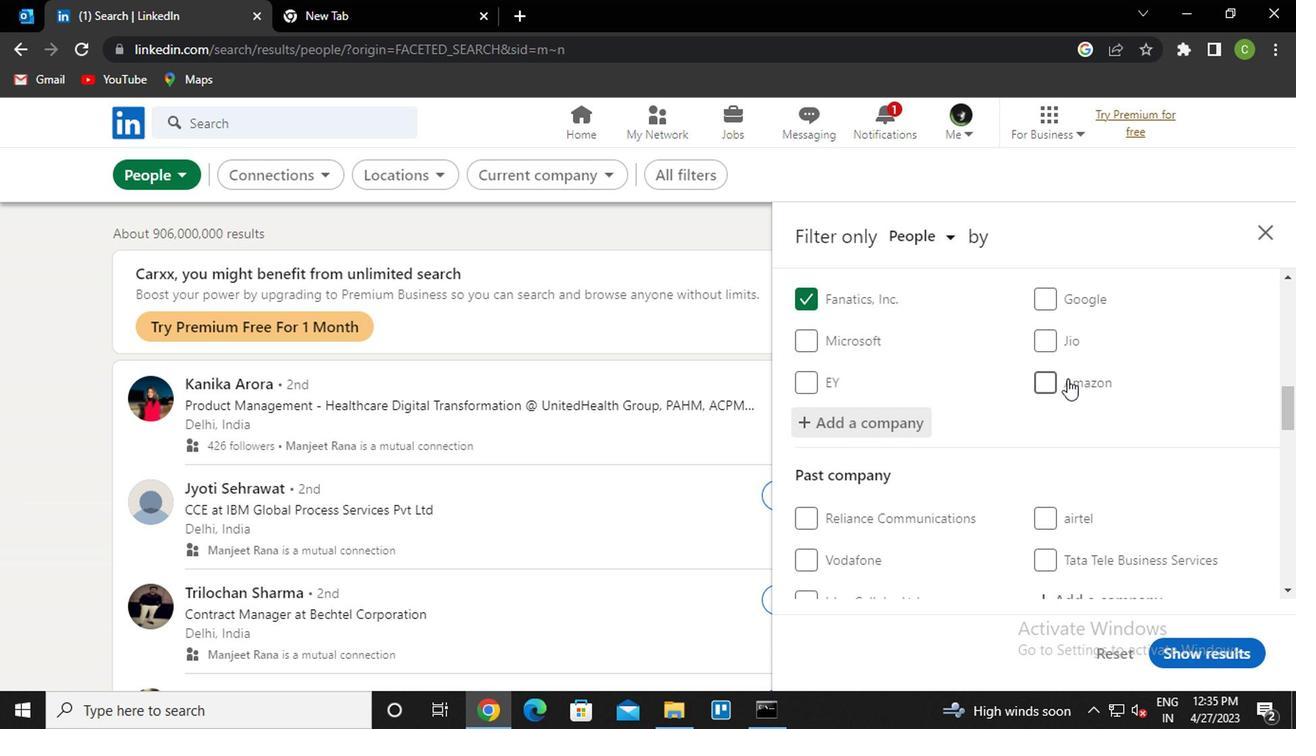 
Action: Mouse moved to (1048, 400)
Screenshot: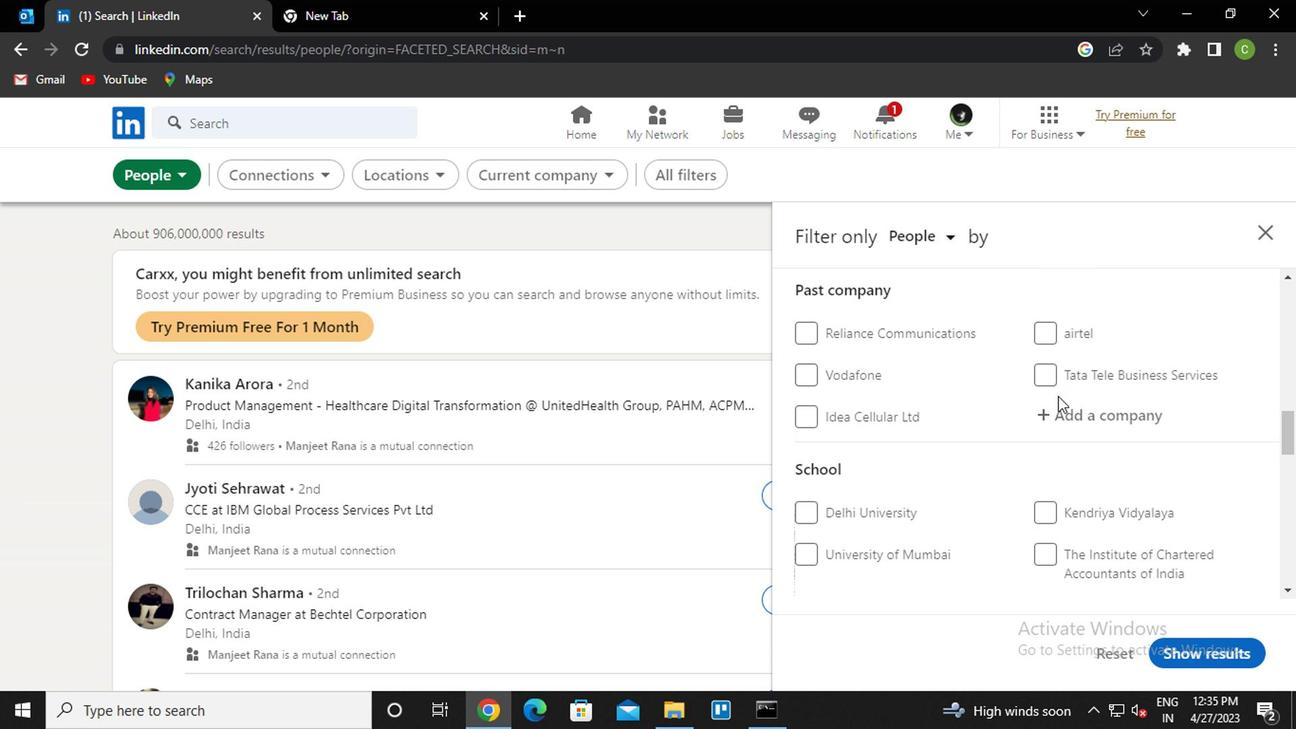 
Action: Mouse scrolled (1048, 400) with delta (0, 0)
Screenshot: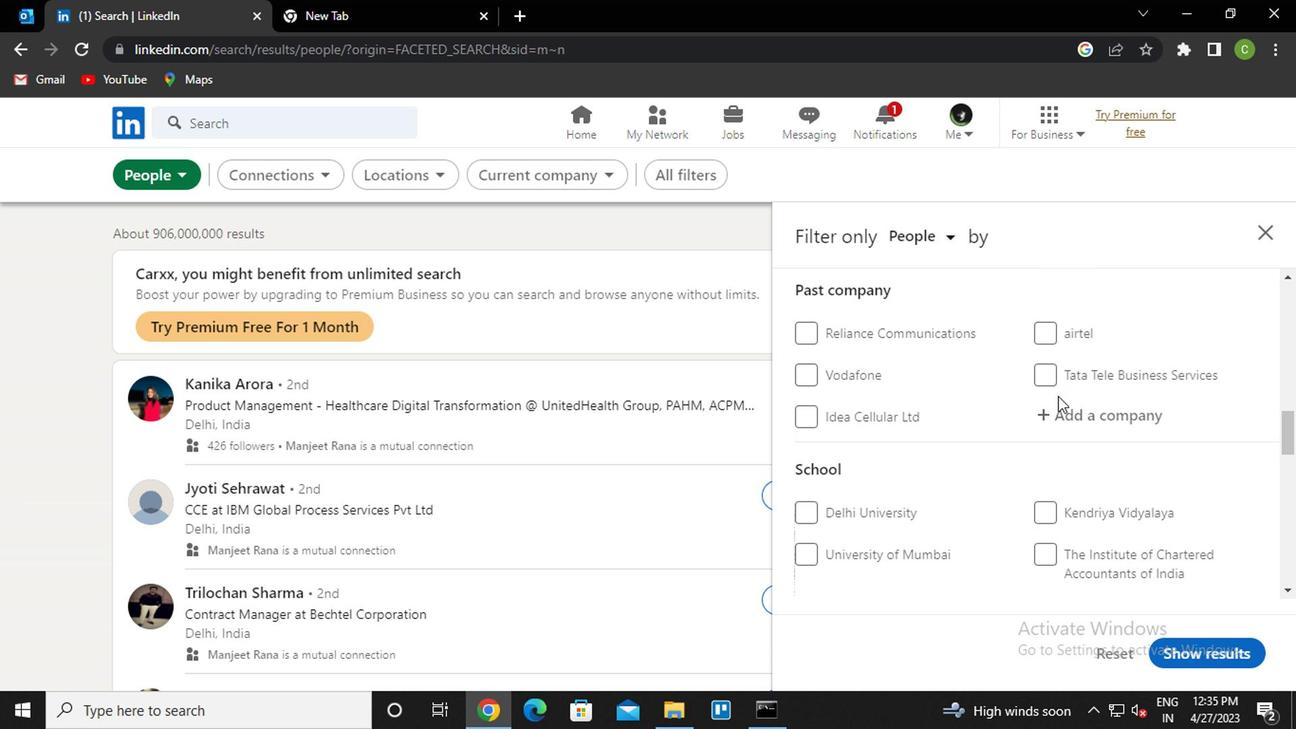 
Action: Mouse moved to (1042, 405)
Screenshot: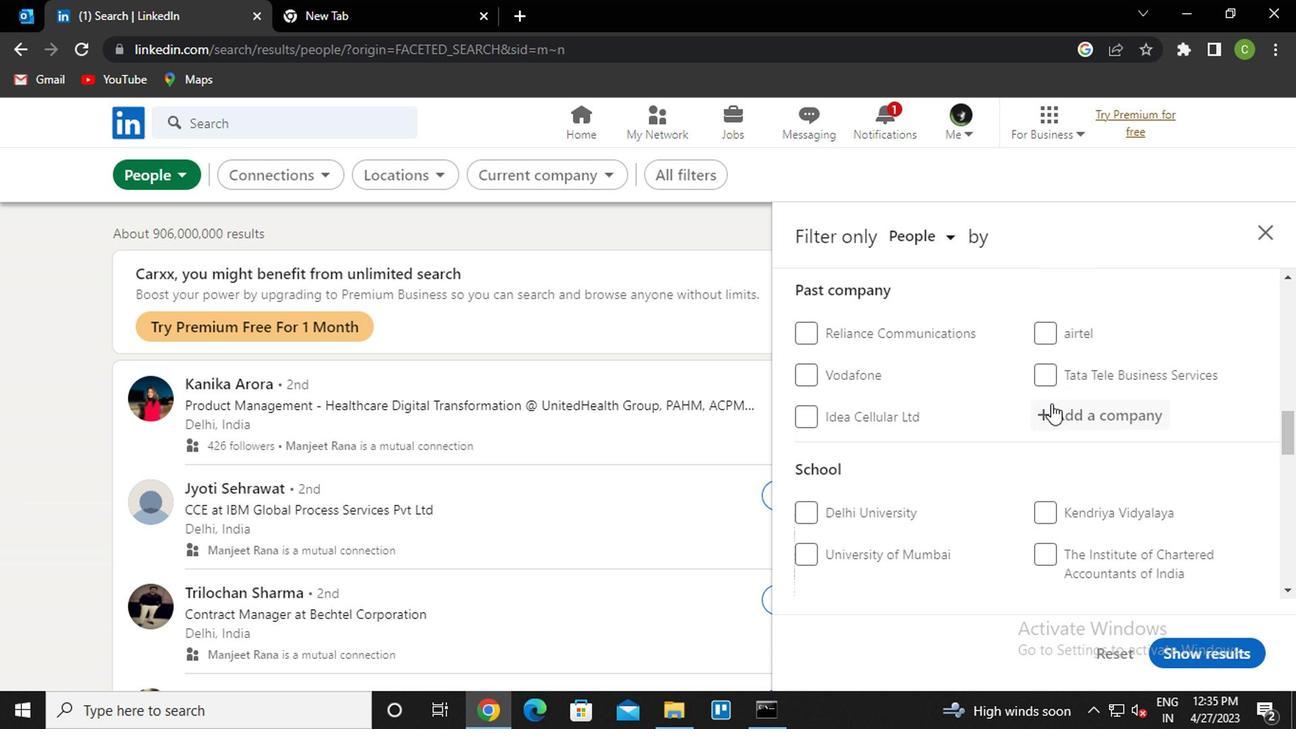 
Action: Mouse scrolled (1042, 404) with delta (0, 0)
Screenshot: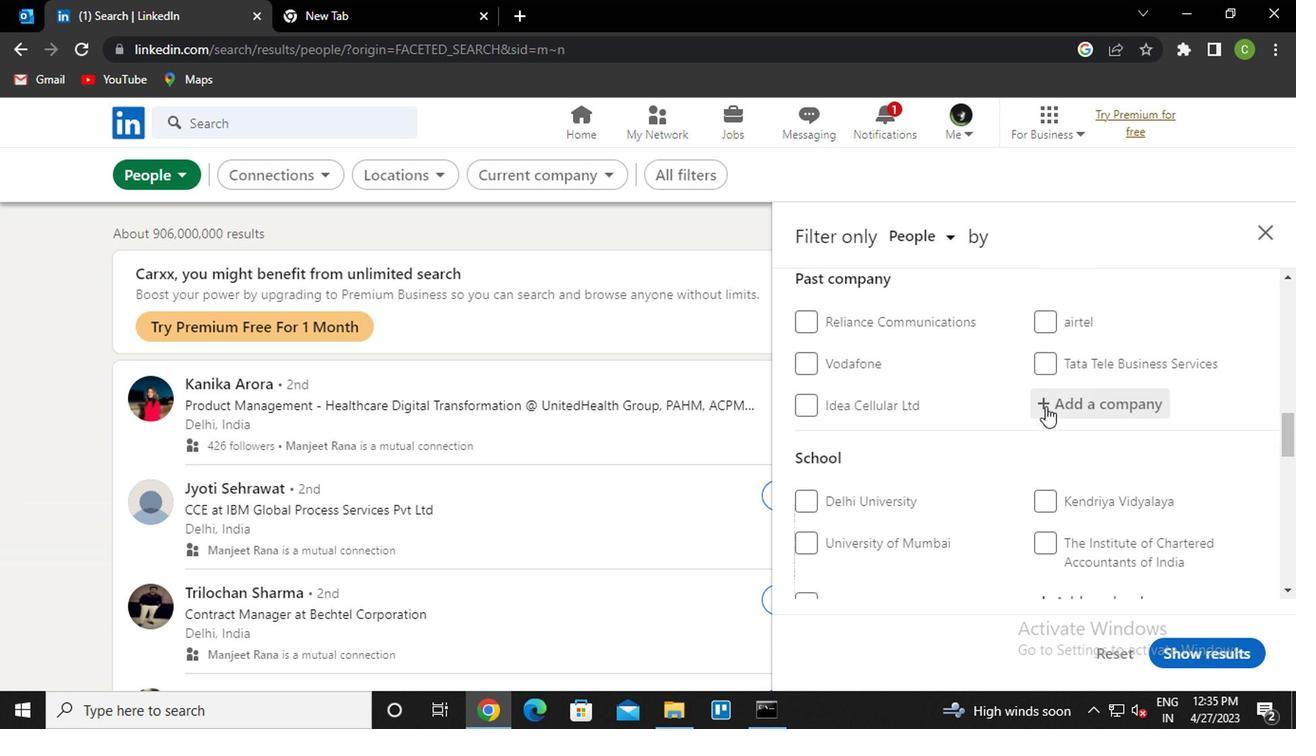 
Action: Mouse moved to (1079, 415)
Screenshot: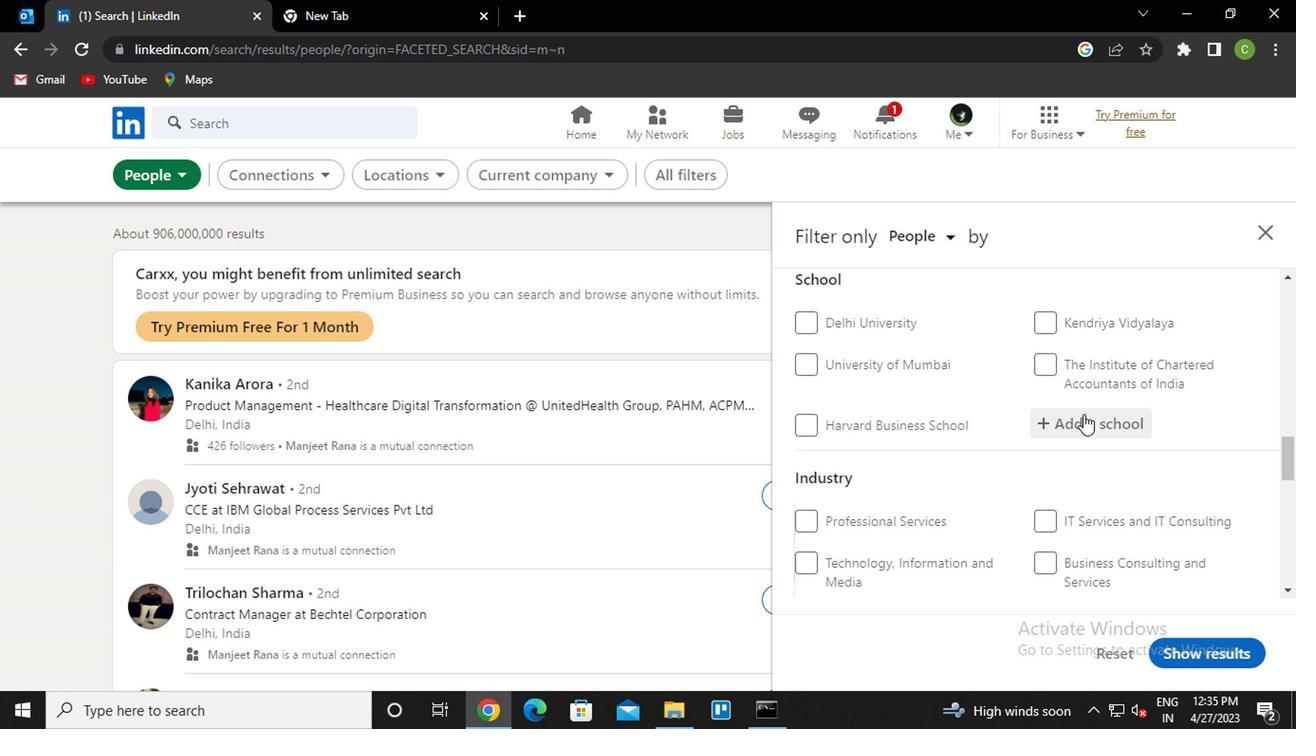 
Action: Mouse pressed left at (1079, 415)
Screenshot: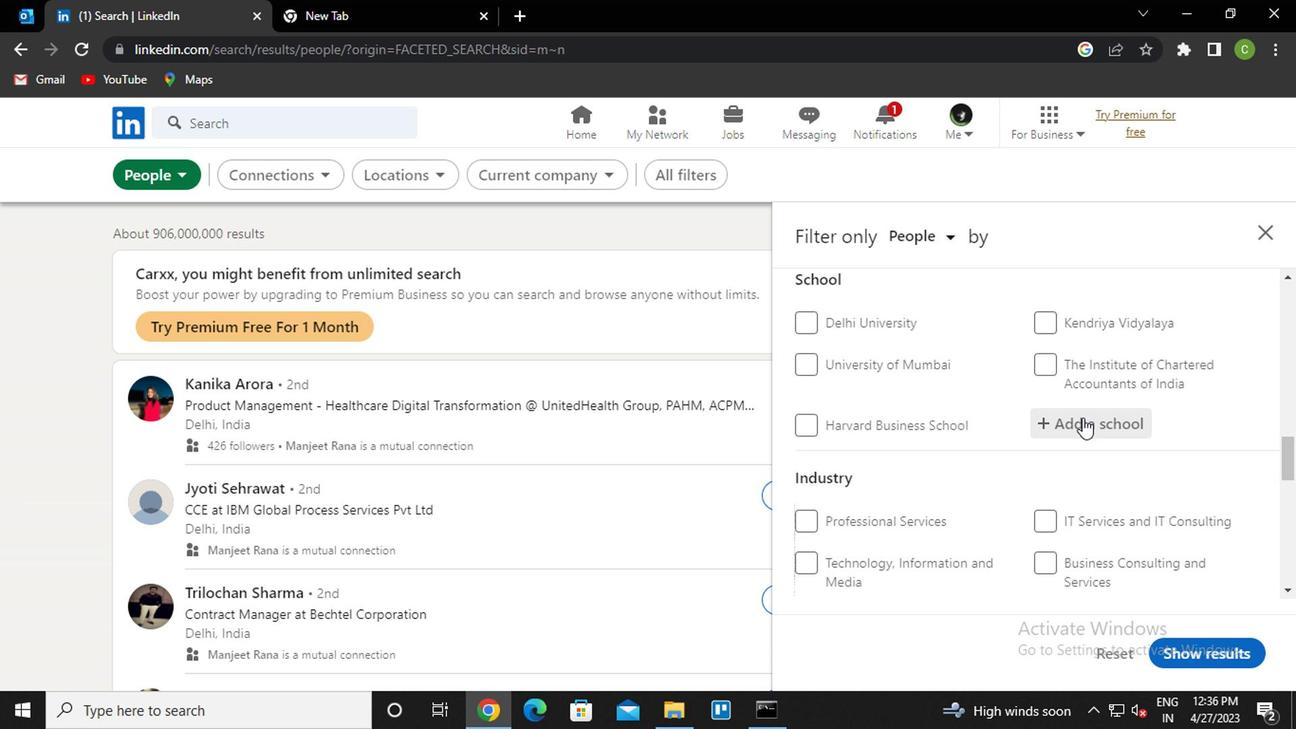 
Action: Key pressed <Key.caps_lock>j<Key.caps_lock>awaharlal<Key.down><Key.down><Key.down><Key.down><Key.down><Key.enter>
Screenshot: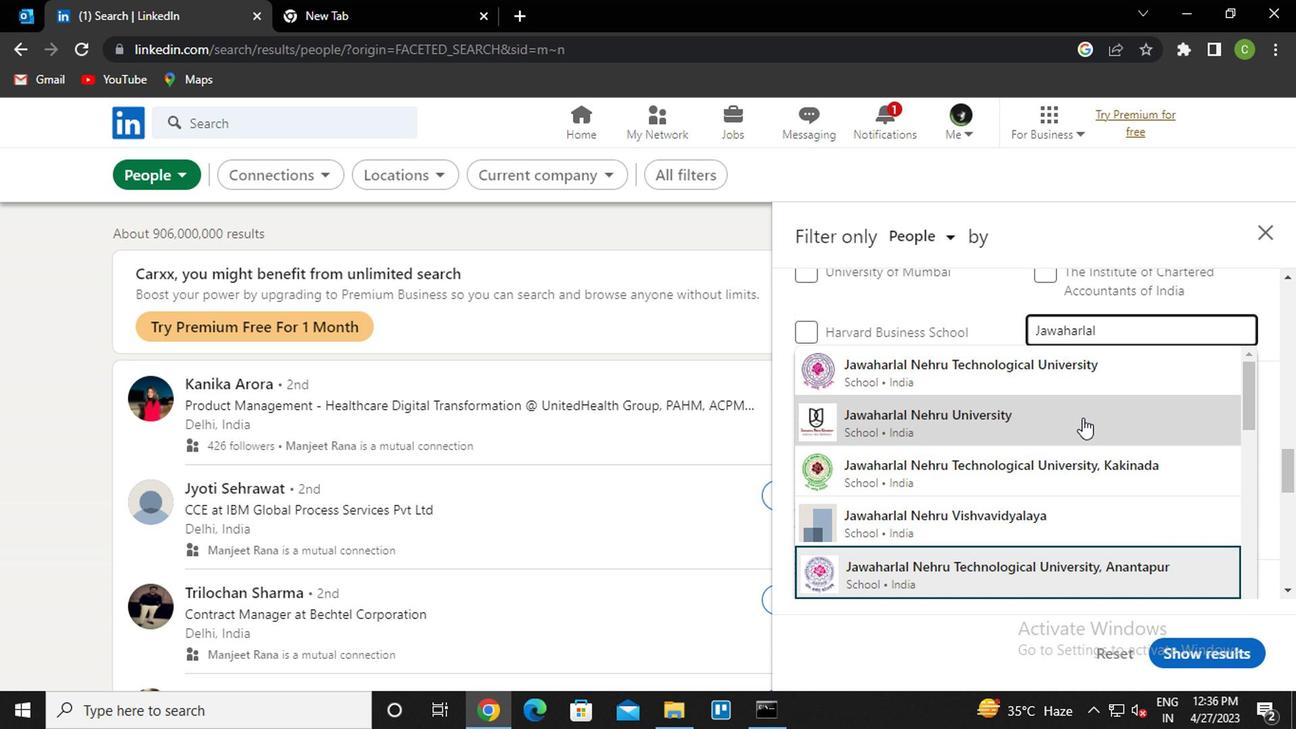 
Action: Mouse scrolled (1079, 414) with delta (0, 0)
Screenshot: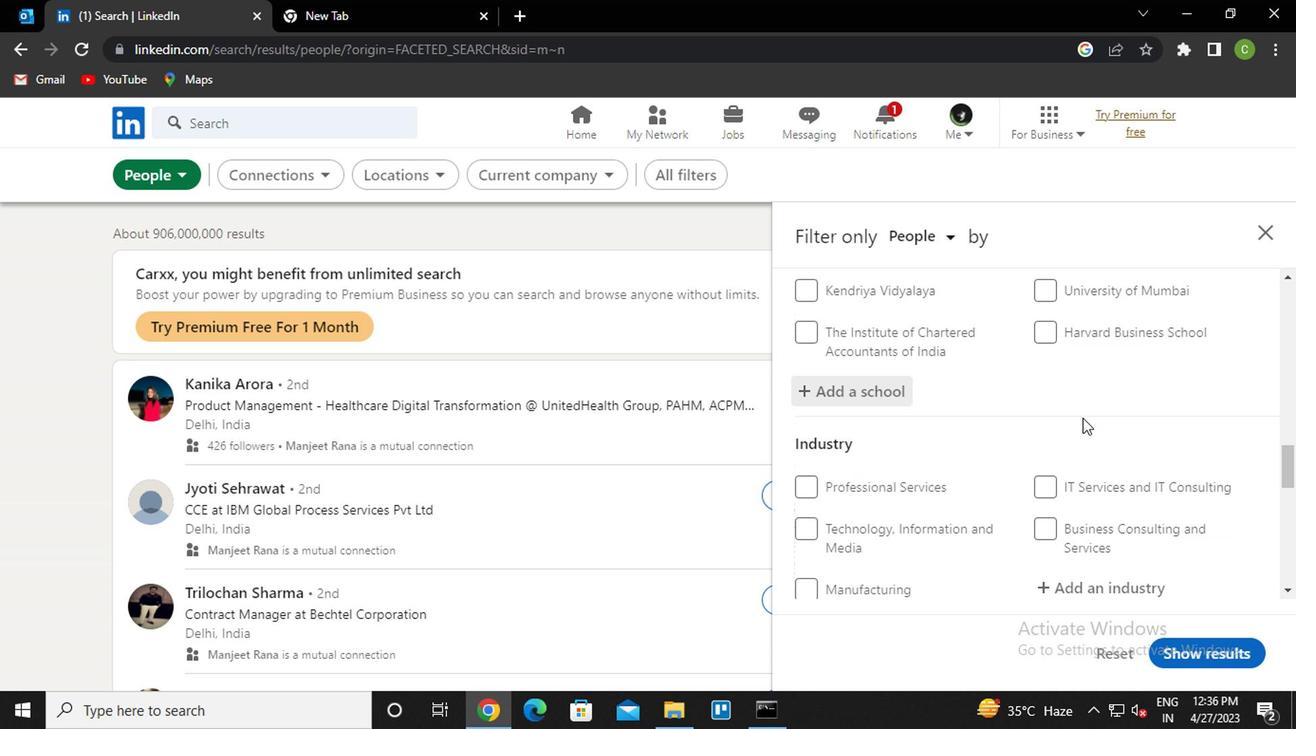 
Action: Mouse scrolled (1079, 414) with delta (0, 0)
Screenshot: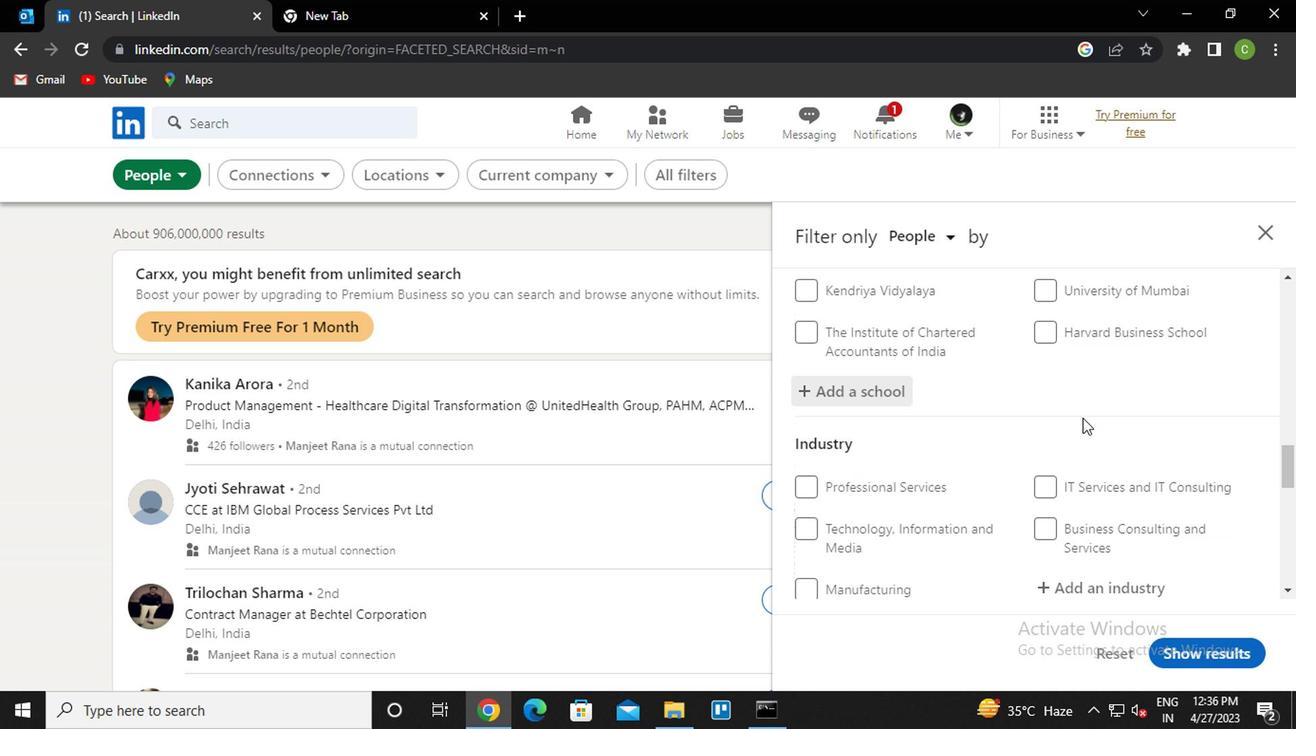 
Action: Mouse scrolled (1079, 414) with delta (0, 0)
Screenshot: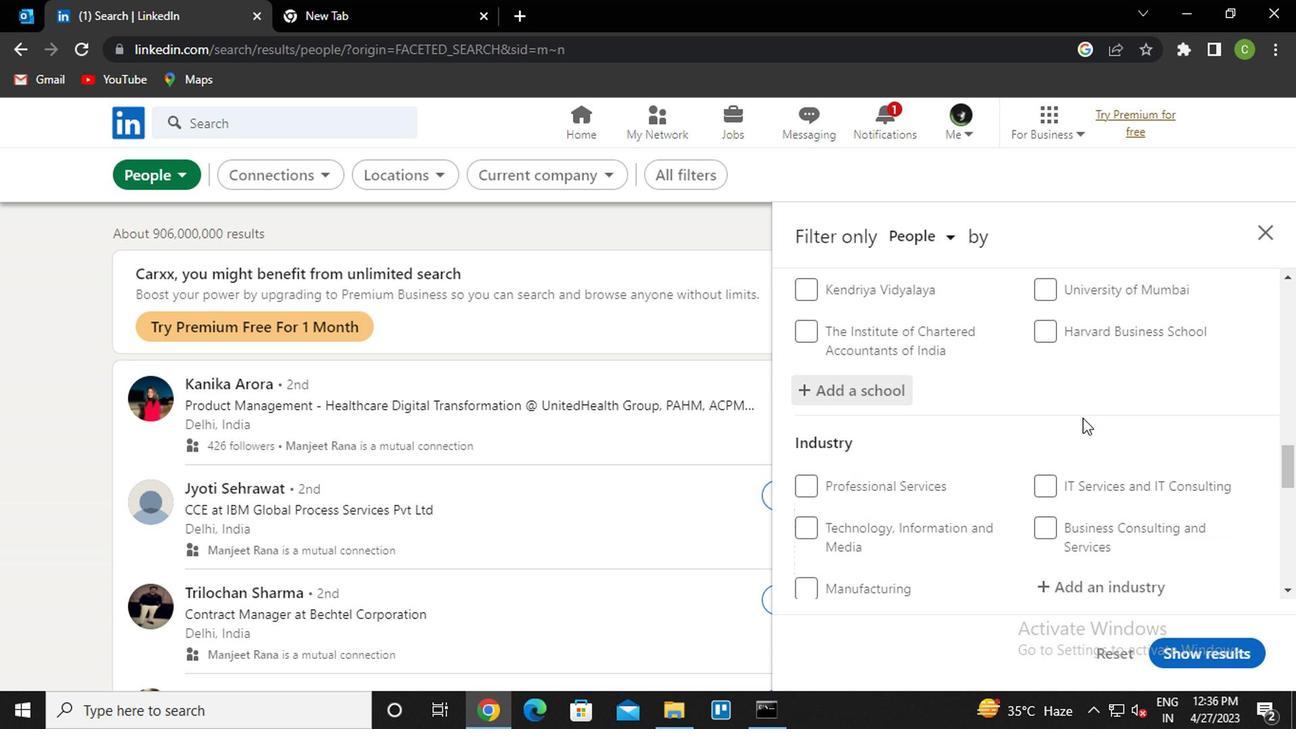 
Action: Mouse moved to (1086, 402)
Screenshot: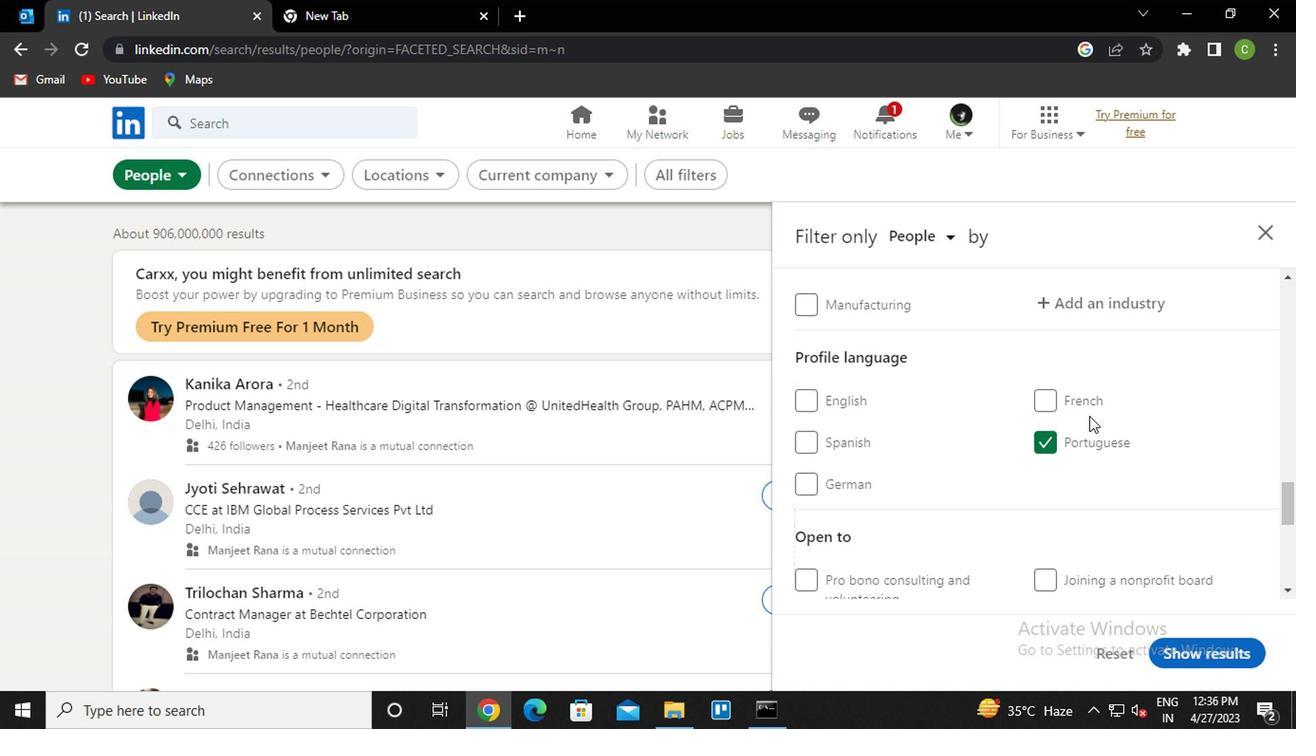 
Action: Mouse scrolled (1086, 403) with delta (0, 0)
Screenshot: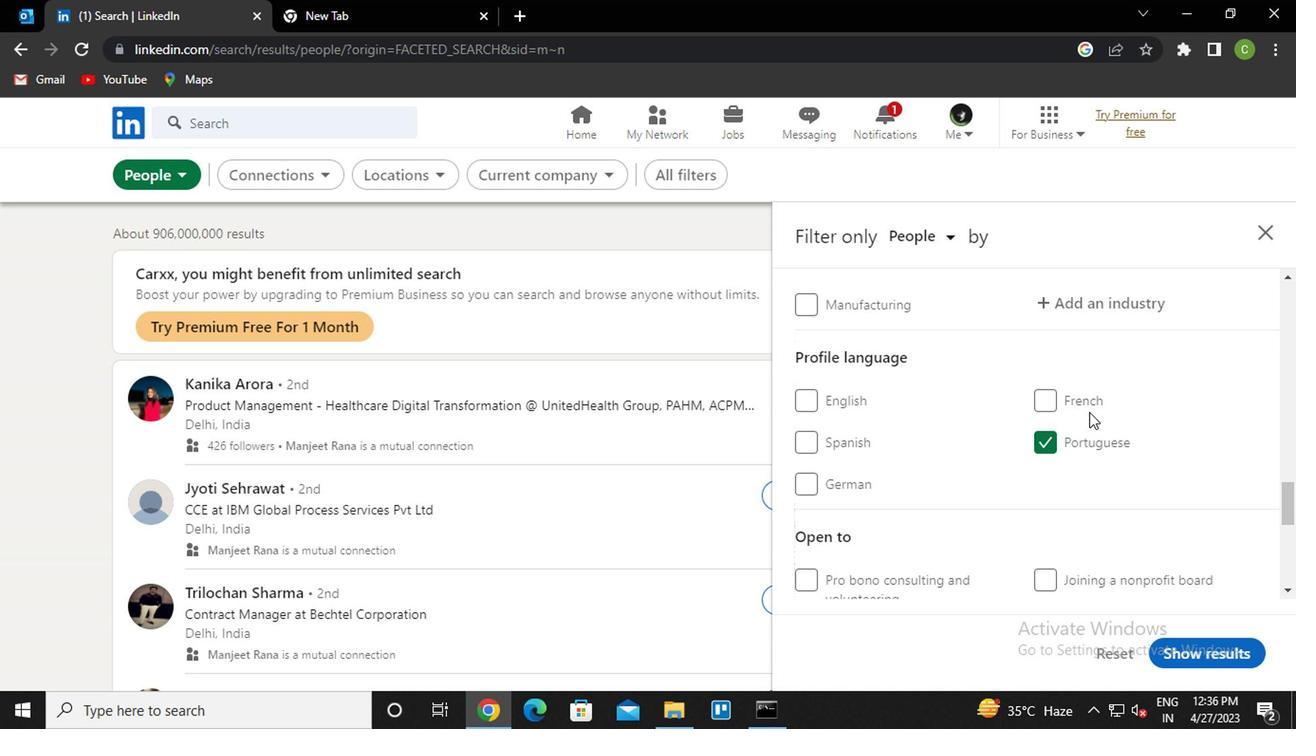 
Action: Mouse moved to (1095, 399)
Screenshot: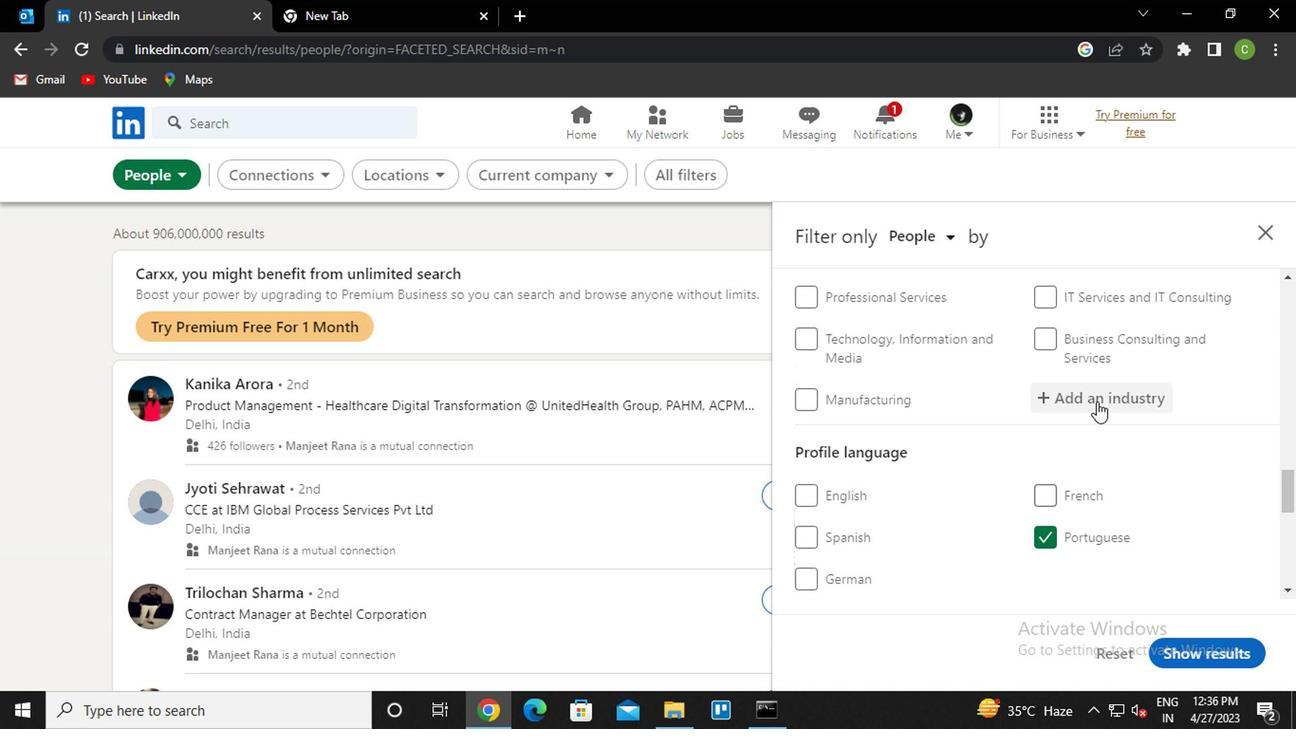 
Action: Mouse pressed left at (1095, 399)
Screenshot: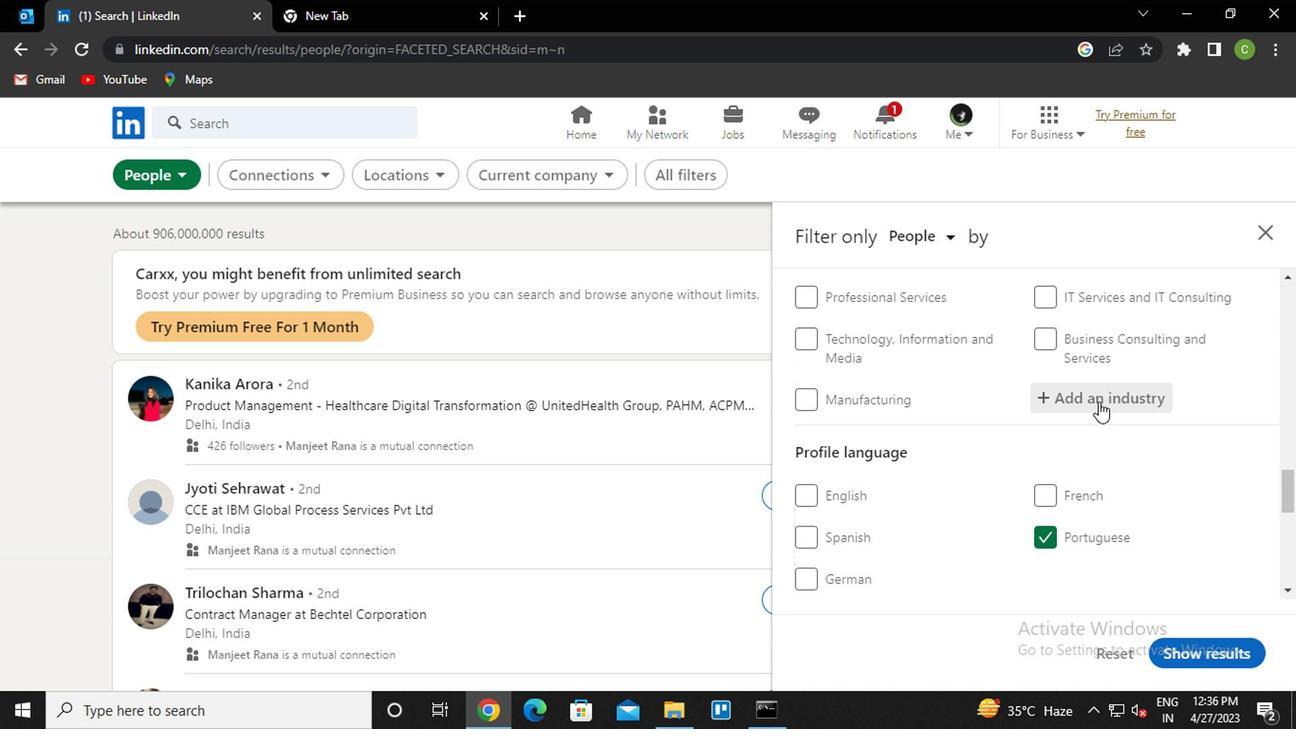
Action: Key pressed <Key.caps_lock>m<Key.caps_lock>ilatery<Key.space>and
Screenshot: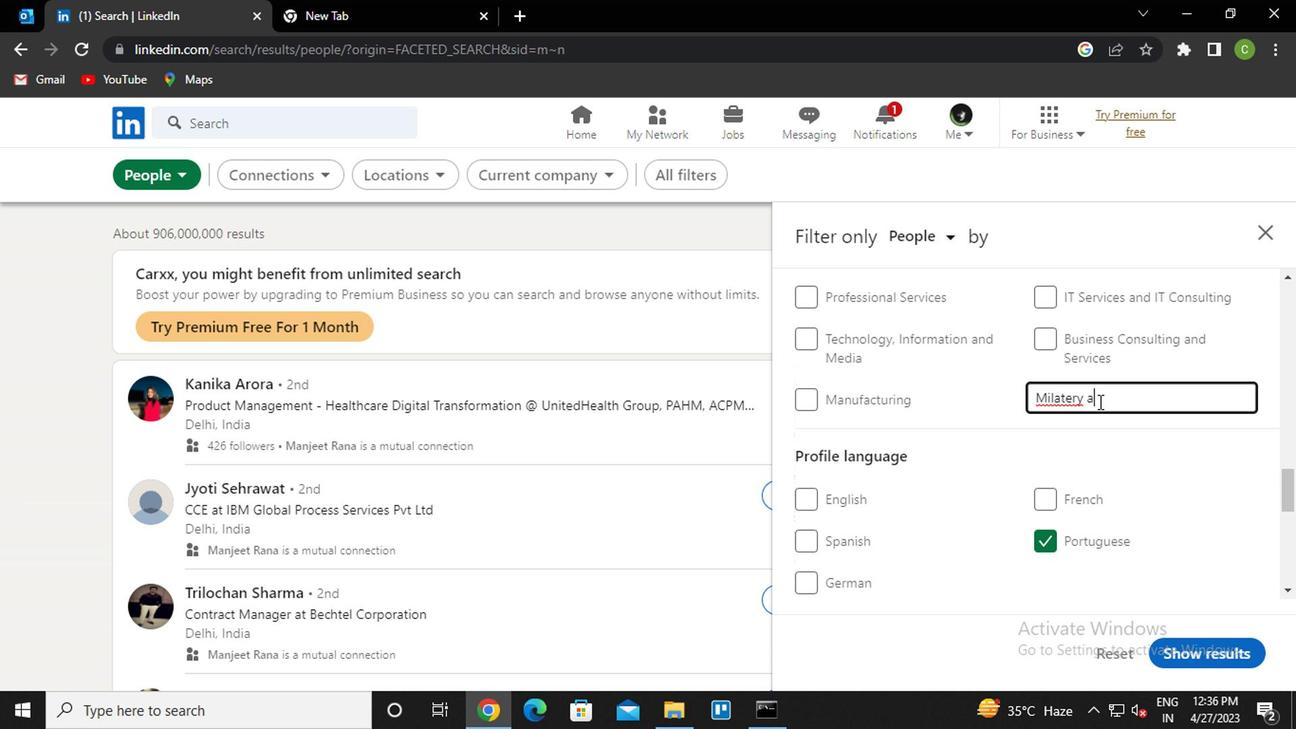 
Action: Mouse moved to (1056, 396)
Screenshot: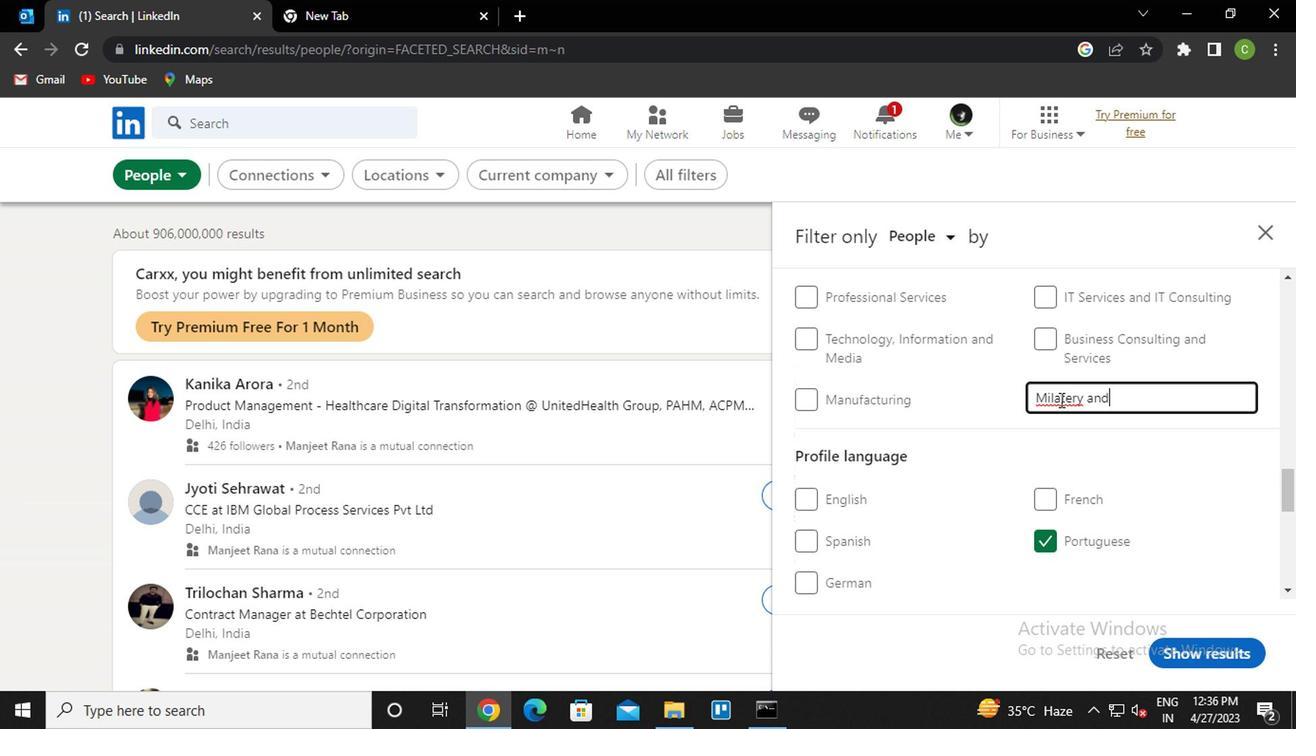 
Action: Mouse pressed left at (1056, 396)
Screenshot: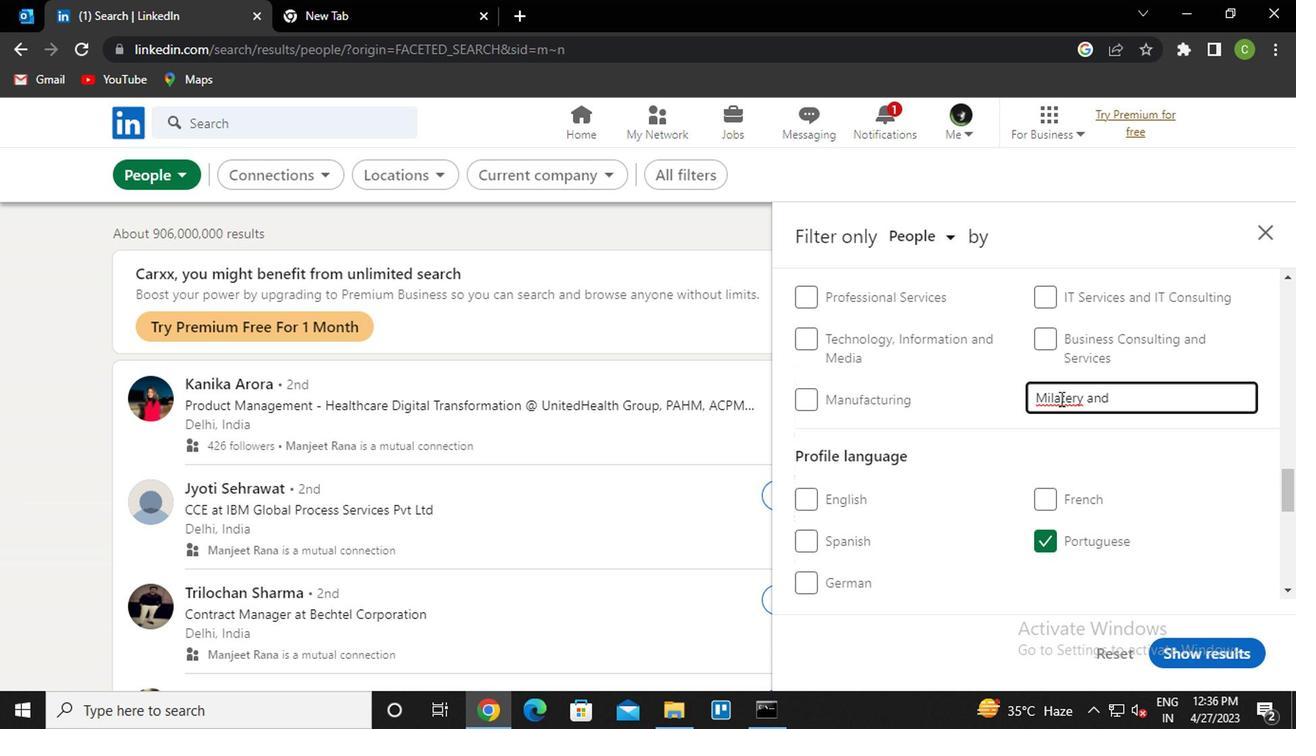 
Action: Mouse moved to (1056, 396)
Screenshot: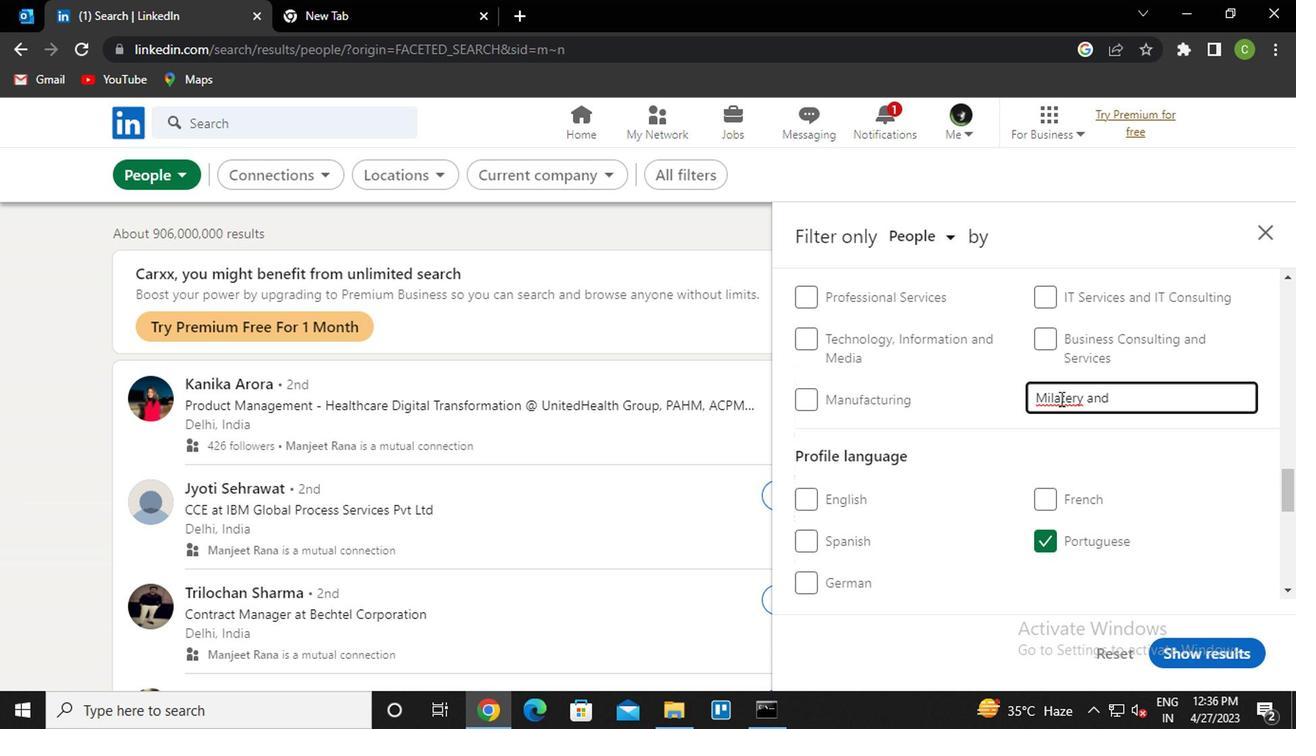 
Action: Key pressed <Key.backspace>i
Screenshot: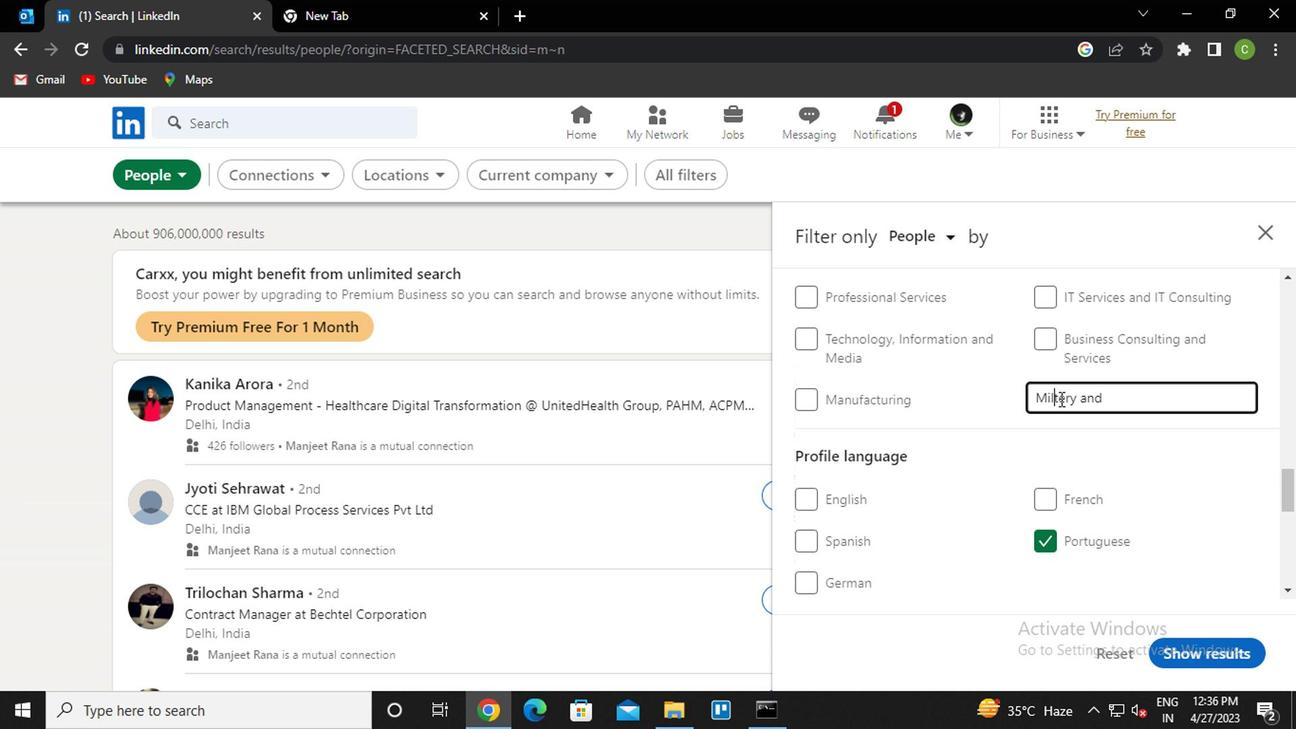 
Action: Mouse moved to (1065, 395)
Screenshot: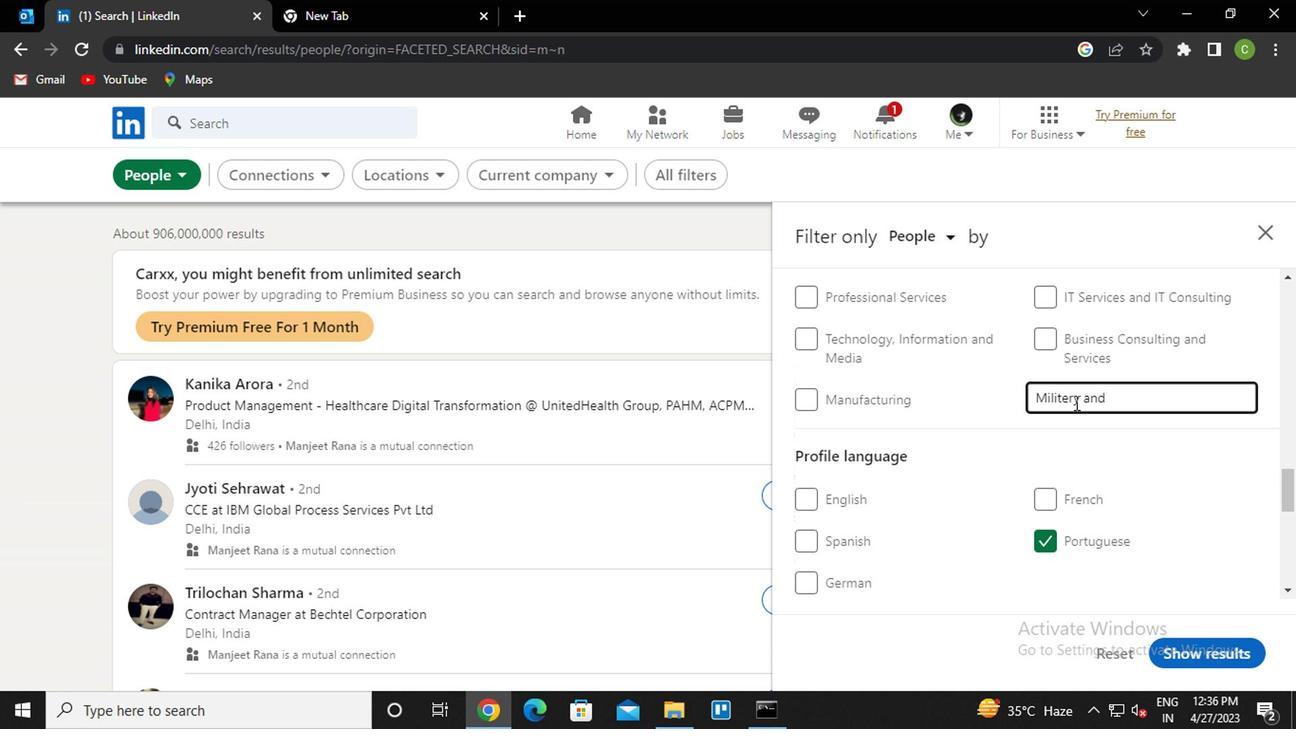 
Action: Mouse pressed left at (1065, 395)
Screenshot: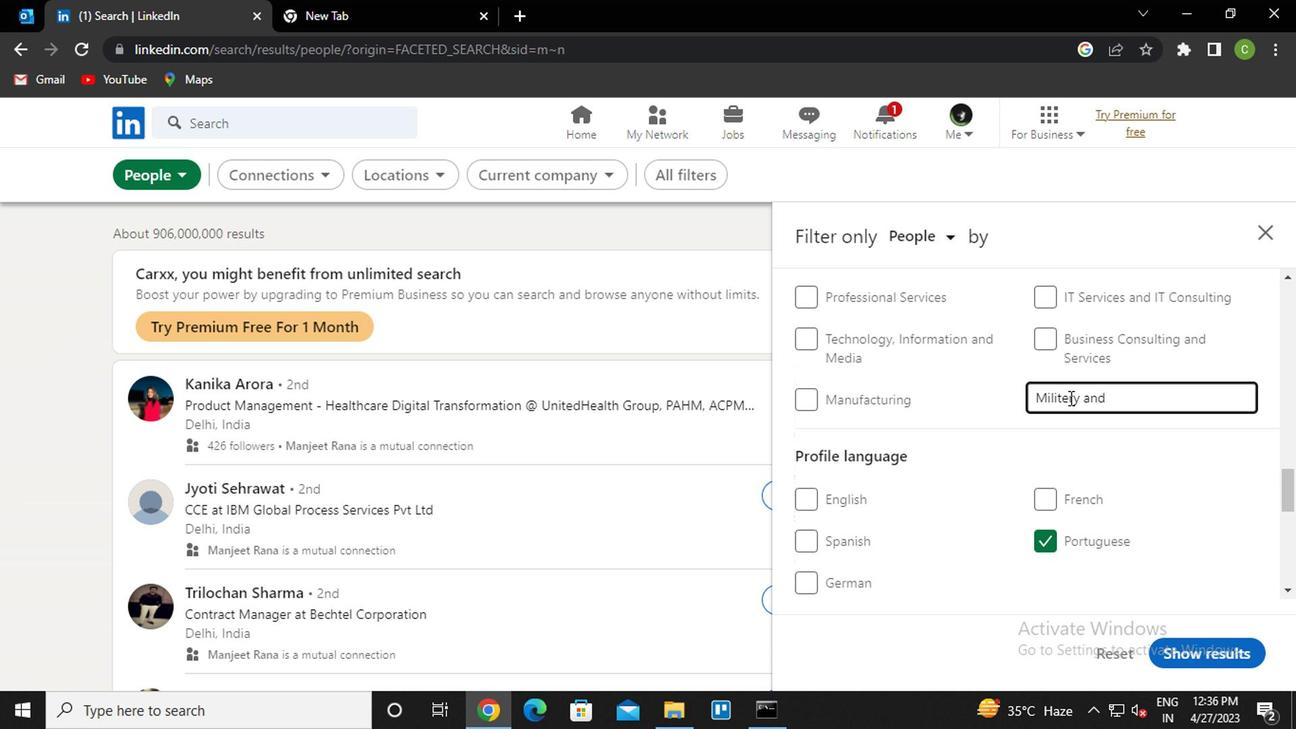 
Action: Key pressed <Key.backspace>a
Screenshot: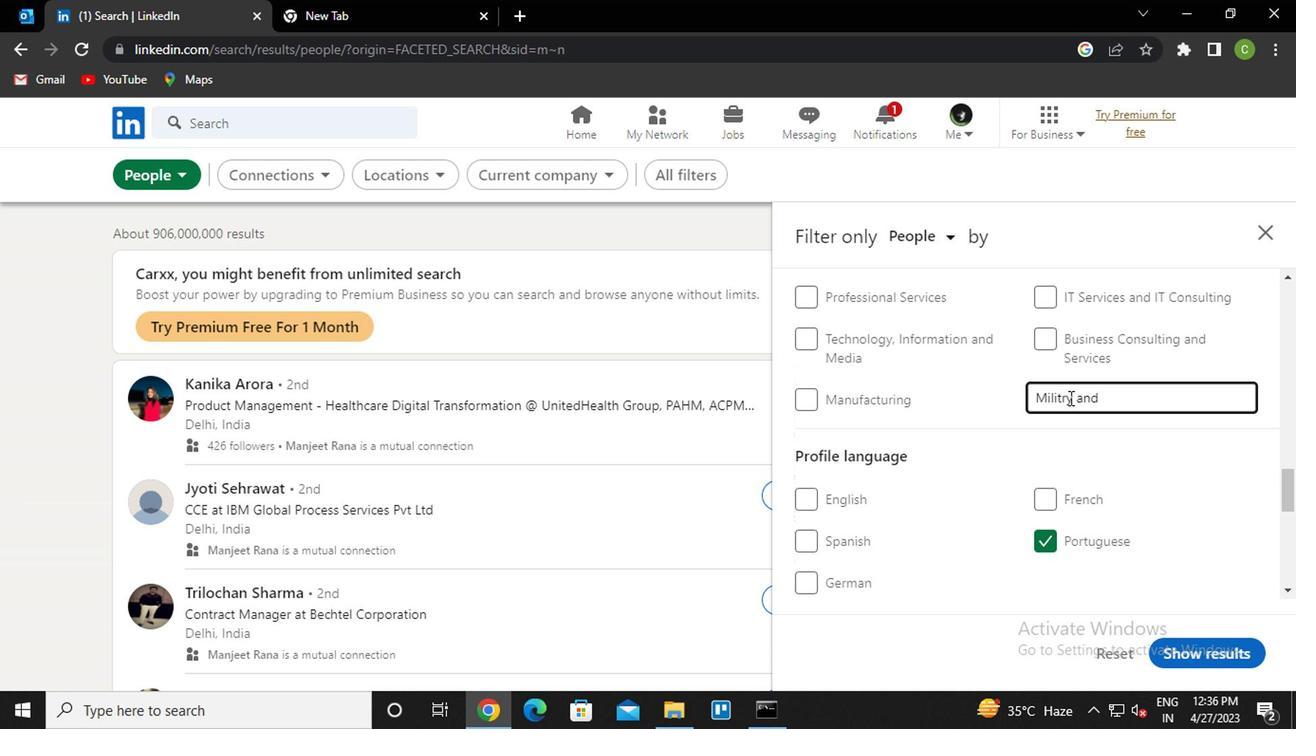
Action: Mouse moved to (1077, 421)
Screenshot: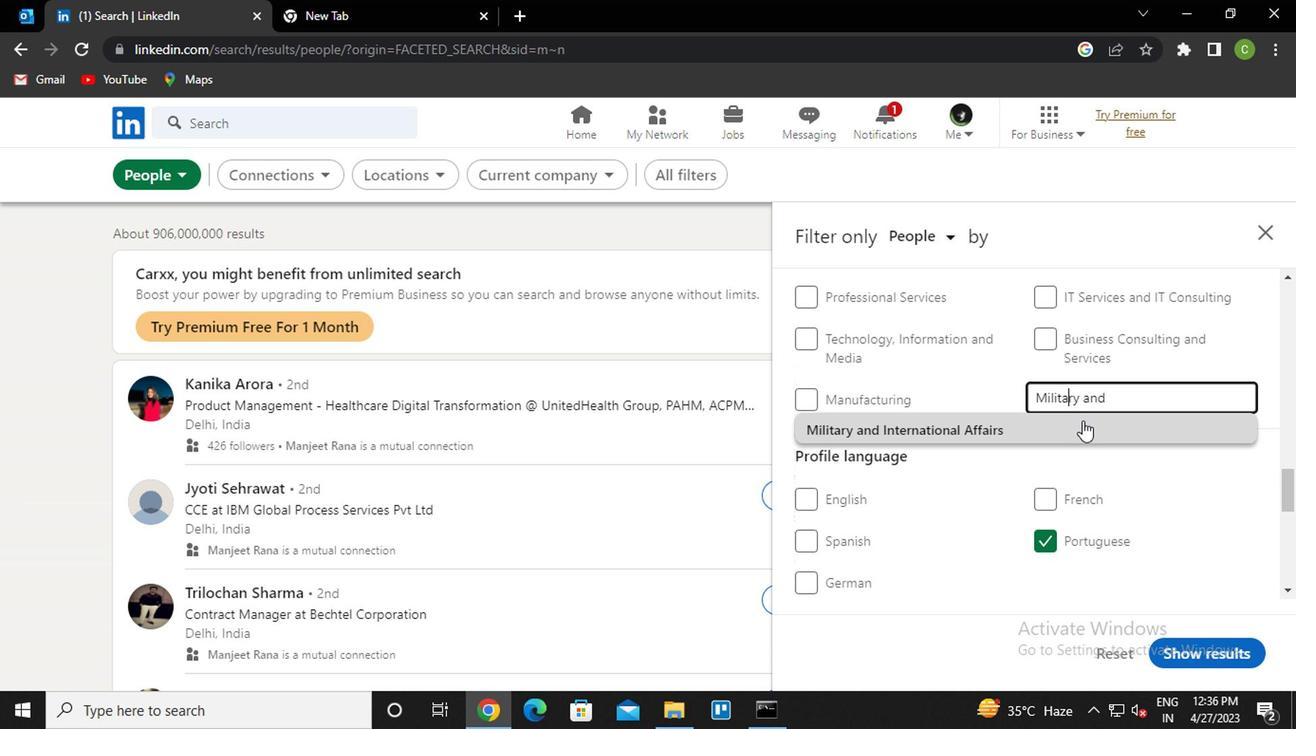 
Action: Mouse pressed left at (1077, 421)
Screenshot: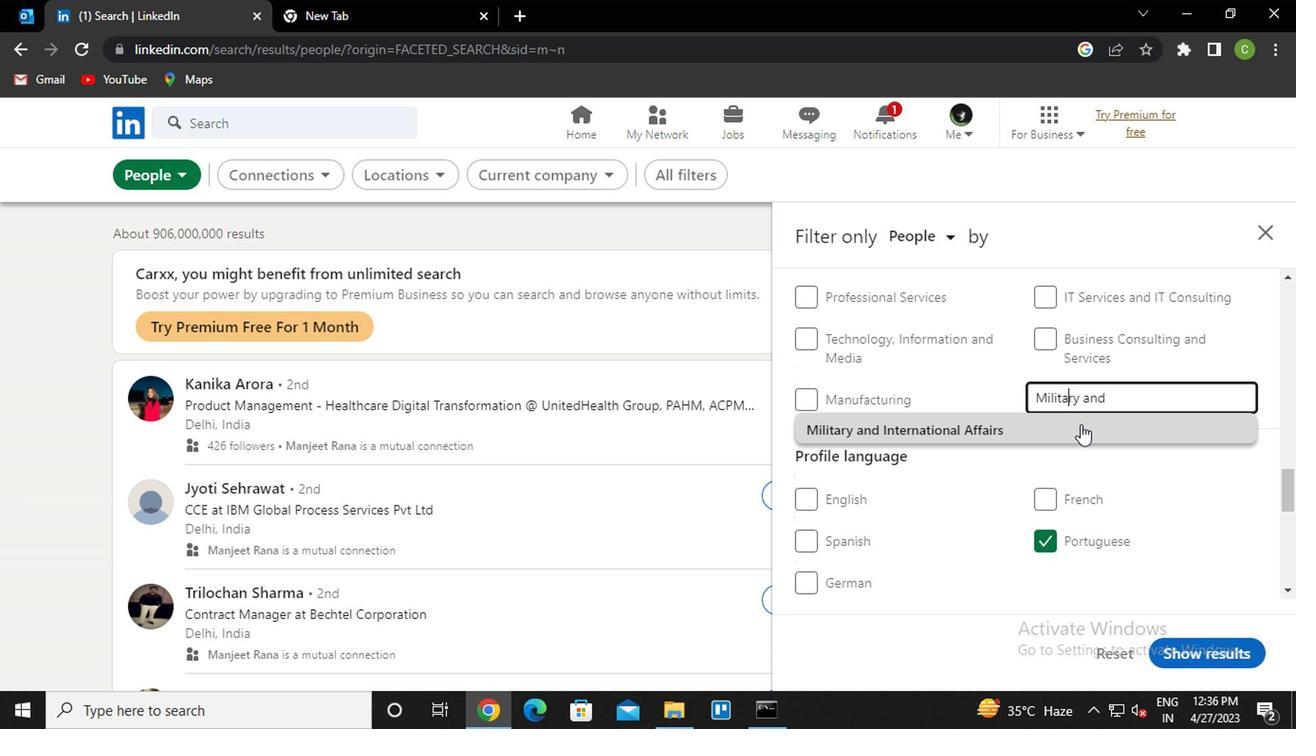 
Action: Mouse moved to (1026, 435)
Screenshot: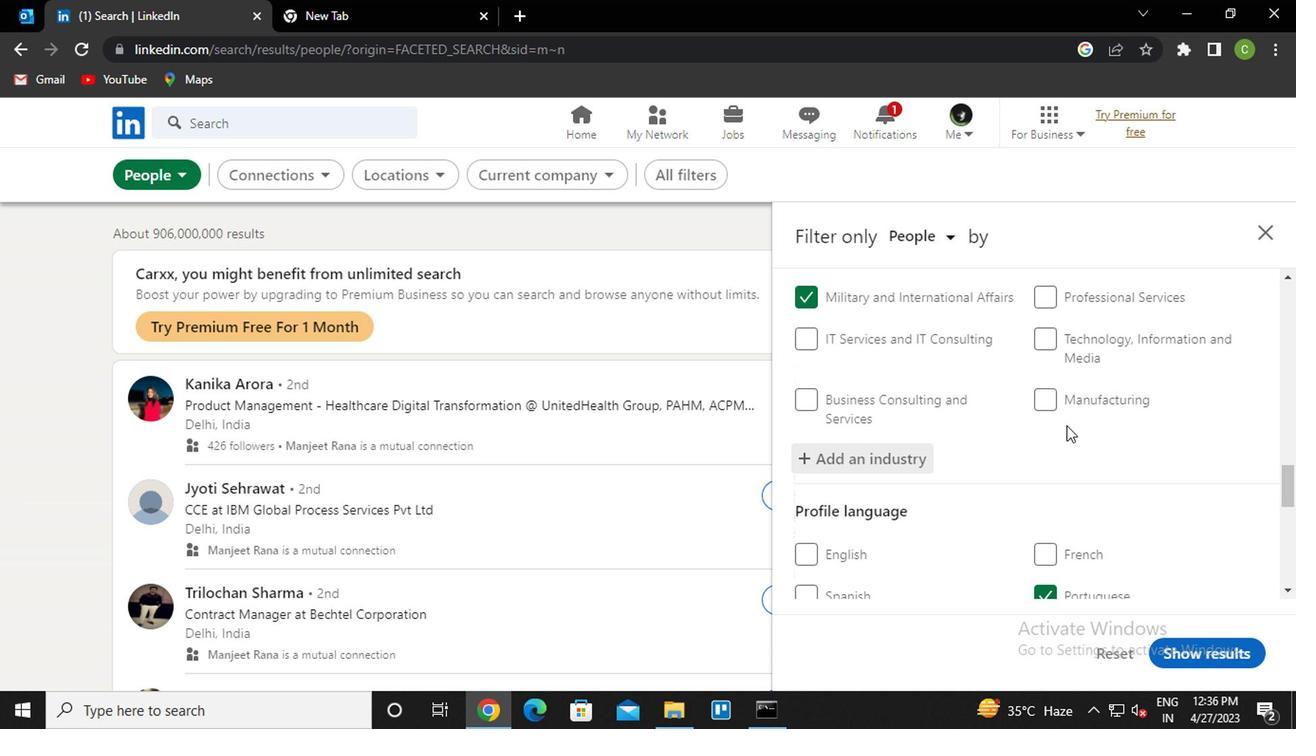 
Action: Mouse scrolled (1026, 434) with delta (0, -1)
Screenshot: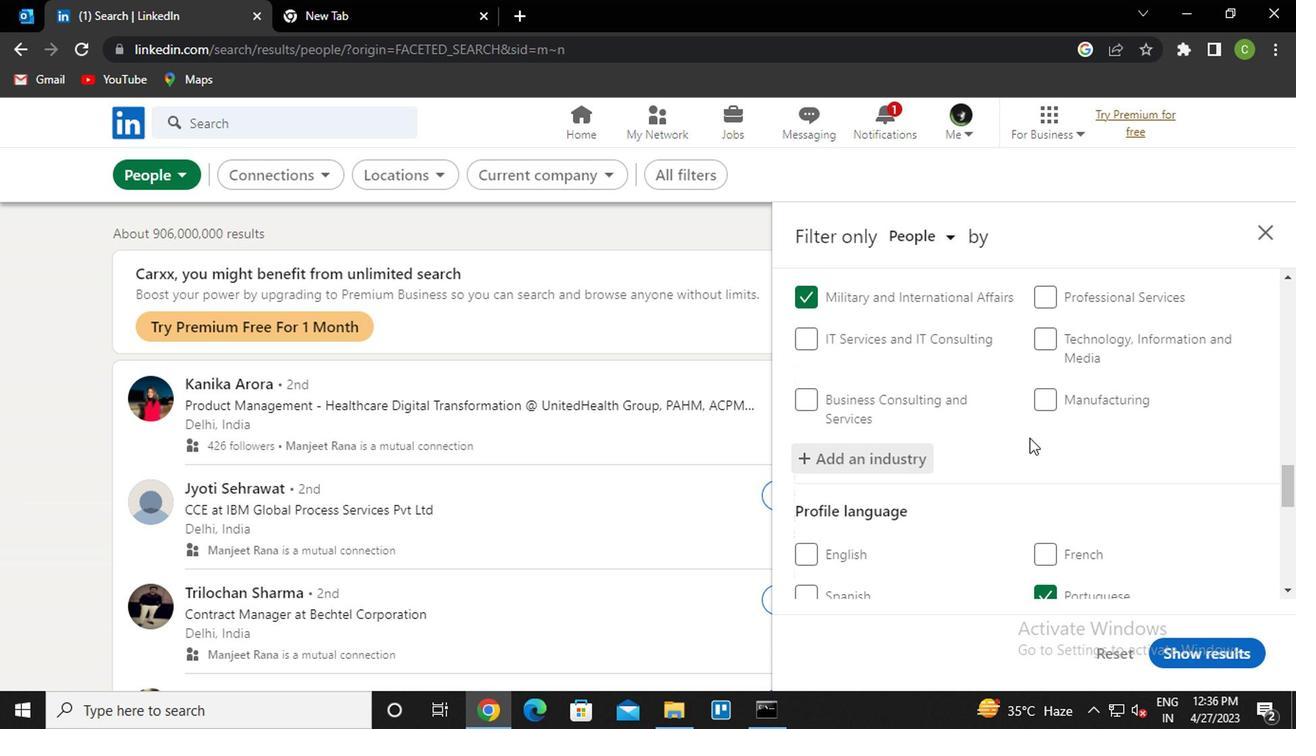 
Action: Mouse scrolled (1026, 434) with delta (0, -1)
Screenshot: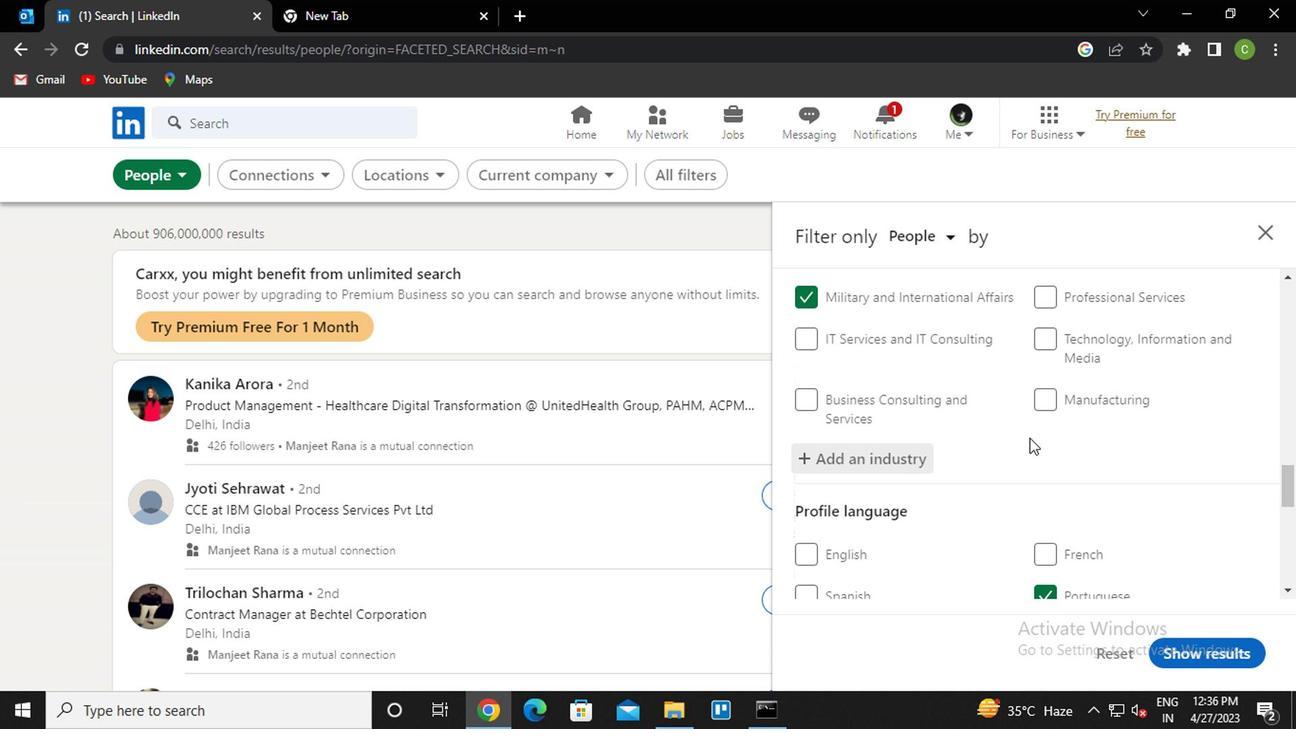 
Action: Mouse moved to (1019, 441)
Screenshot: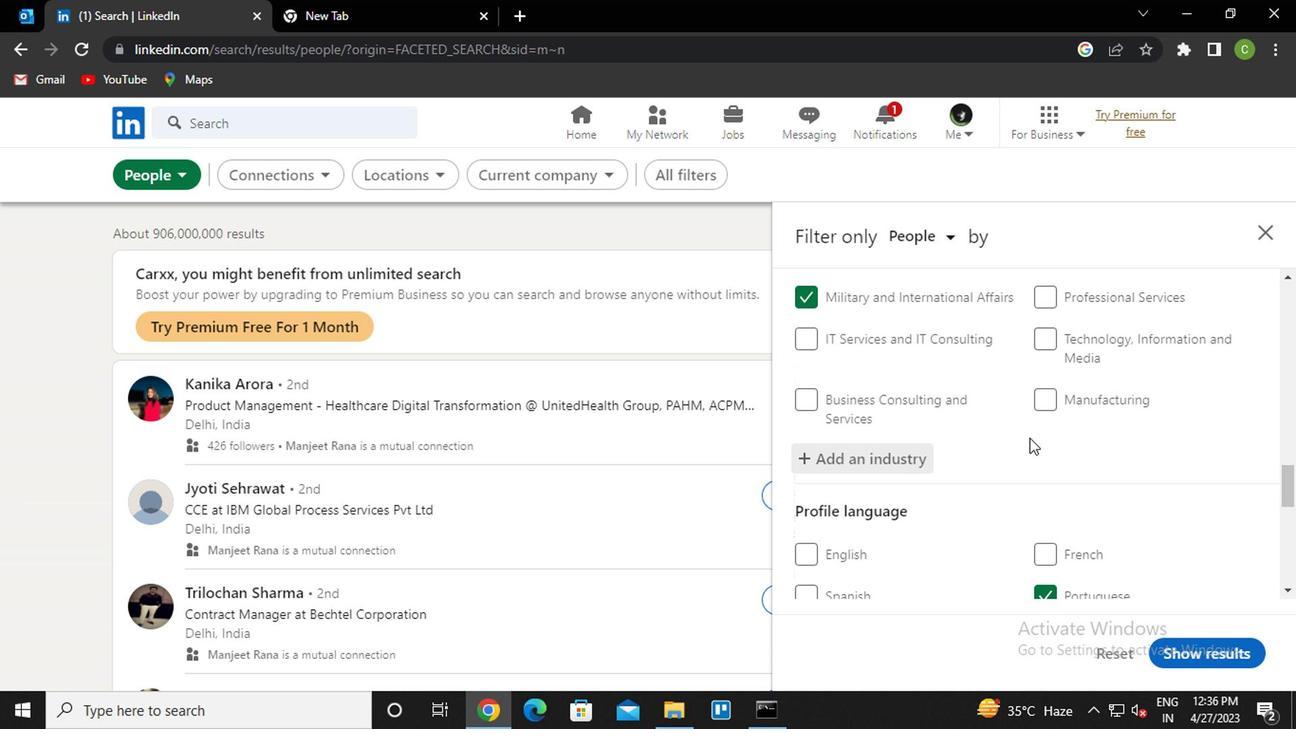 
Action: Mouse scrolled (1019, 440) with delta (0, 0)
Screenshot: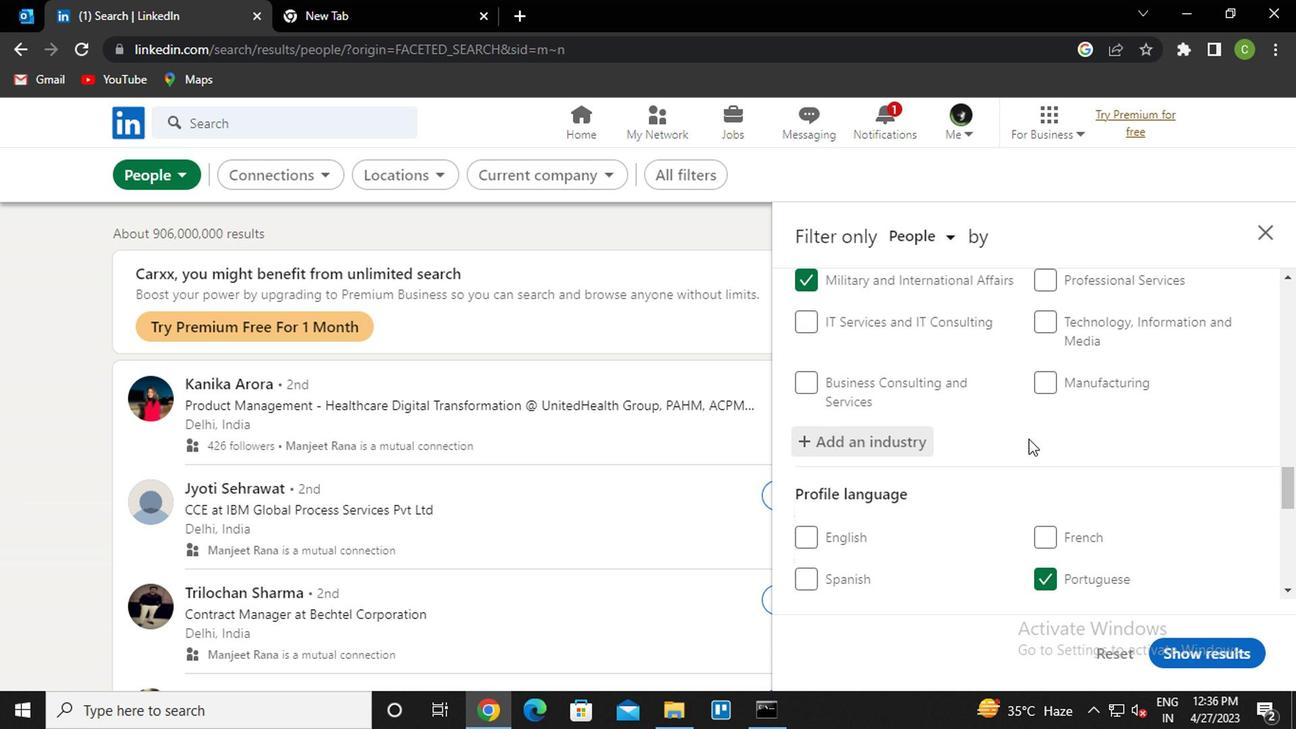 
Action: Mouse moved to (1018, 442)
Screenshot: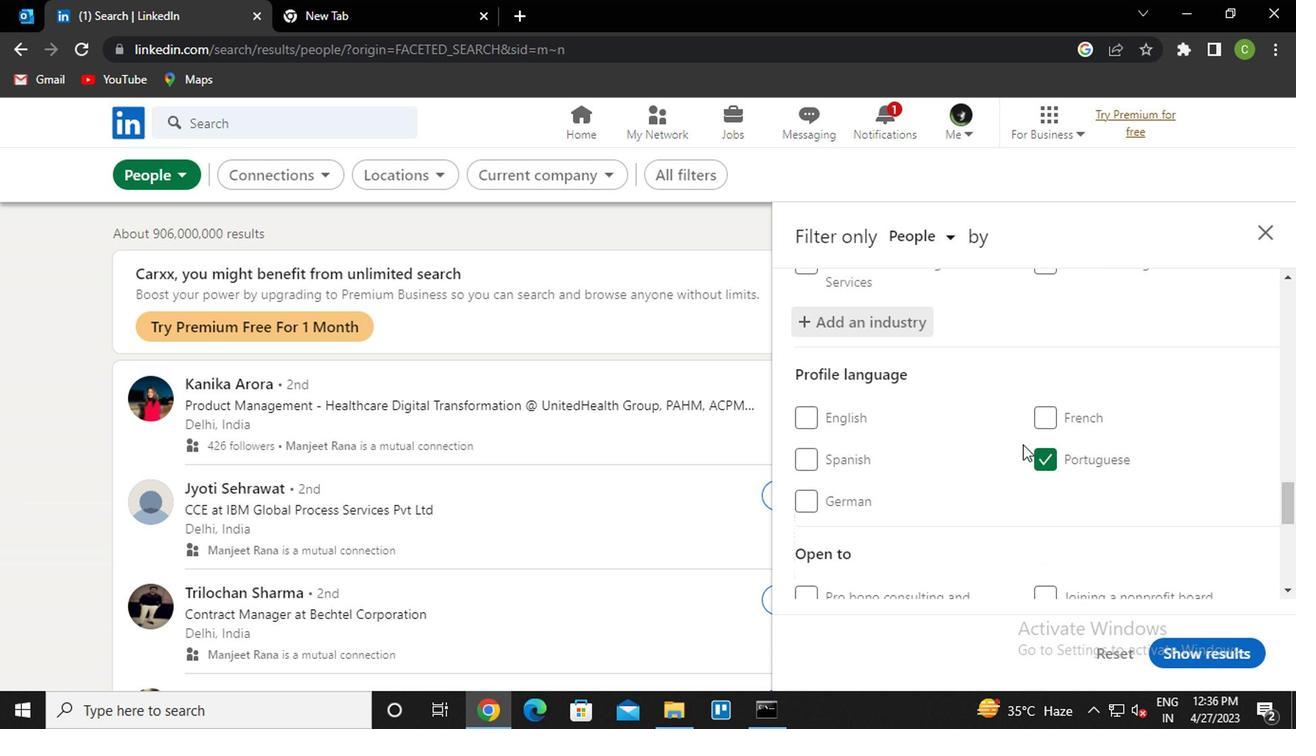 
Action: Mouse scrolled (1018, 441) with delta (0, -1)
Screenshot: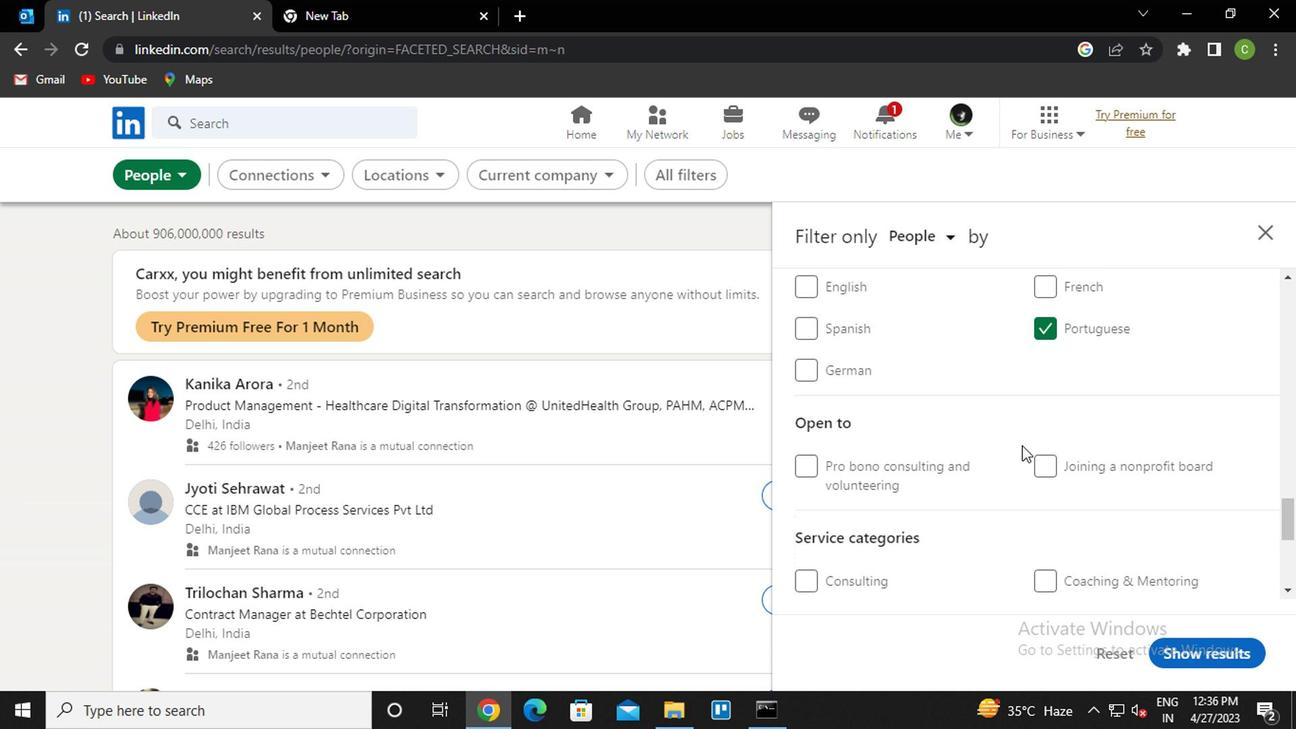 
Action: Mouse moved to (1013, 449)
Screenshot: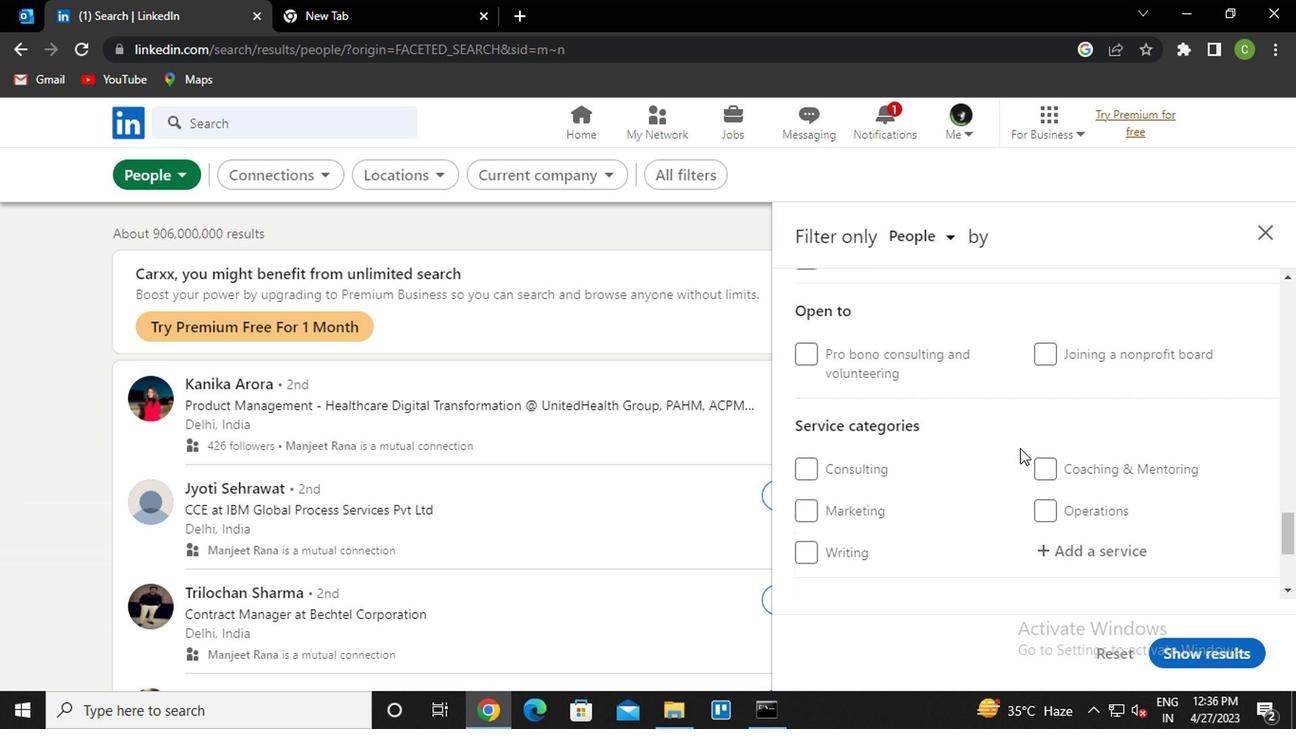 
Action: Mouse scrolled (1013, 448) with delta (0, -1)
Screenshot: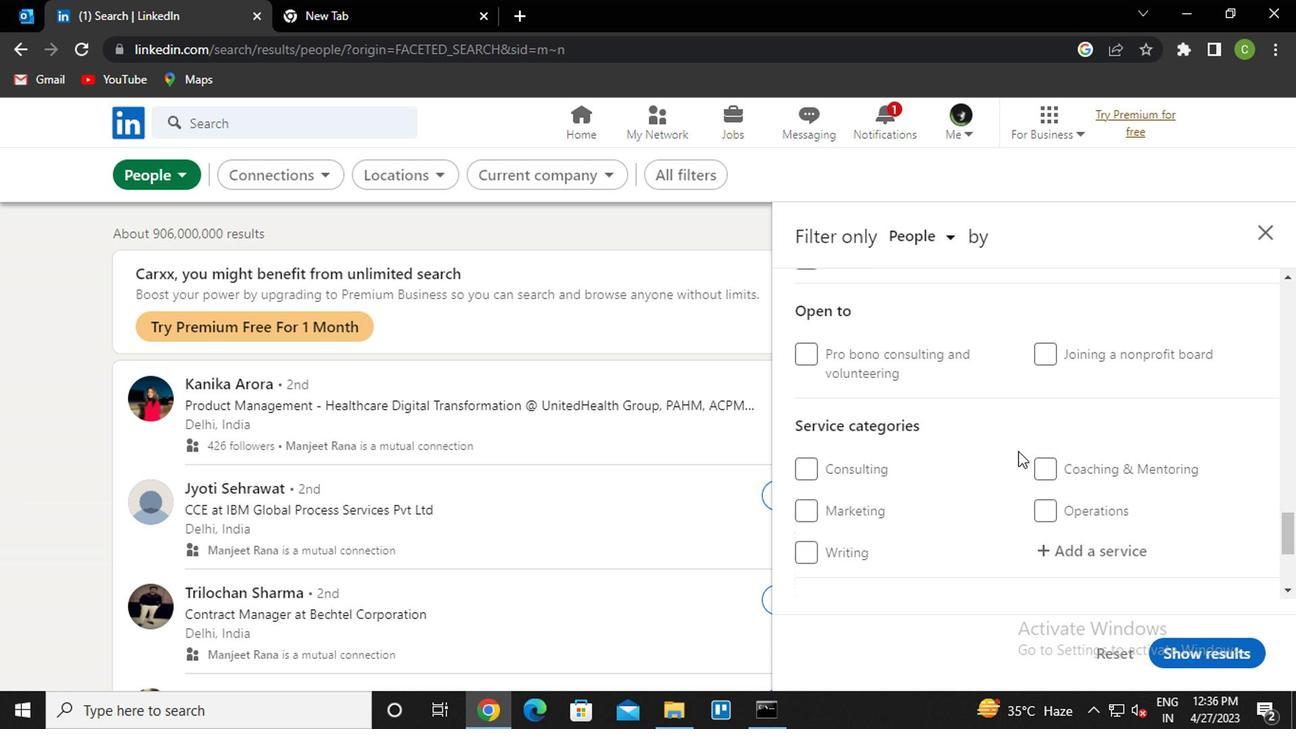 
Action: Mouse moved to (1091, 462)
Screenshot: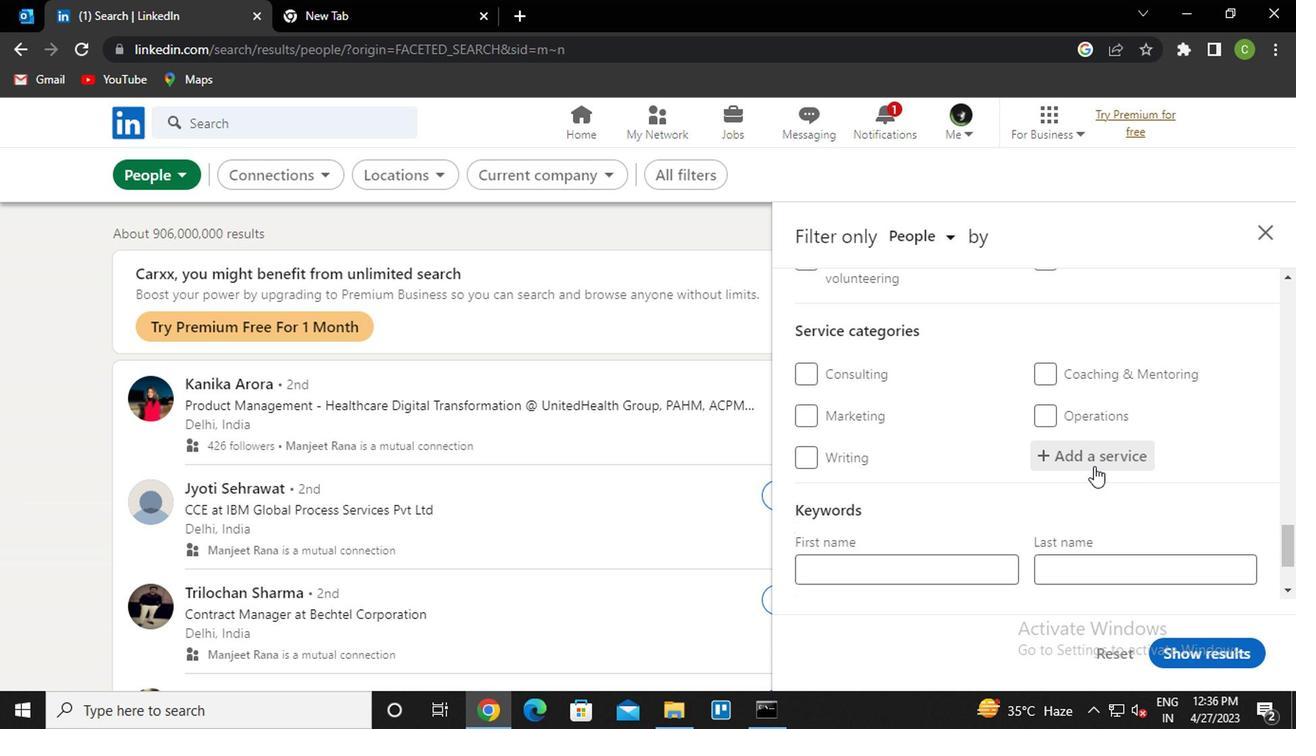 
Action: Mouse pressed left at (1091, 462)
Screenshot: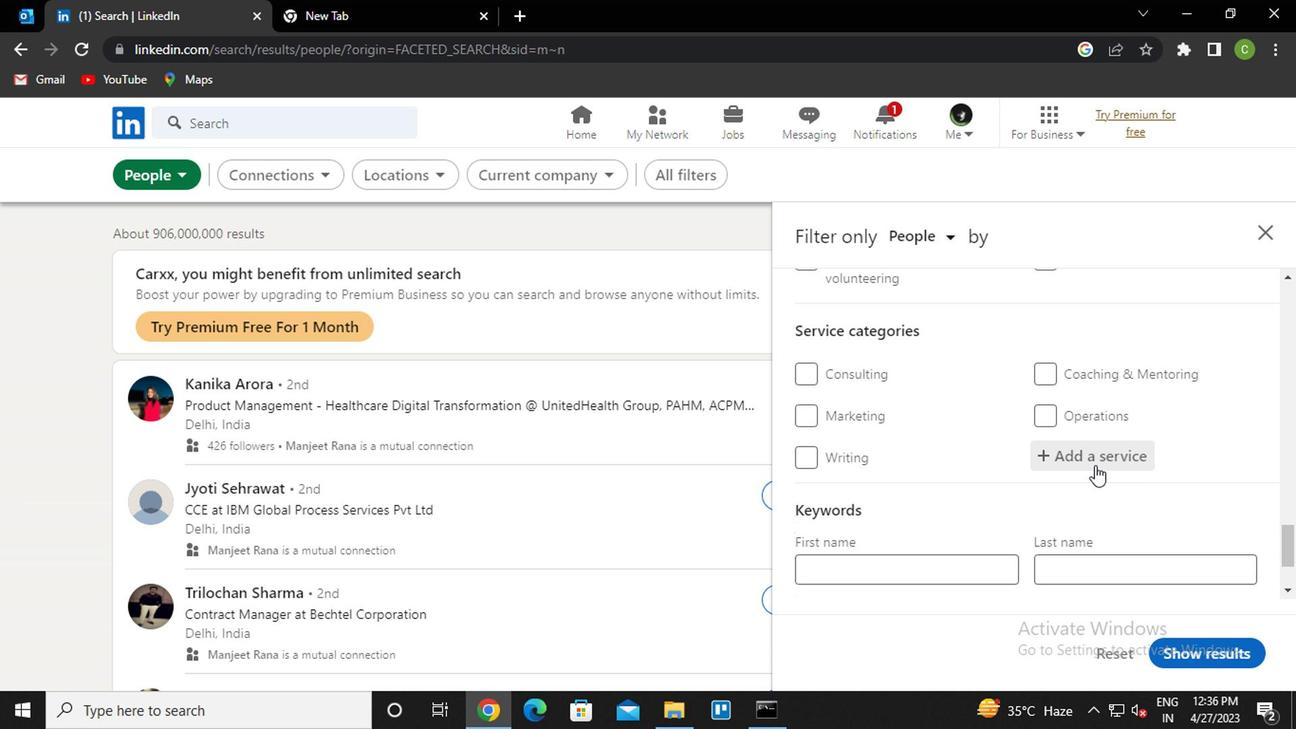 
Action: Key pressed <Key.caps_lock>r<Key.caps_lock>Elocation<Key.down><Key.enter>
Screenshot: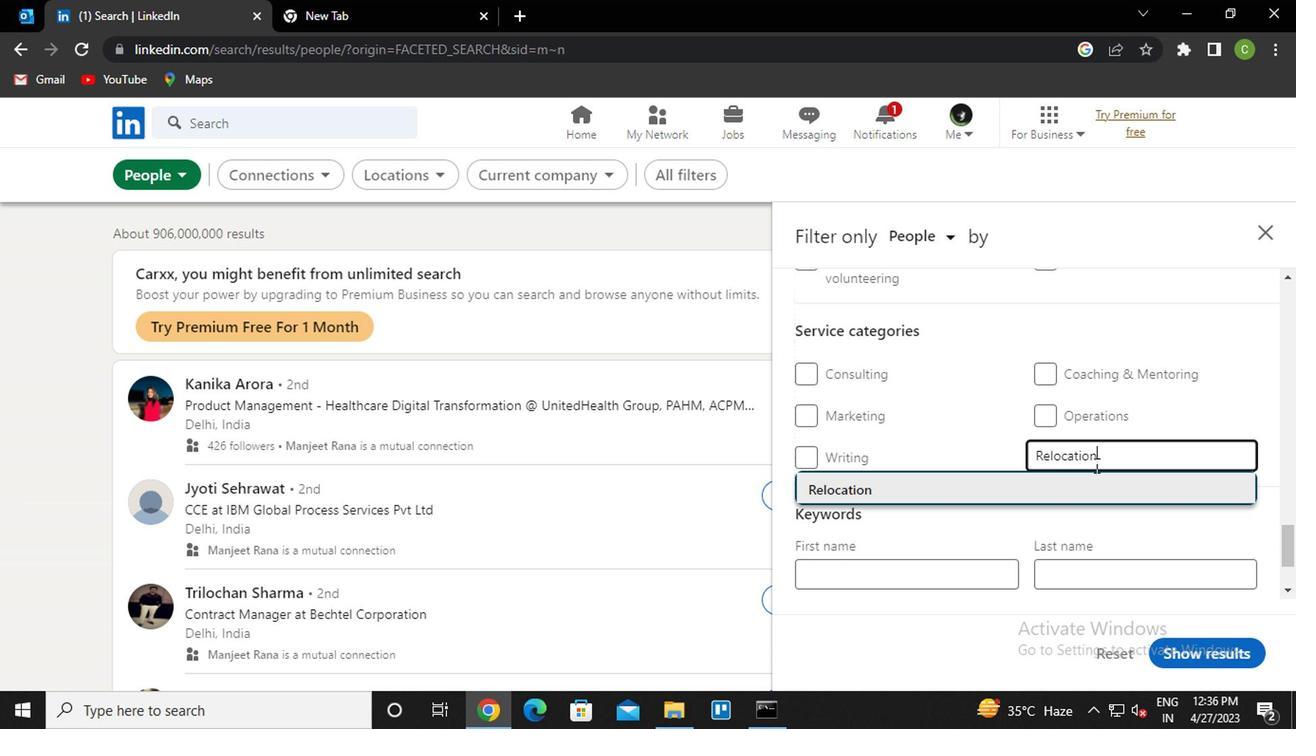 
Action: Mouse moved to (1223, 372)
Screenshot: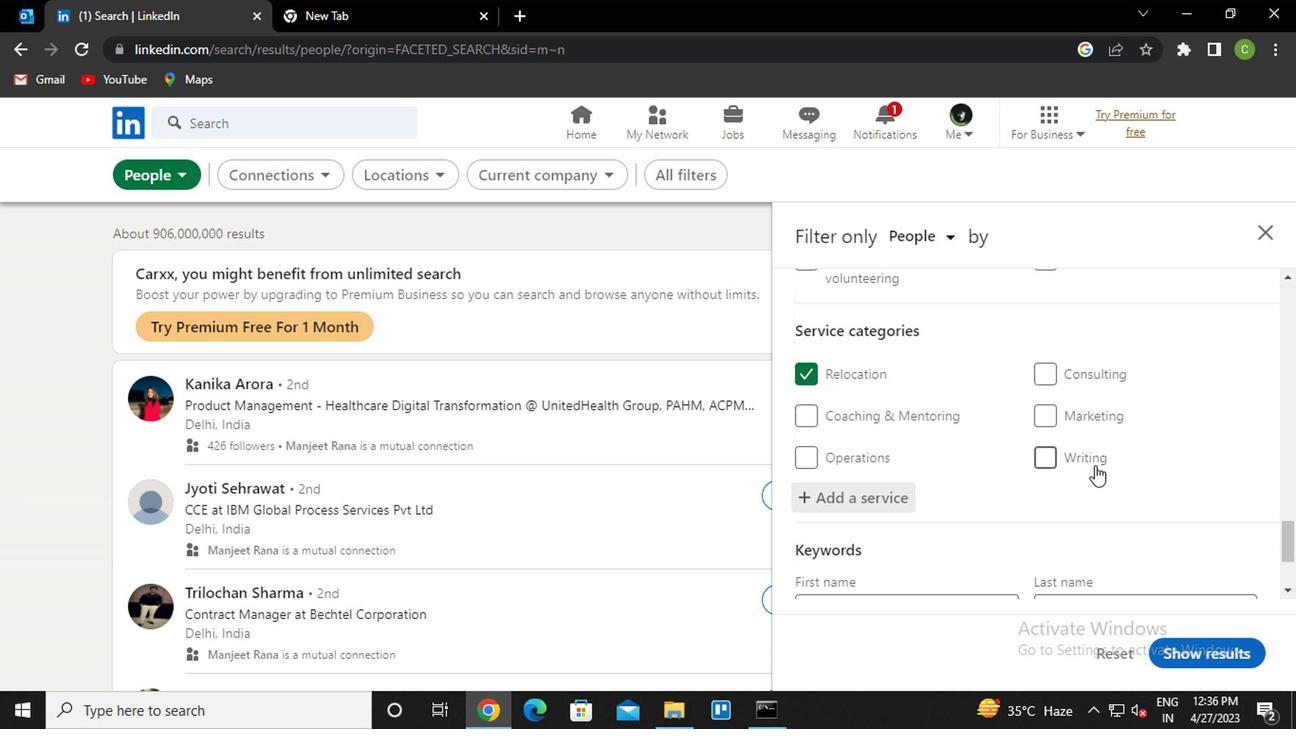 
Action: Mouse scrolled (1223, 371) with delta (0, 0)
Screenshot: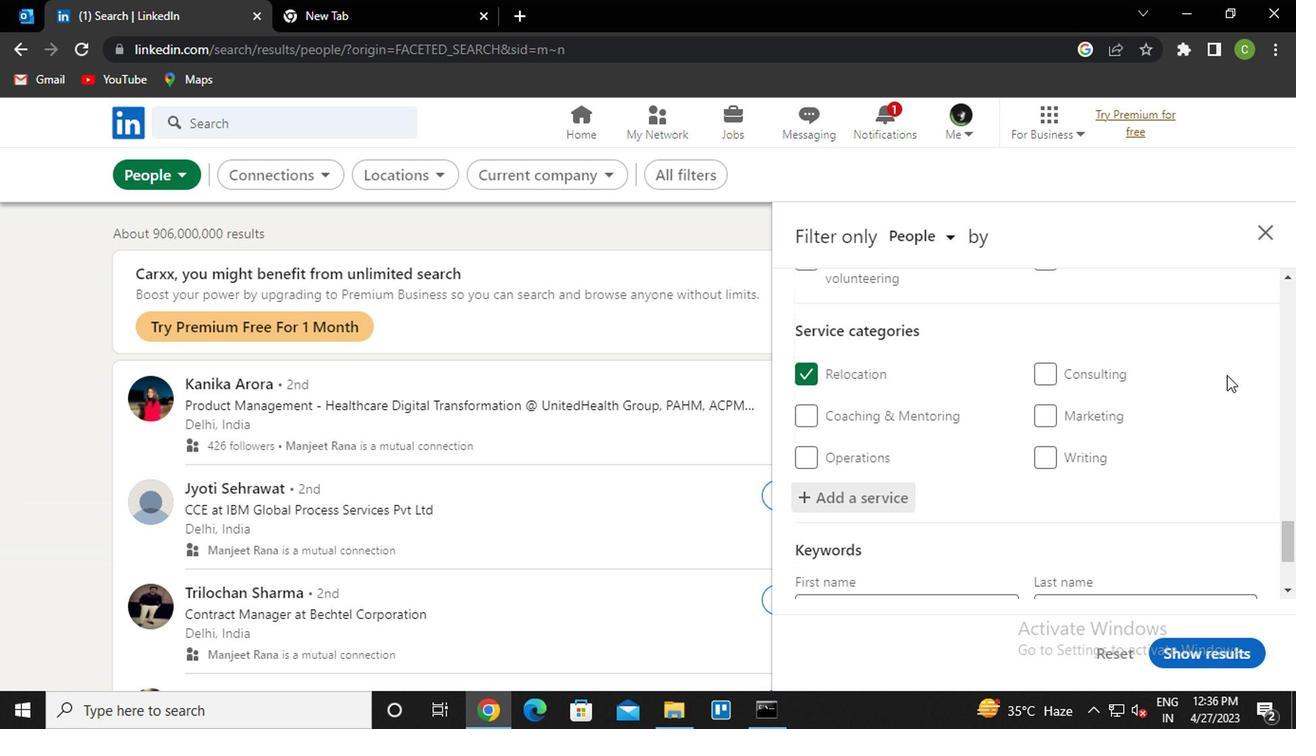 
Action: Mouse scrolled (1223, 371) with delta (0, 0)
Screenshot: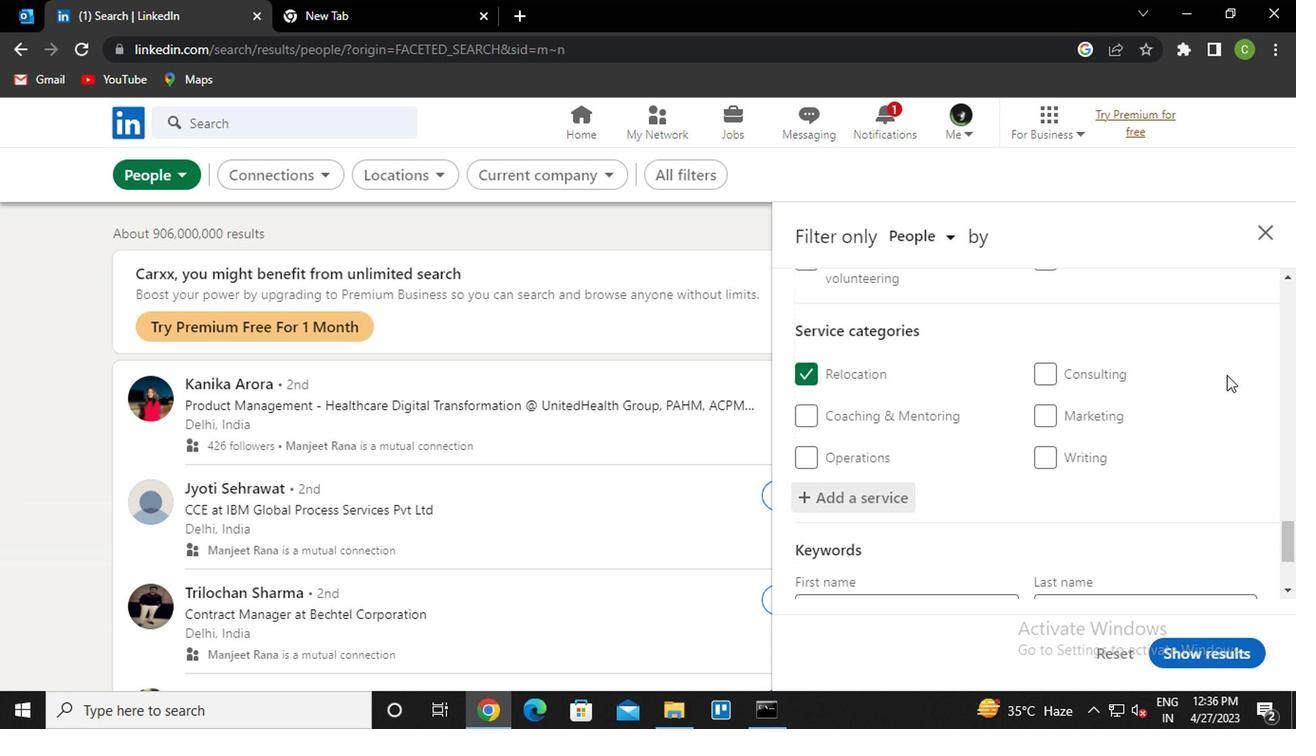 
Action: Mouse moved to (1222, 392)
Screenshot: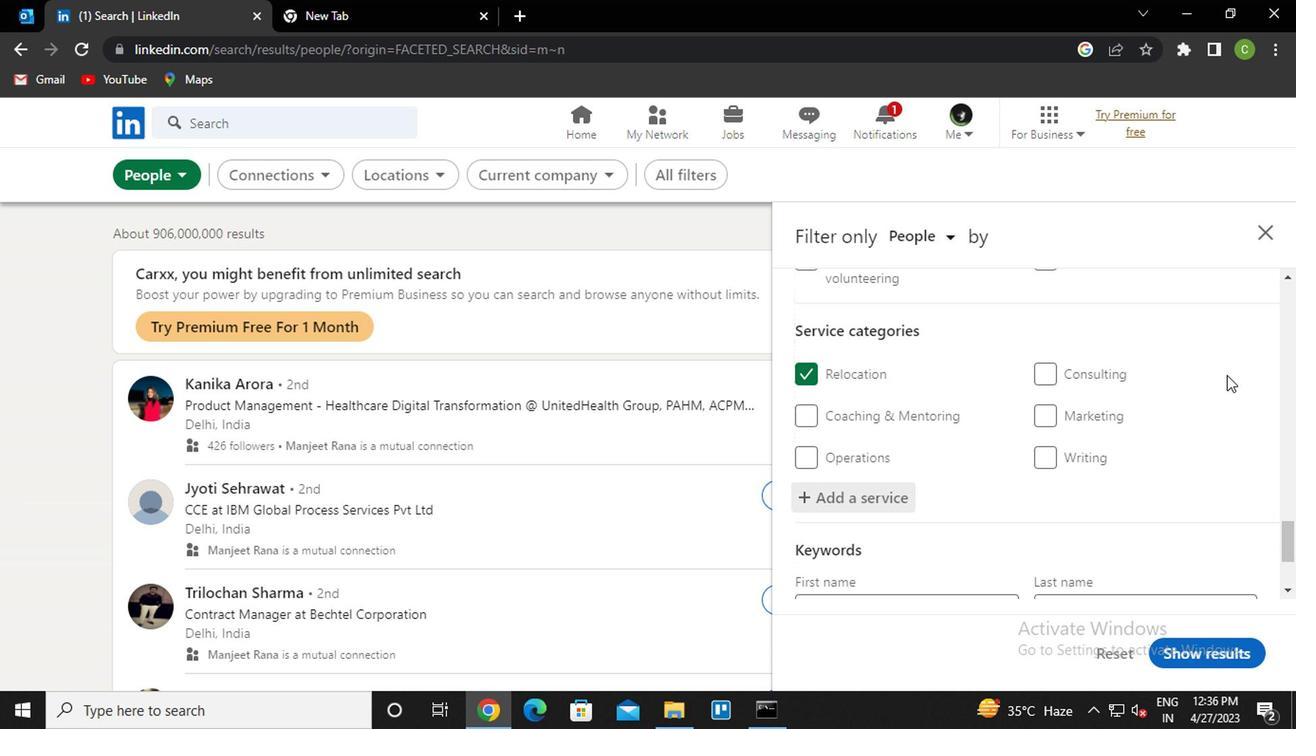 
Action: Mouse scrolled (1222, 391) with delta (0, -1)
Screenshot: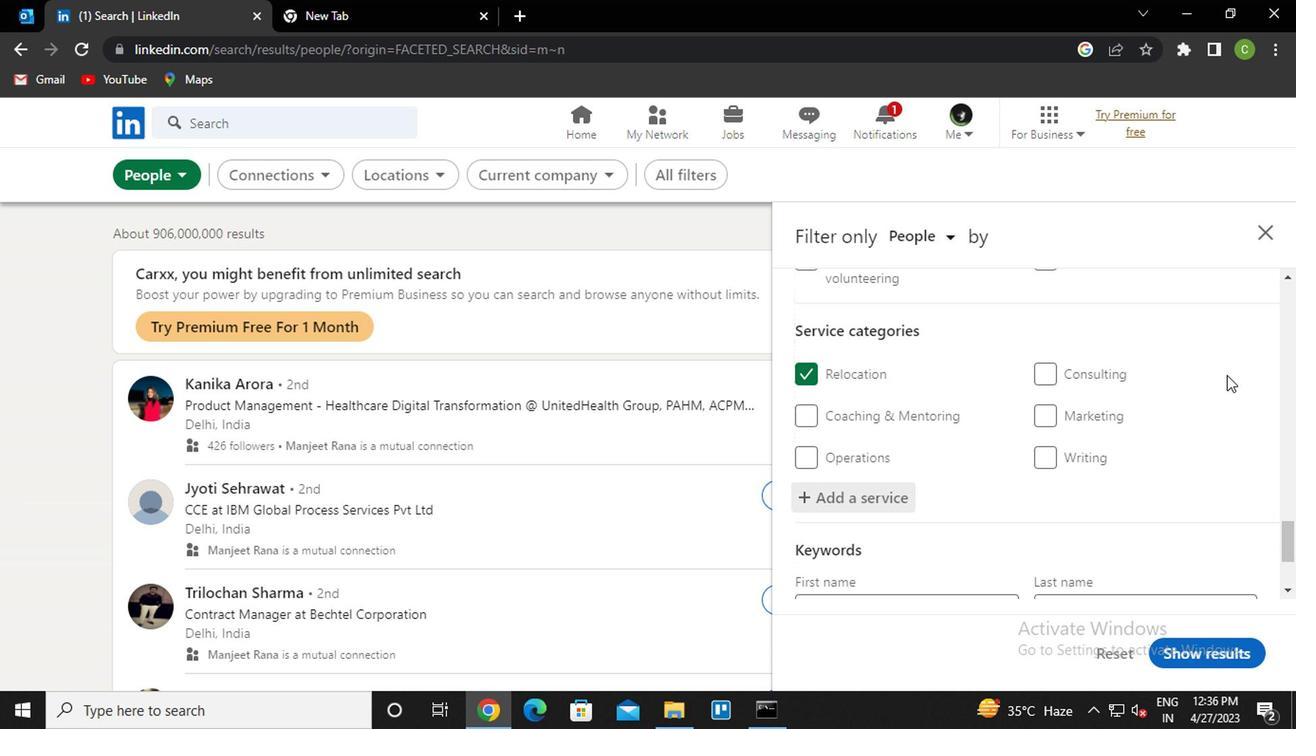 
Action: Mouse moved to (1222, 393)
Screenshot: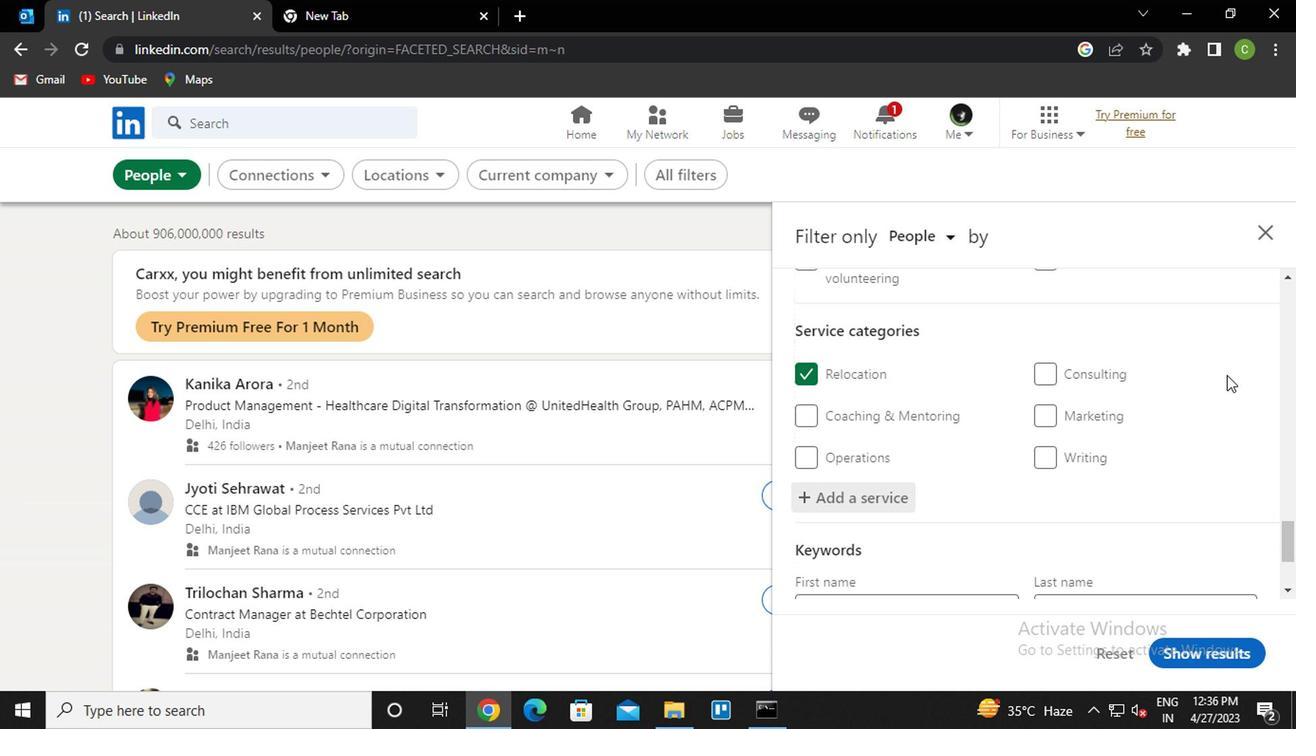 
Action: Mouse scrolled (1222, 392) with delta (0, 0)
Screenshot: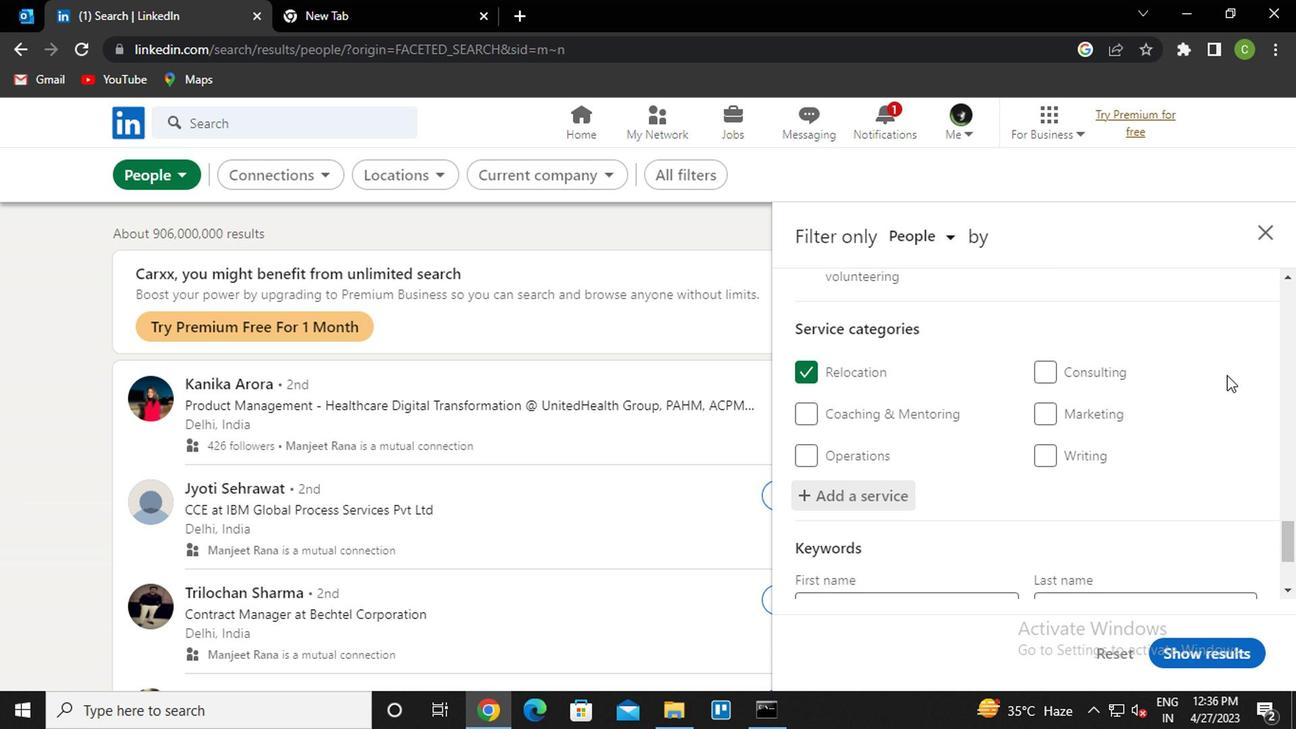 
Action: Mouse moved to (1208, 394)
Screenshot: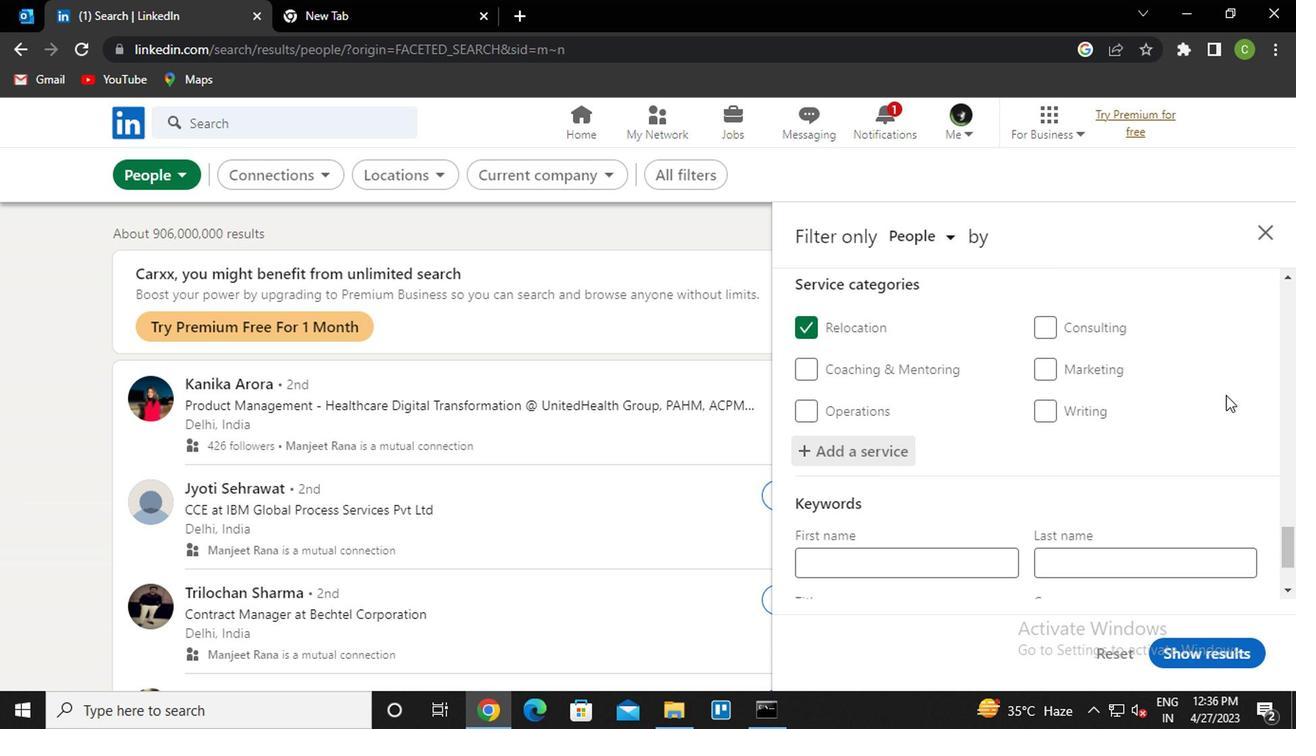 
Action: Mouse scrolled (1208, 393) with delta (0, -1)
Screenshot: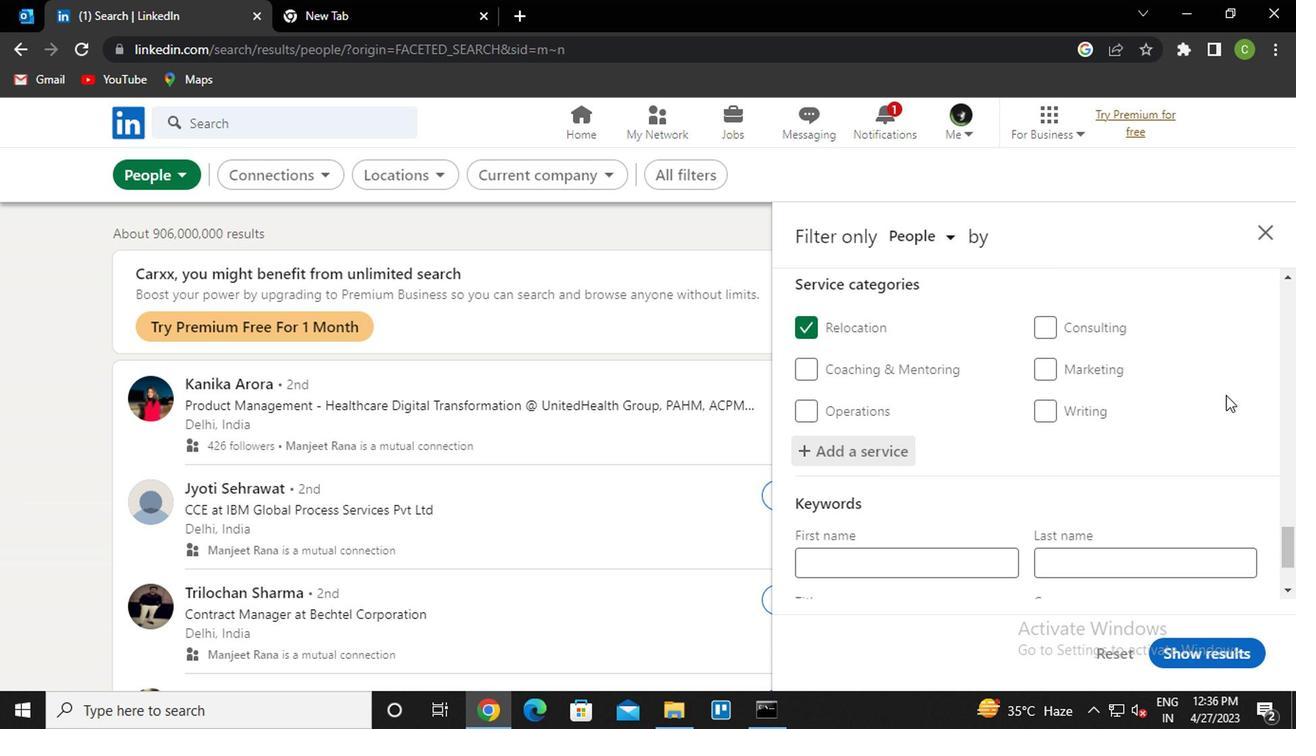 
Action: Mouse moved to (921, 508)
Screenshot: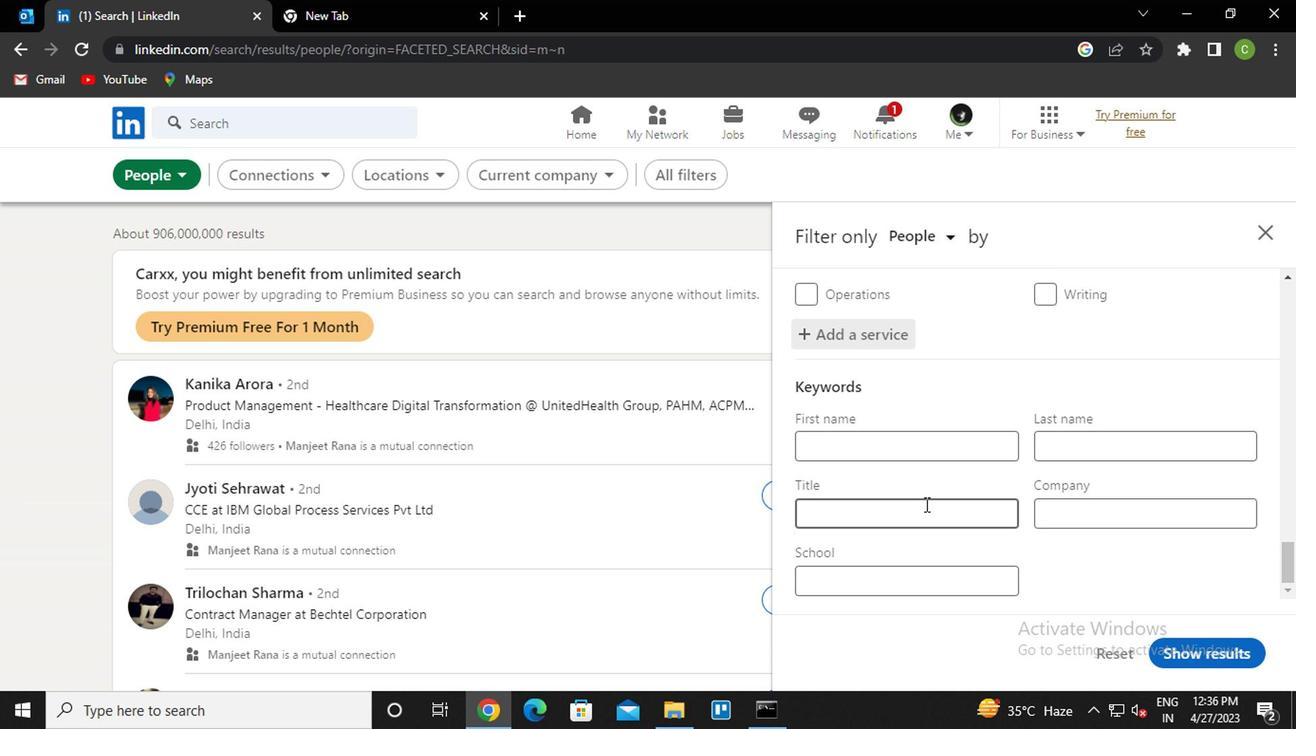 
Action: Mouse pressed left at (921, 508)
Screenshot: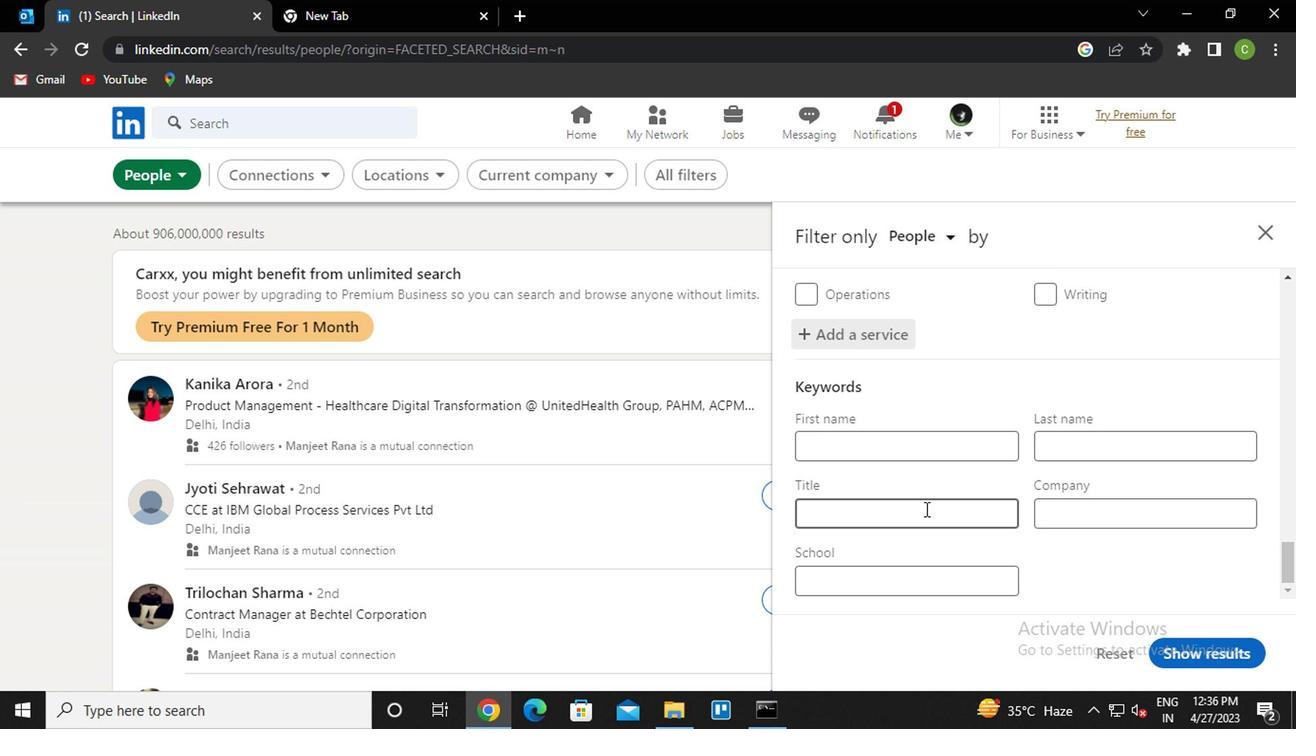 
Action: Key pressed <Key.caps_lock>c<Key.caps_lock>omputer<Key.space><Key.caps_lock>p<Key.caps_lock>rogrammer
Screenshot: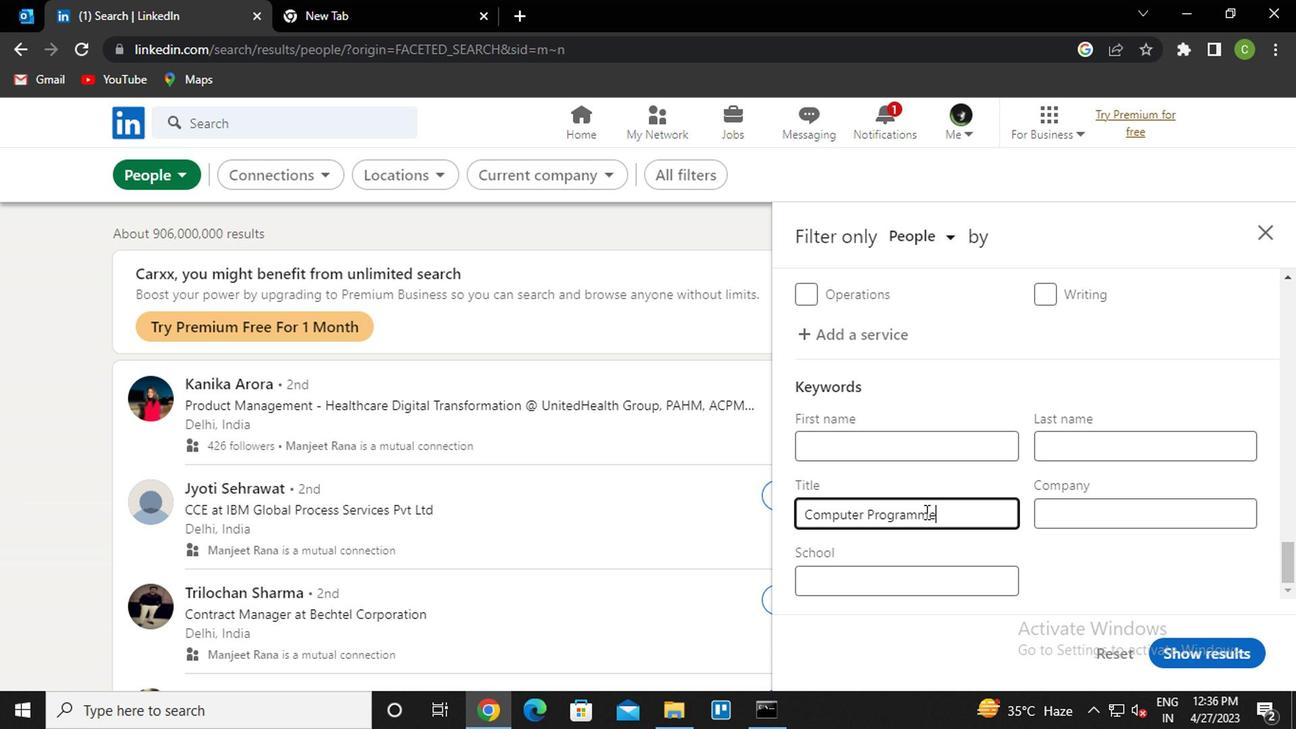 
Action: Mouse moved to (1195, 650)
Screenshot: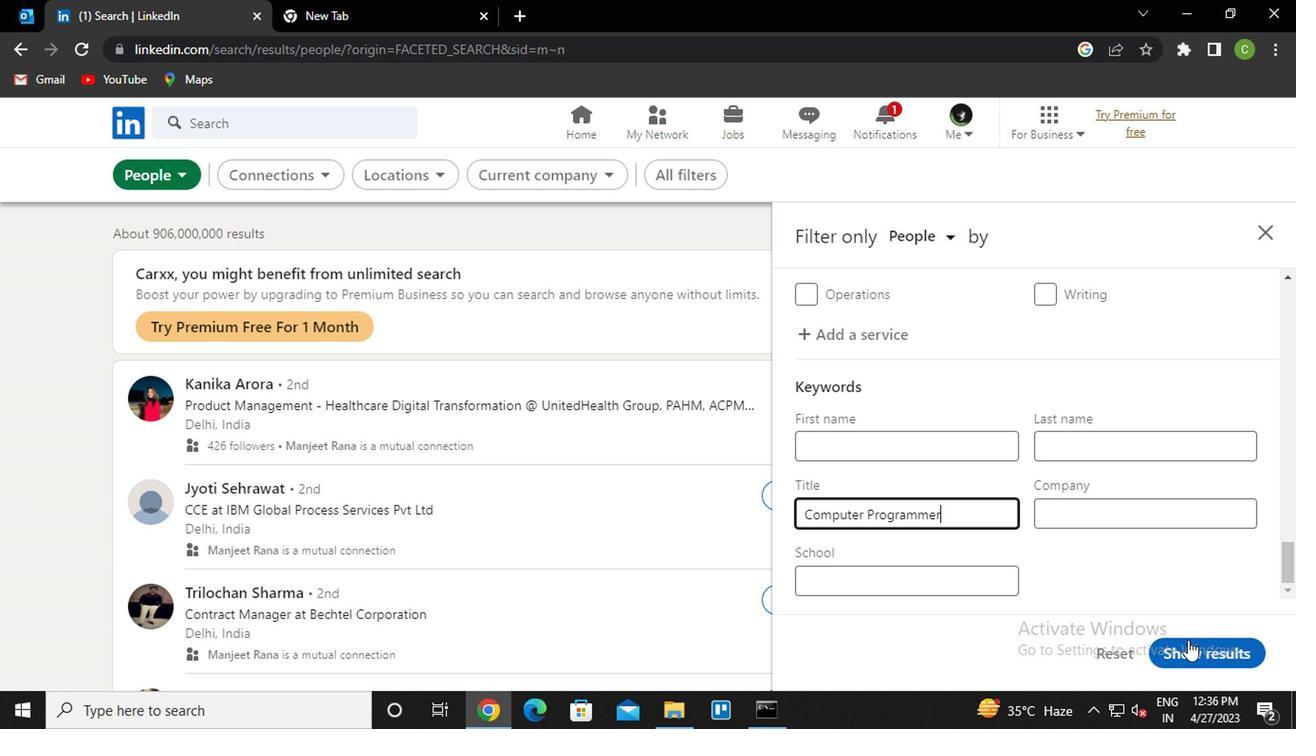 
Action: Mouse pressed left at (1195, 650)
Screenshot: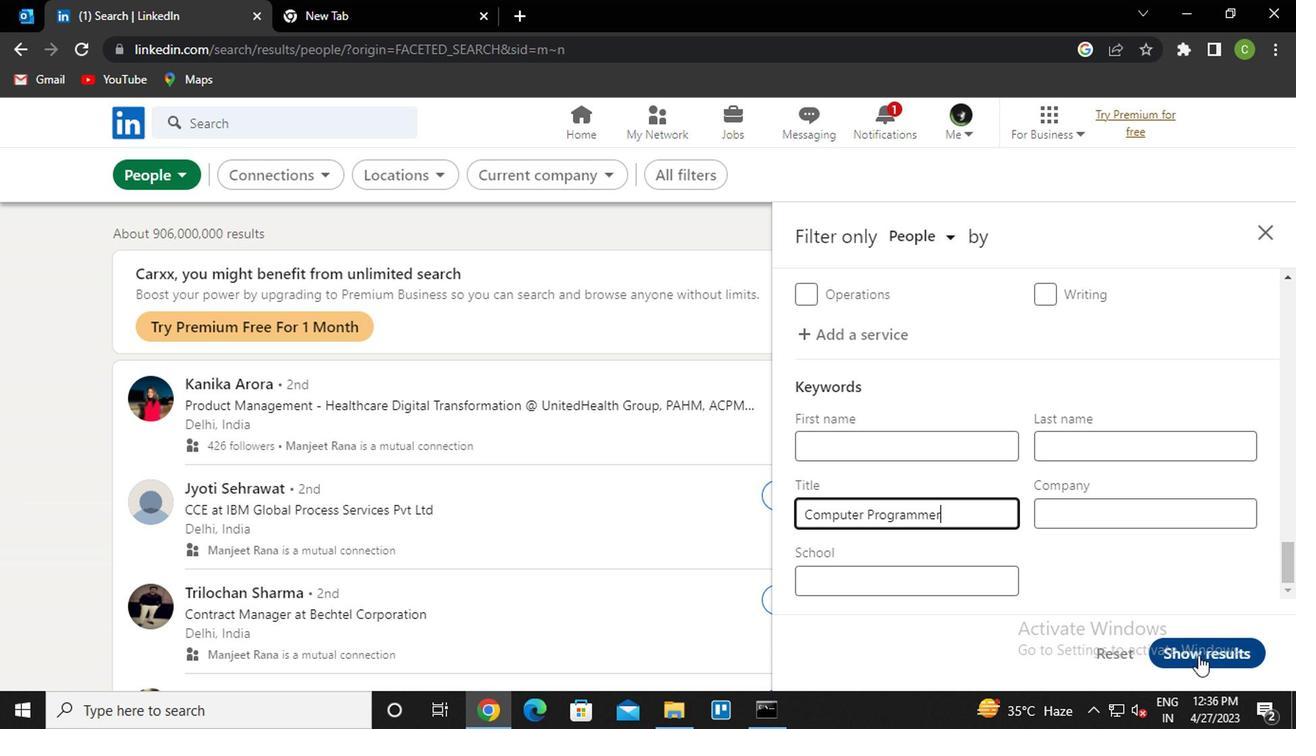 
Action: Mouse moved to (774, 524)
Screenshot: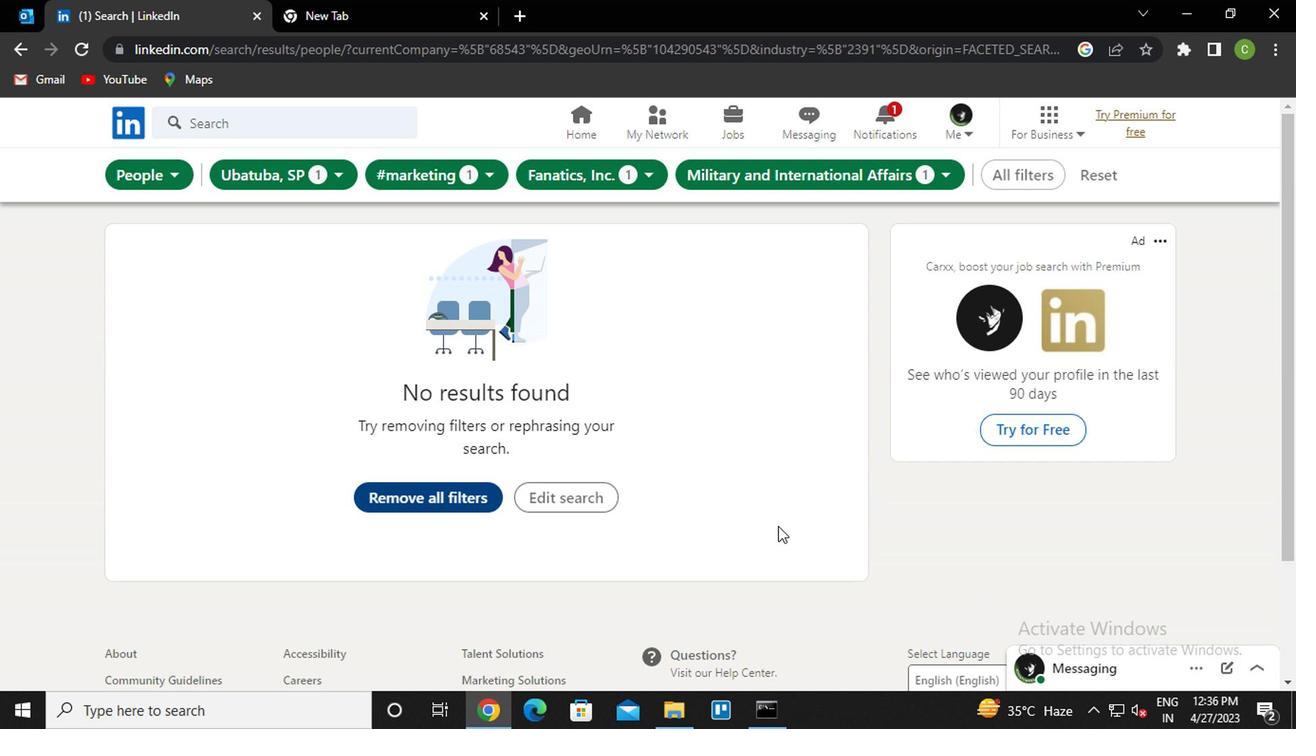 
Action: Key pressed <Key.f8>
Screenshot: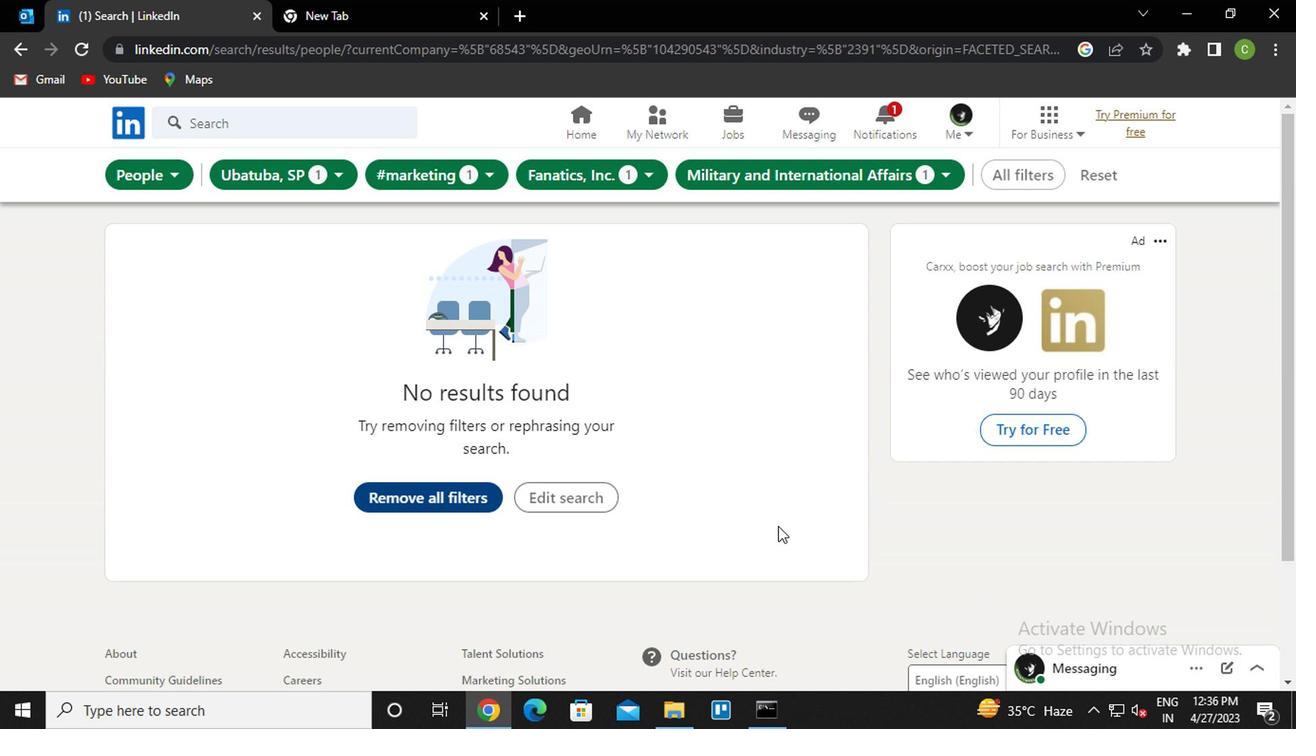 
